 Task: Look for space in Malgrat de Mar, Spain from 5th July, 2023 to 10th July, 2023 for 4 adults in price range Rs.9000 to Rs.14000. Place can be entire place with 2 bedrooms having 4 beds and 2 bathrooms. Property type can be house, flat, guest house. Amenities needed are: washing machine. Booking option can be shelf check-in. Required host language is English.
Action: Mouse moved to (268, 166)
Screenshot: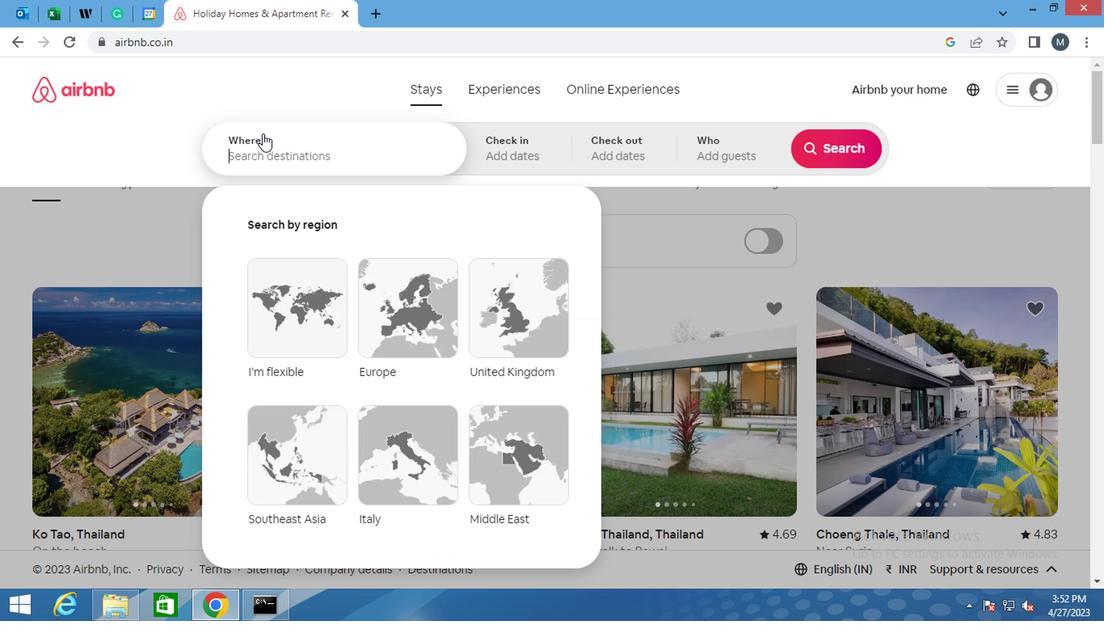 
Action: Mouse pressed left at (268, 166)
Screenshot: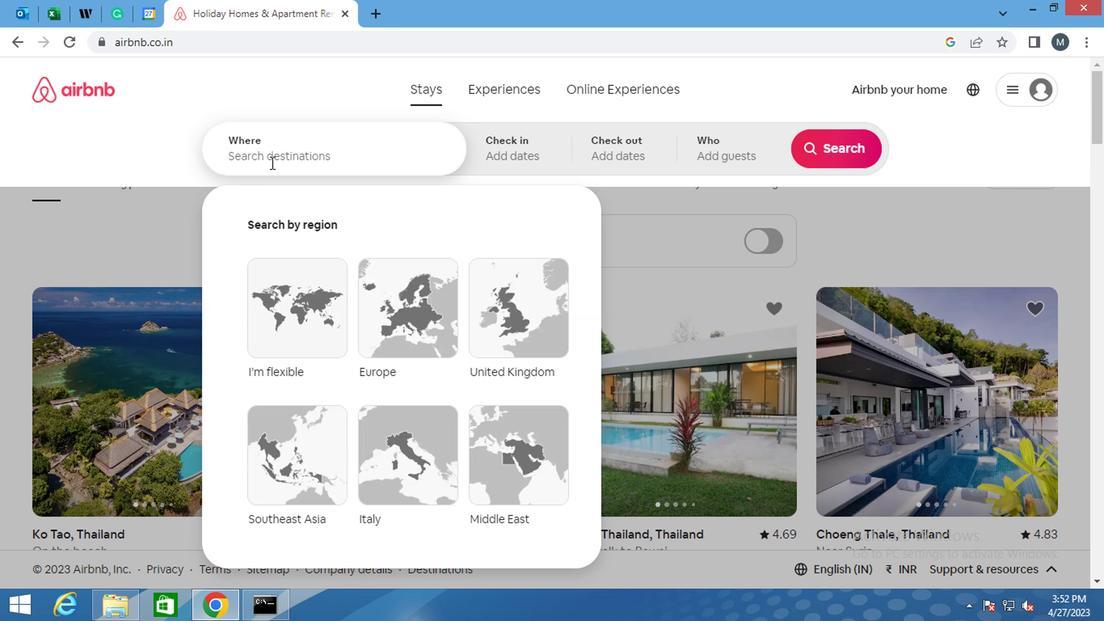 
Action: Mouse moved to (268, 162)
Screenshot: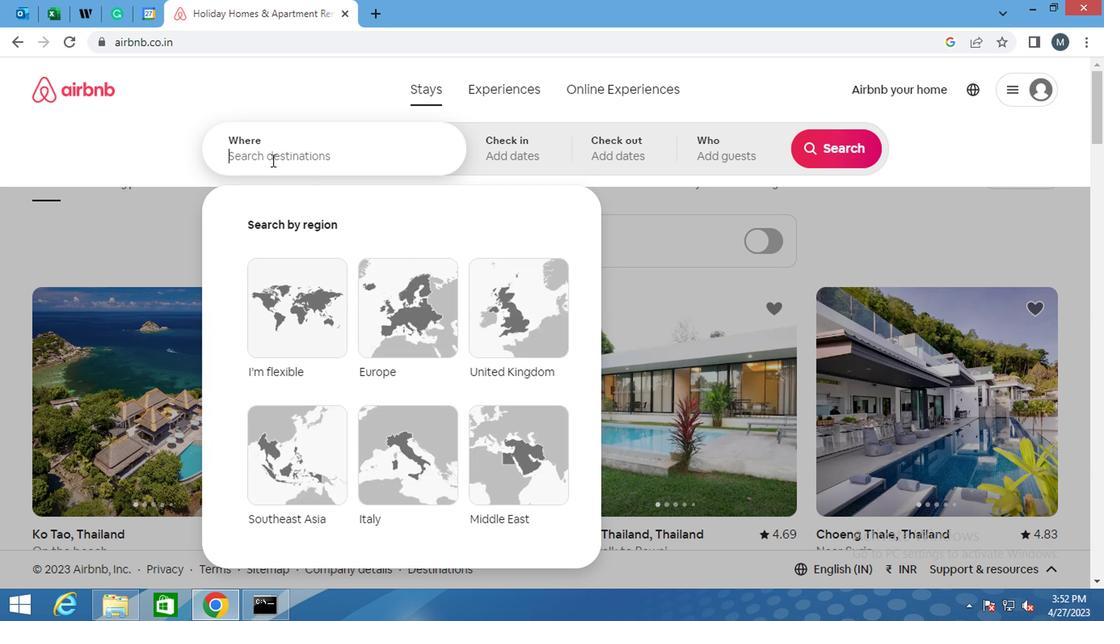 
Action: Key pressed <Key.shift>MALGRAT<Key.space>DE<Key.space><Key.shift>N<Key.backspace>
Screenshot: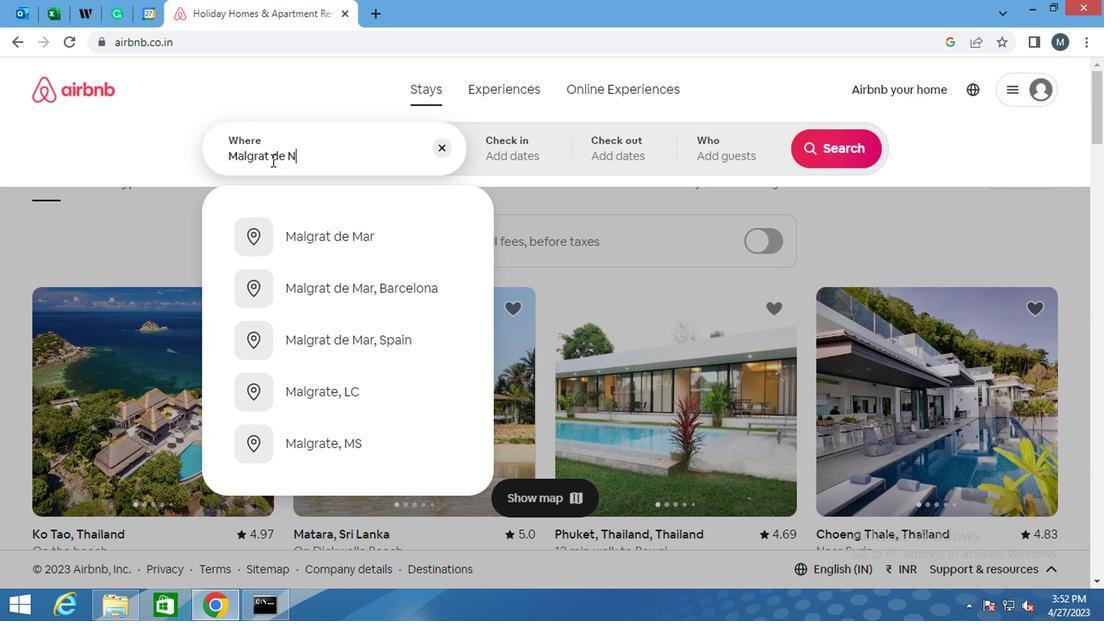 
Action: Mouse moved to (329, 242)
Screenshot: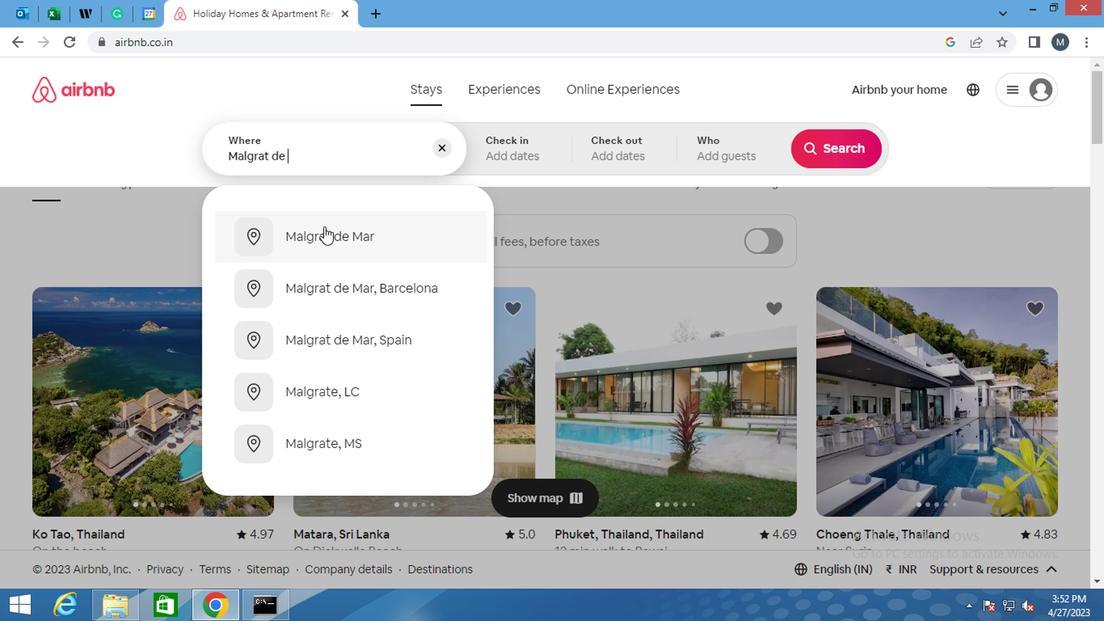 
Action: Mouse pressed left at (329, 242)
Screenshot: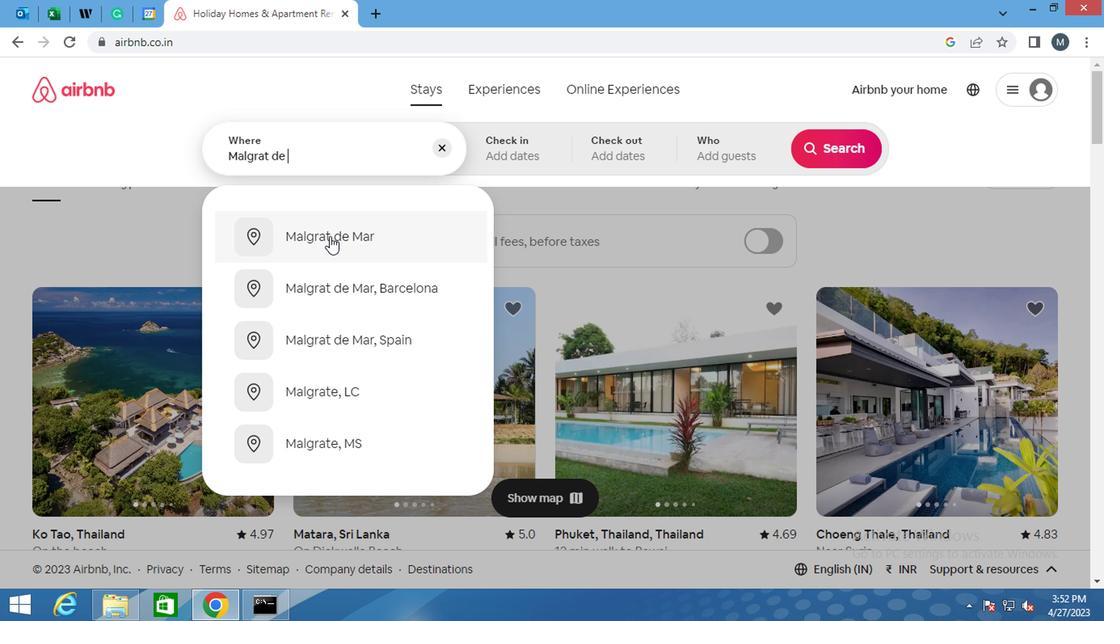 
Action: Mouse moved to (816, 279)
Screenshot: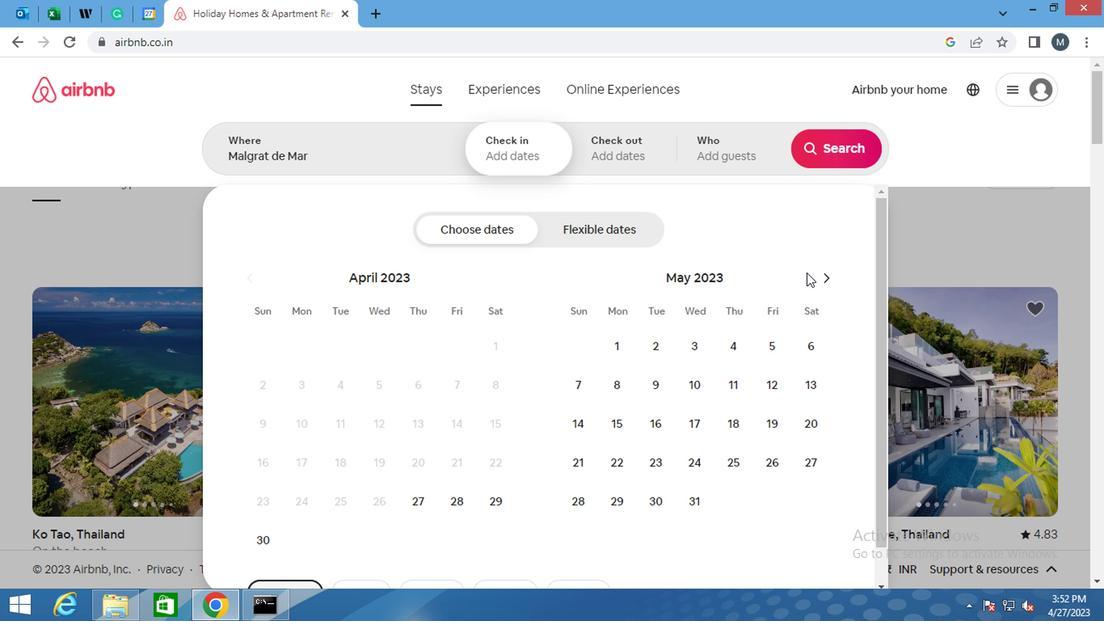 
Action: Mouse pressed left at (816, 279)
Screenshot: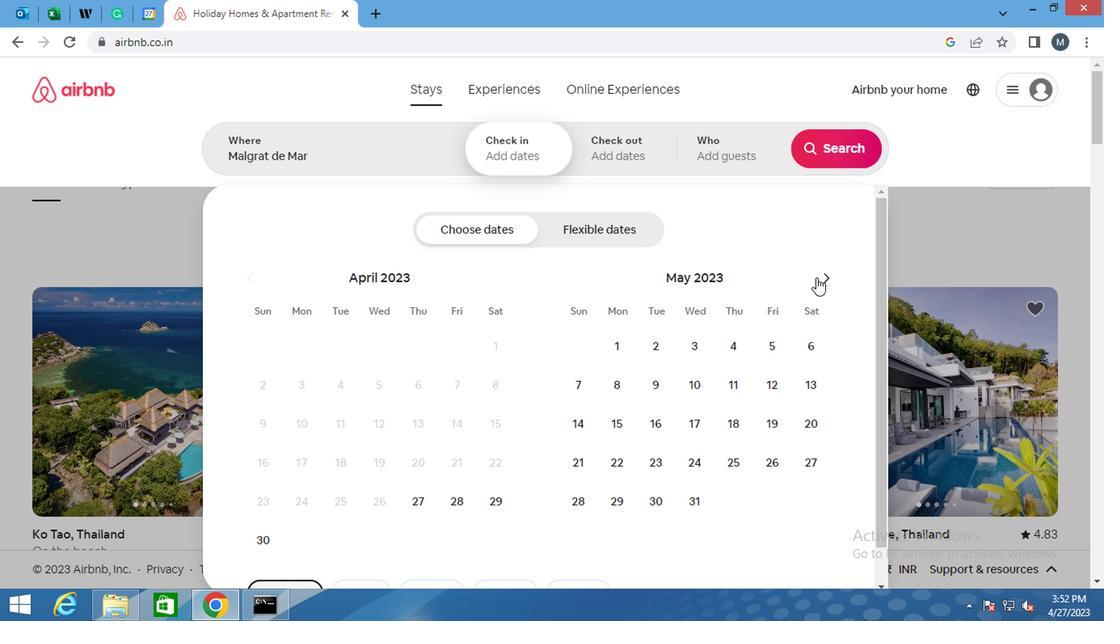 
Action: Mouse moved to (816, 278)
Screenshot: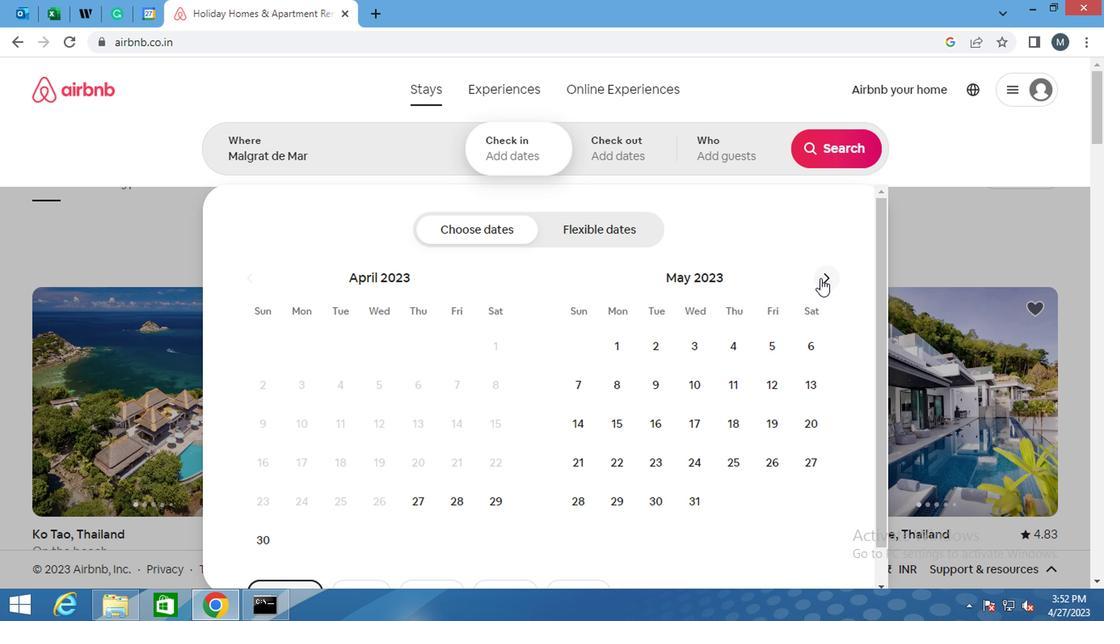 
Action: Mouse pressed left at (816, 278)
Screenshot: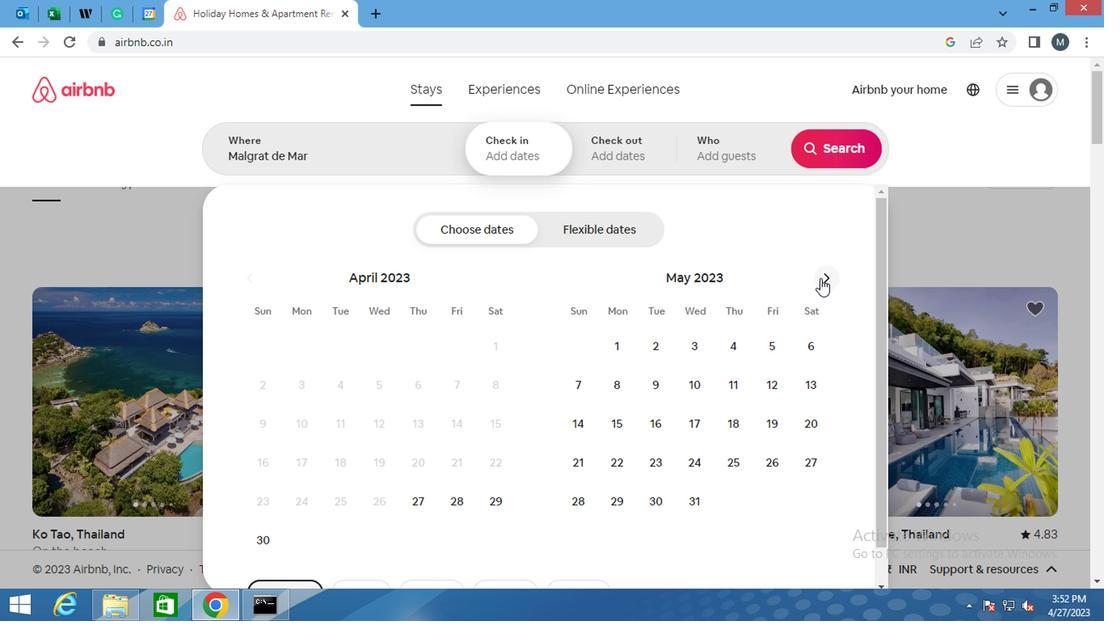 
Action: Mouse moved to (697, 385)
Screenshot: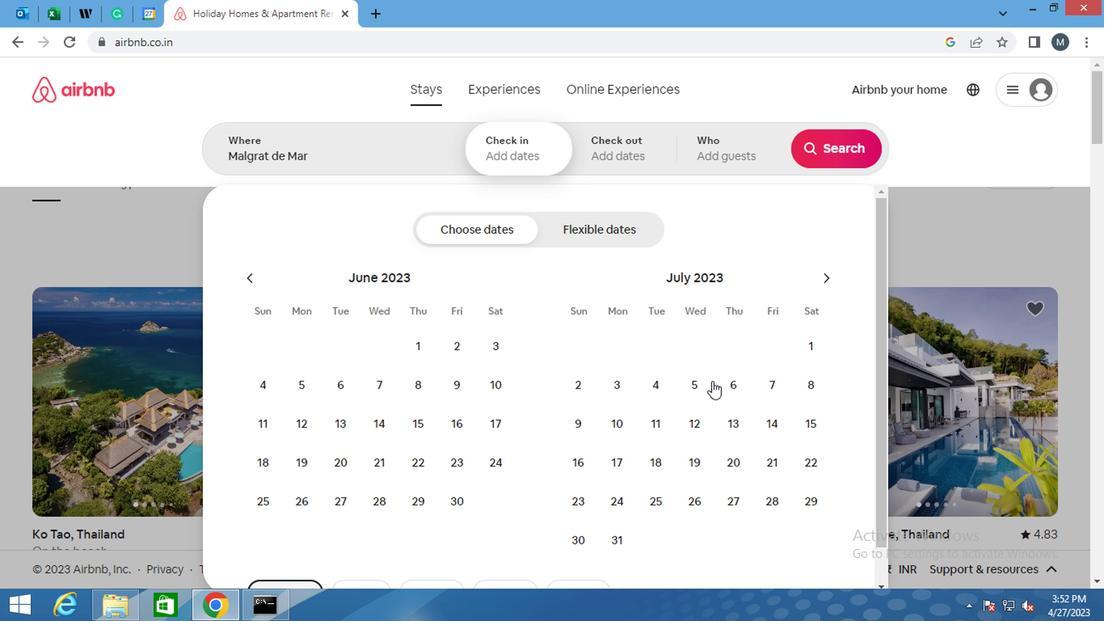 
Action: Mouse pressed left at (697, 385)
Screenshot: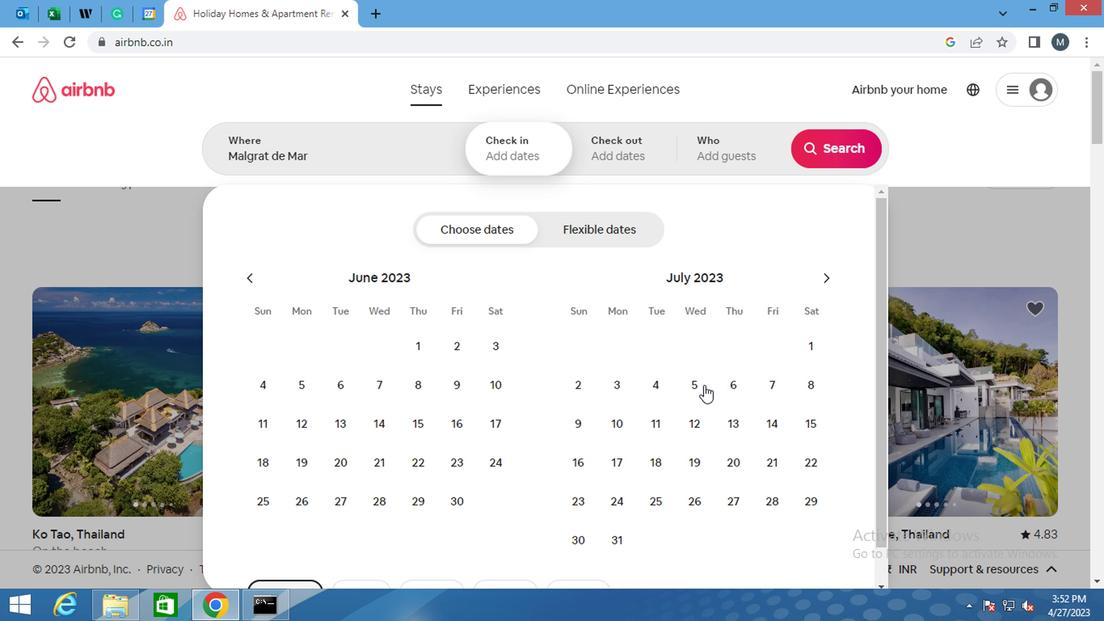 
Action: Mouse moved to (614, 427)
Screenshot: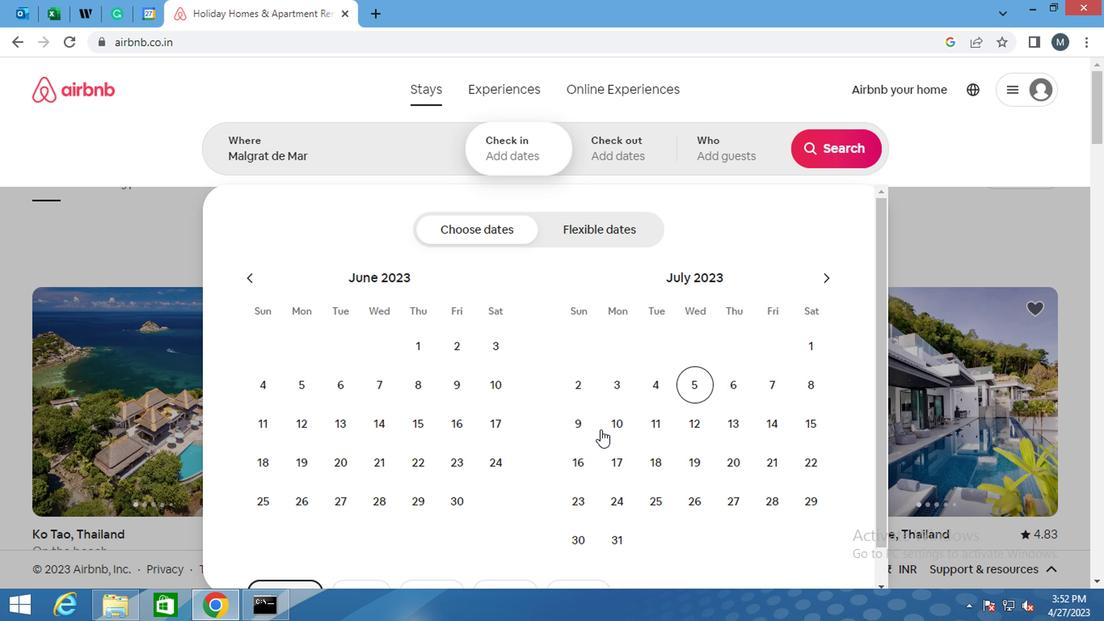 
Action: Mouse pressed left at (614, 427)
Screenshot: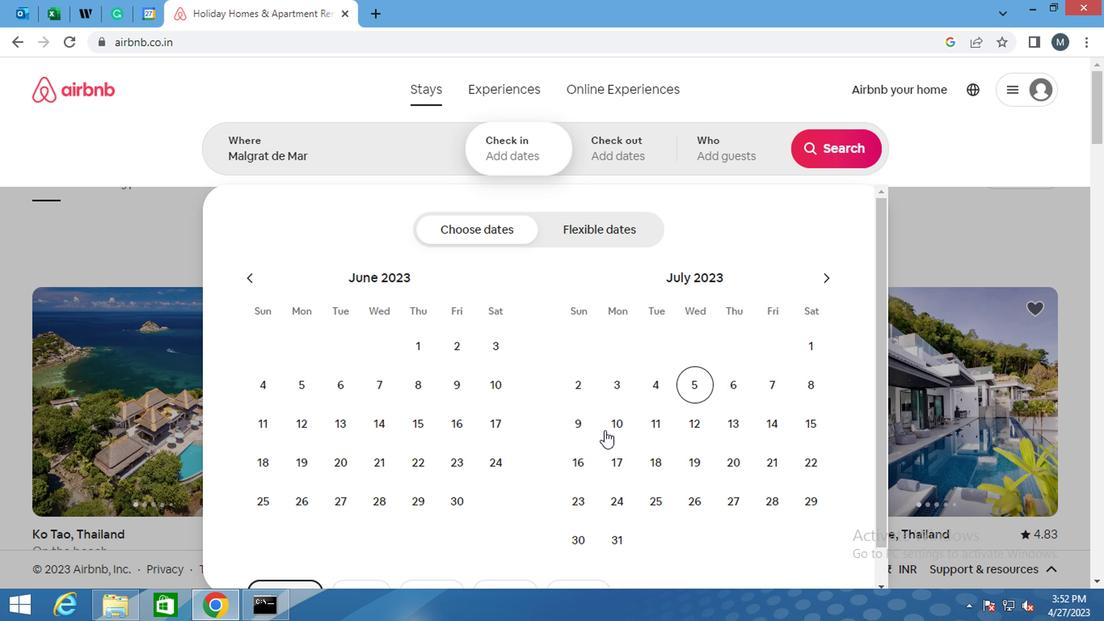 
Action: Mouse moved to (731, 163)
Screenshot: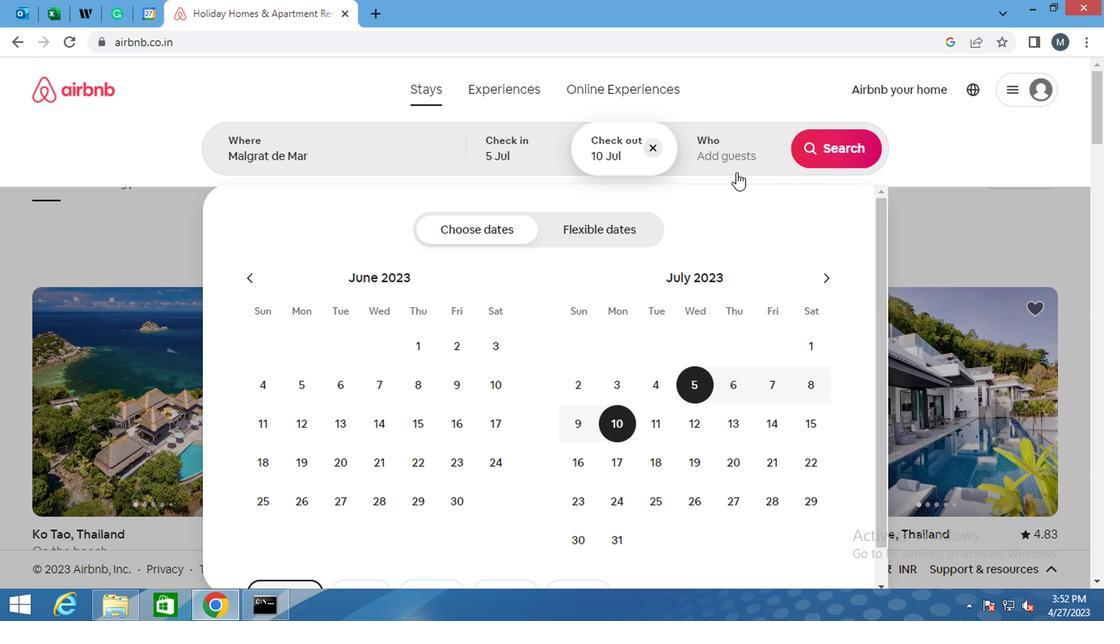 
Action: Mouse pressed left at (731, 163)
Screenshot: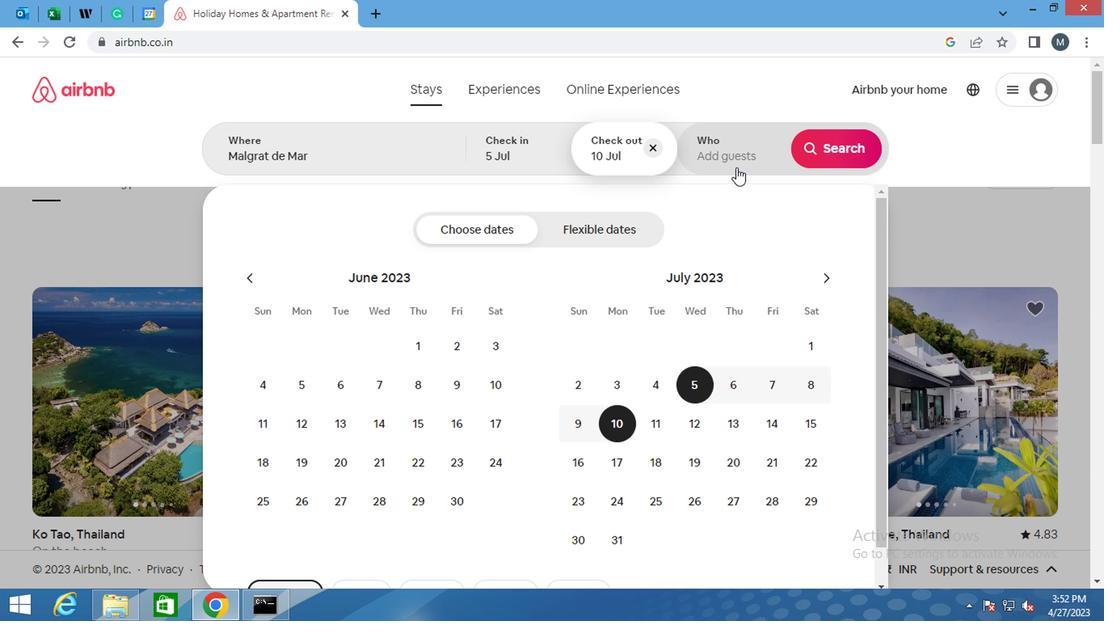 
Action: Mouse moved to (838, 235)
Screenshot: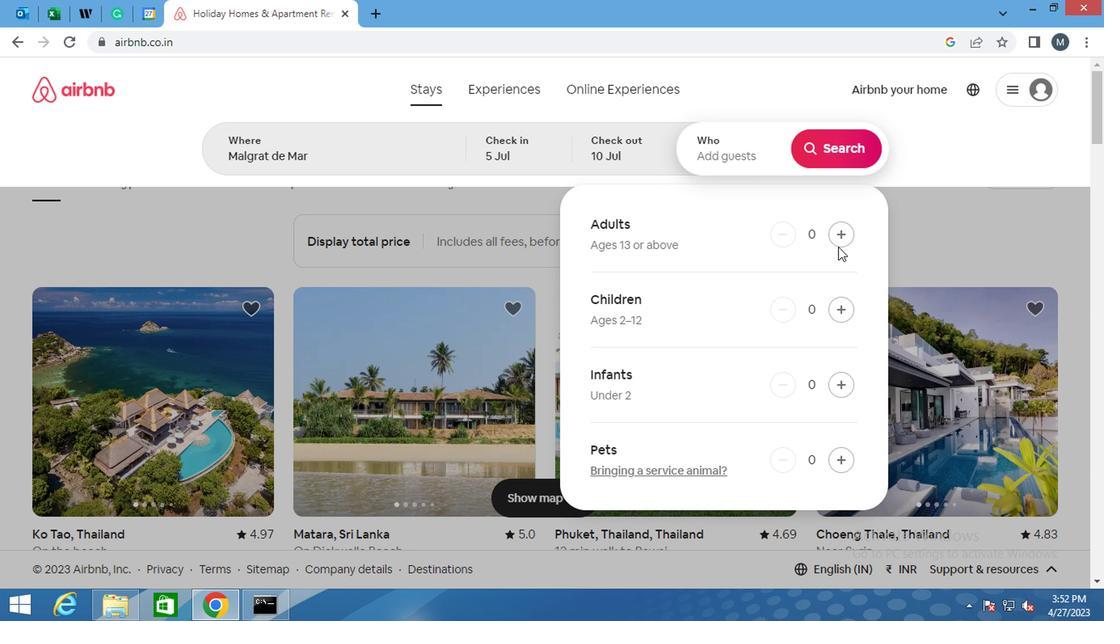 
Action: Mouse pressed left at (838, 235)
Screenshot: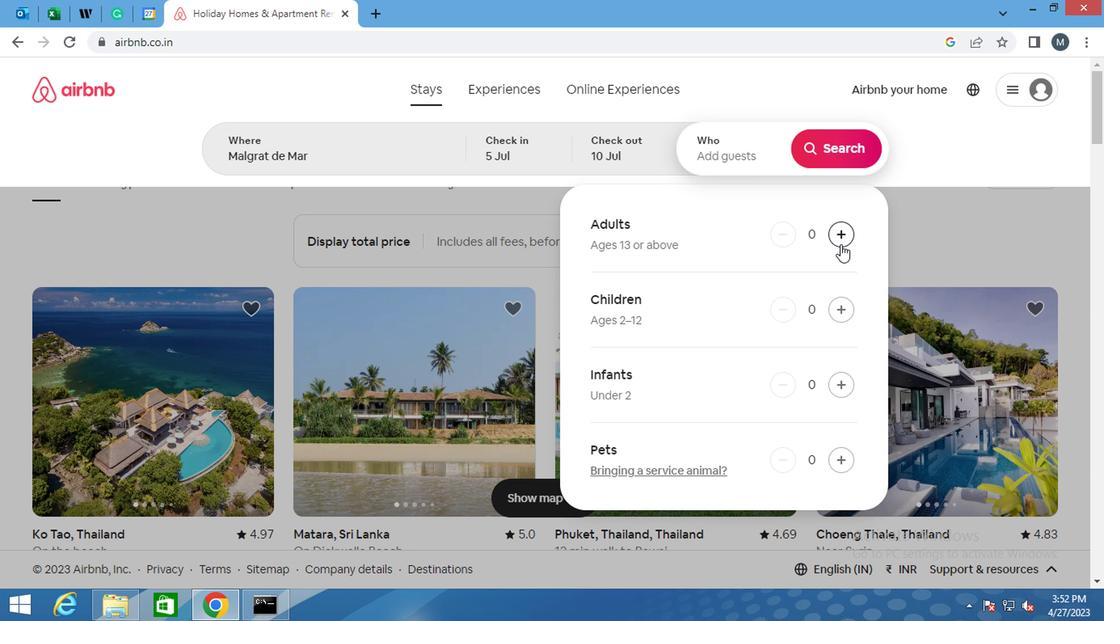 
Action: Mouse pressed left at (838, 235)
Screenshot: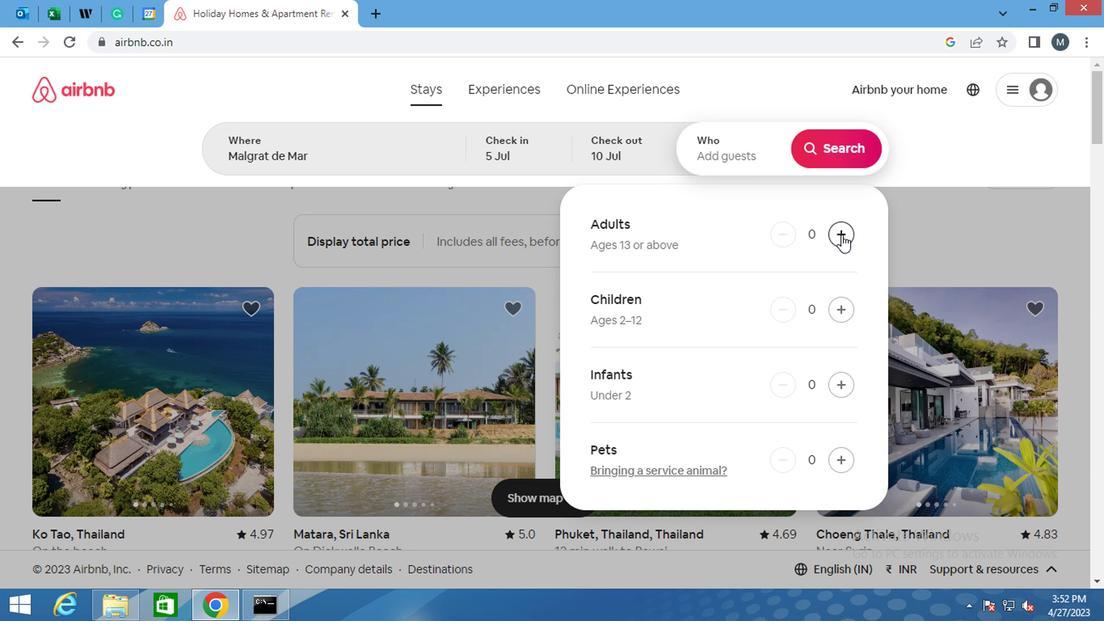
Action: Mouse pressed left at (838, 235)
Screenshot: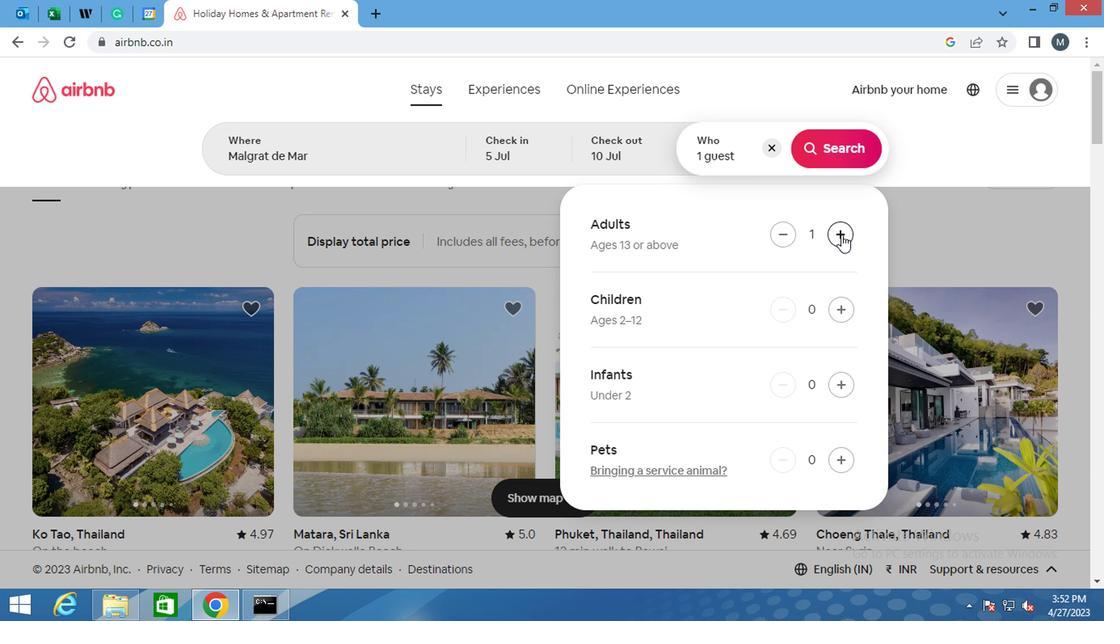 
Action: Mouse pressed left at (838, 235)
Screenshot: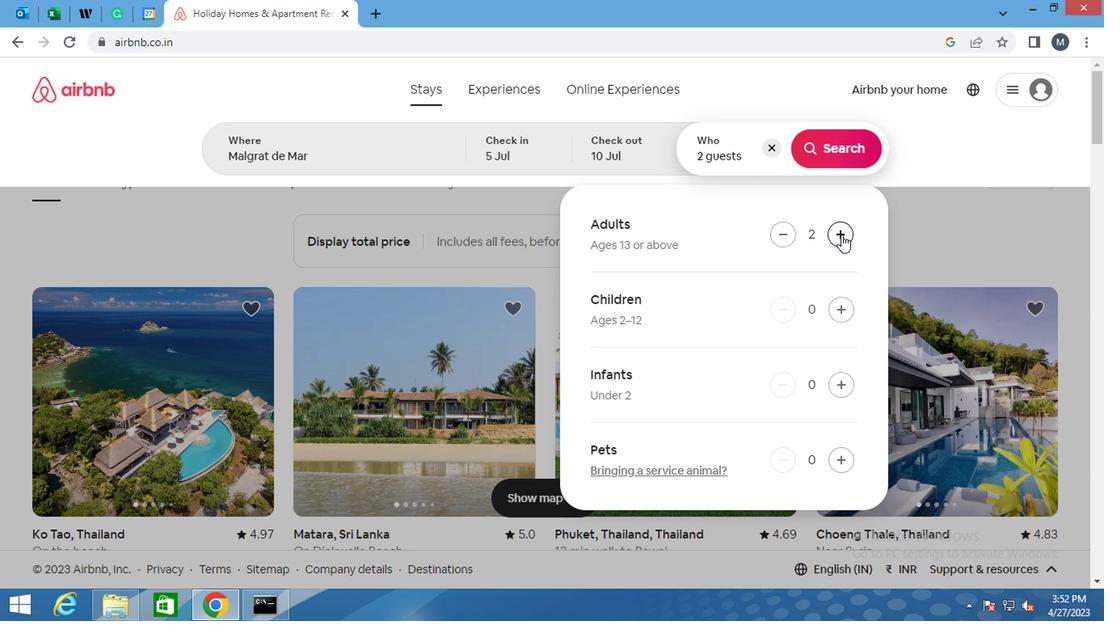 
Action: Mouse moved to (840, 142)
Screenshot: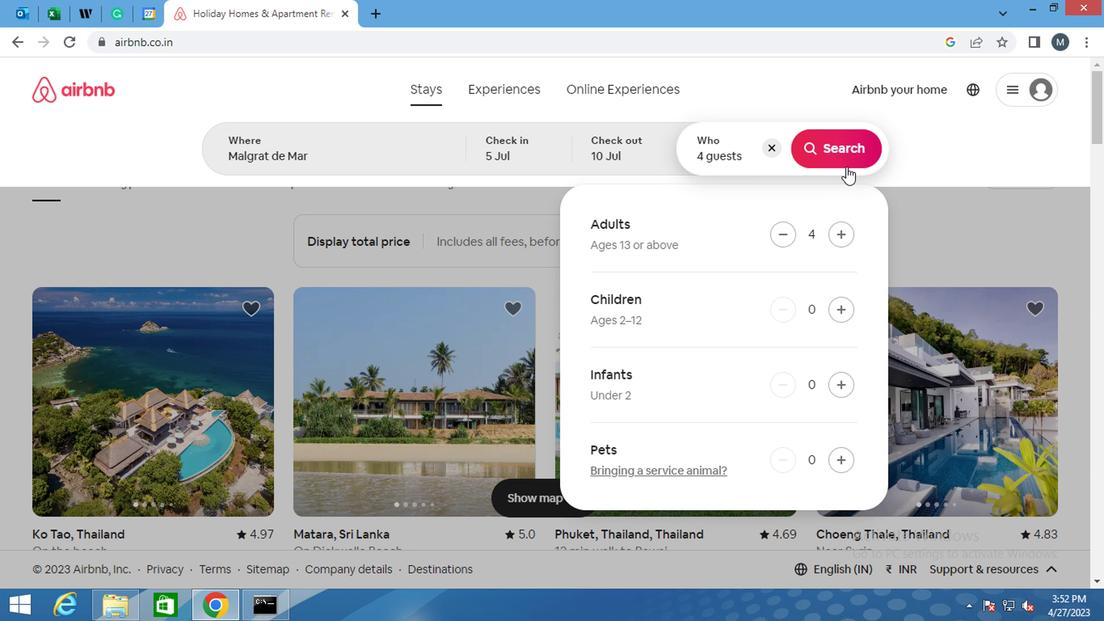 
Action: Mouse pressed left at (840, 142)
Screenshot: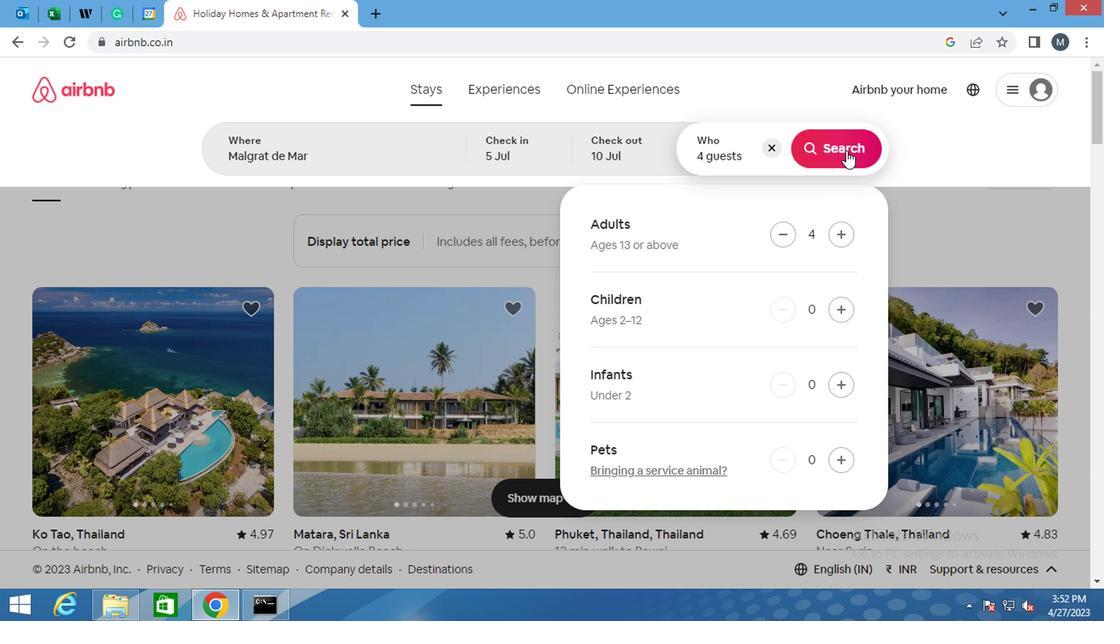
Action: Mouse moved to (1011, 168)
Screenshot: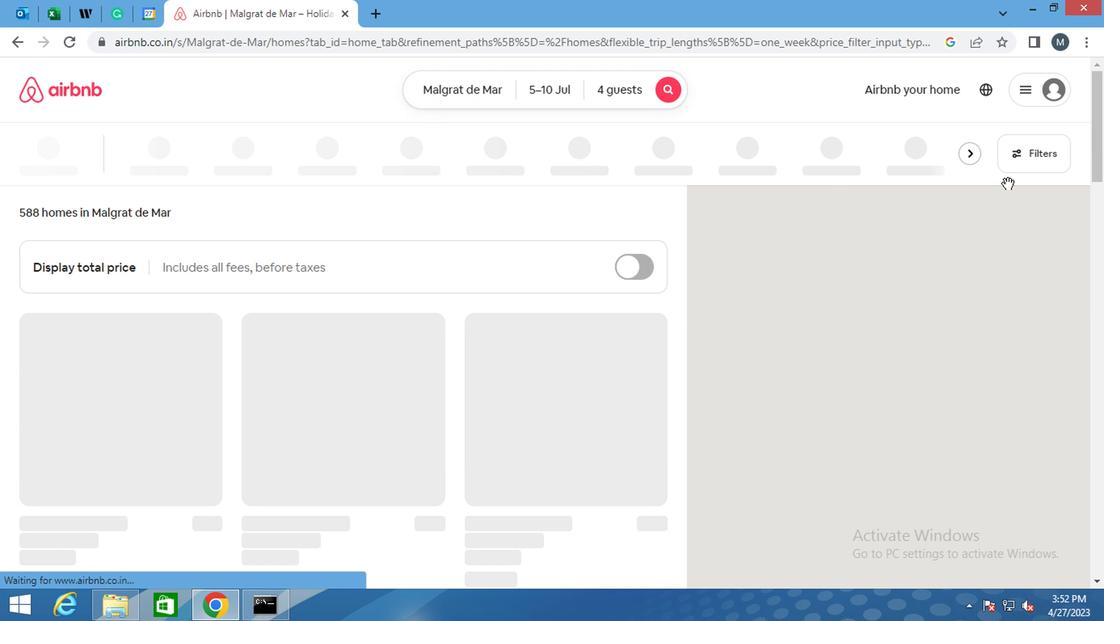 
Action: Mouse pressed left at (1011, 168)
Screenshot: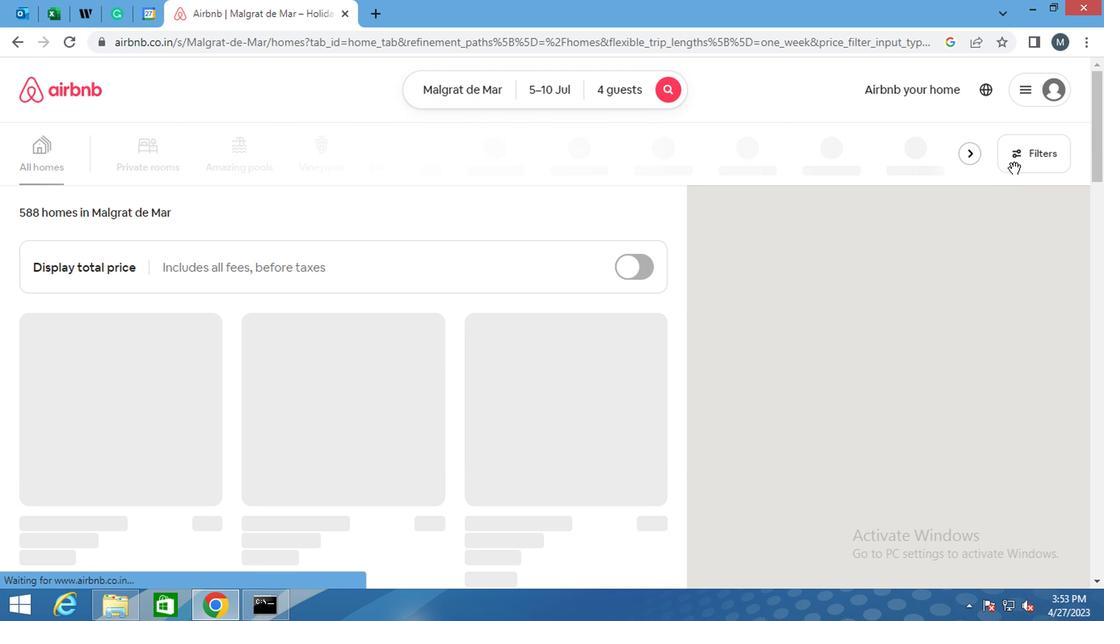 
Action: Mouse moved to (373, 368)
Screenshot: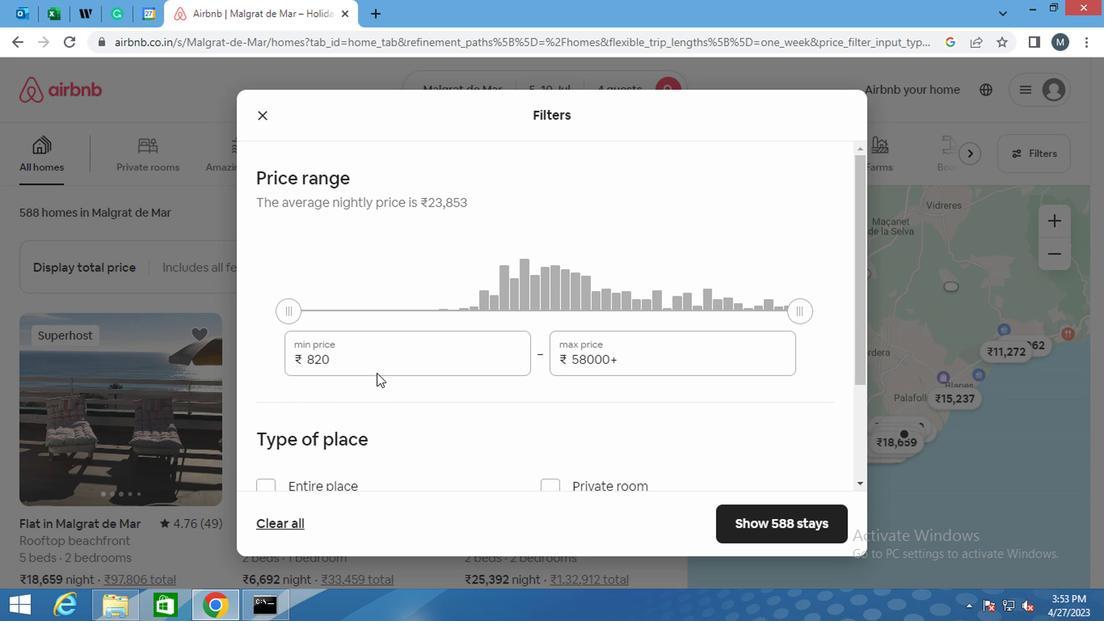 
Action: Mouse pressed left at (373, 368)
Screenshot: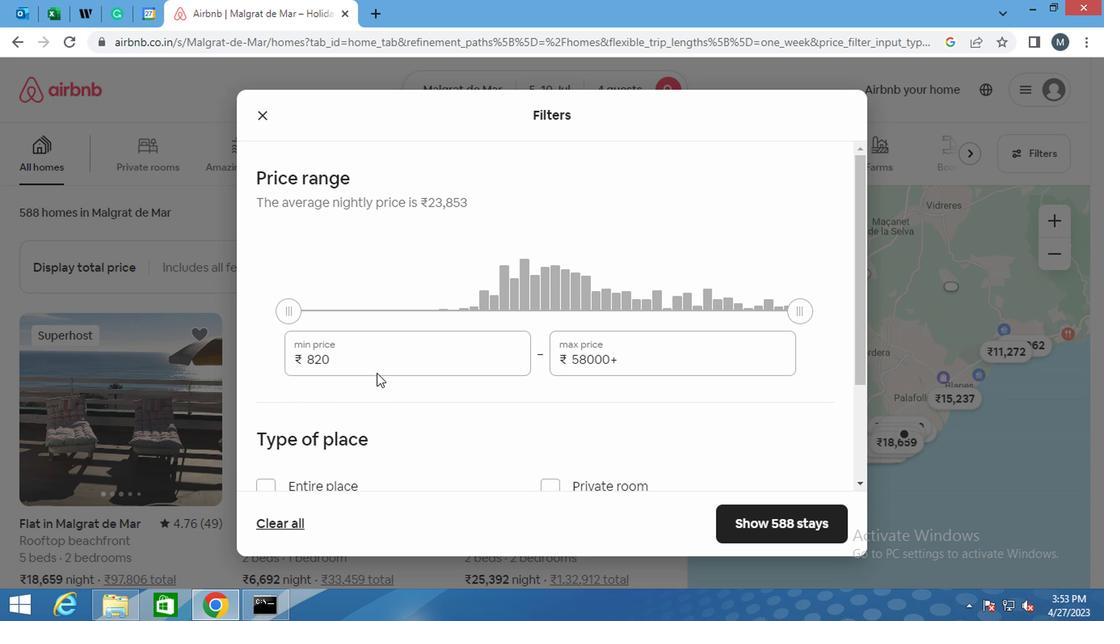 
Action: Mouse moved to (261, 361)
Screenshot: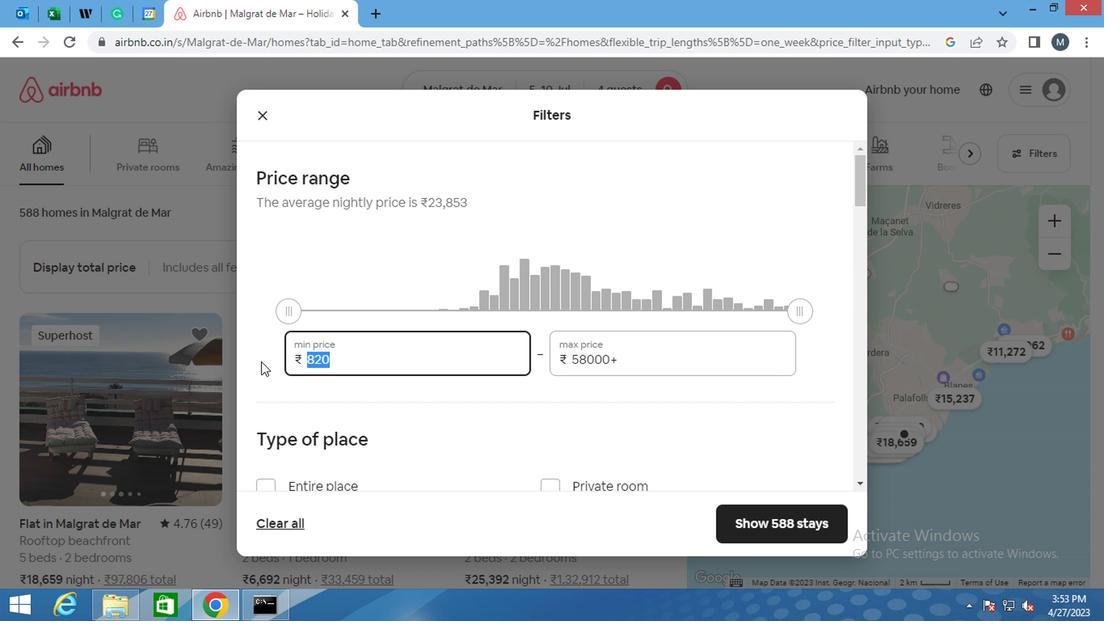 
Action: Key pressed 9000
Screenshot: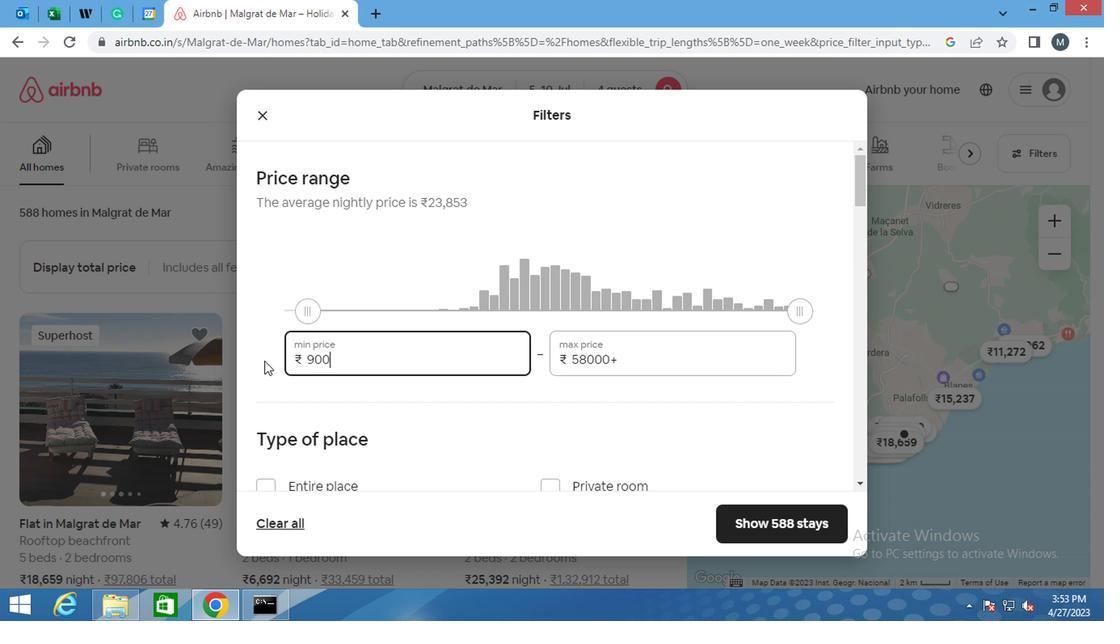 
Action: Mouse moved to (630, 359)
Screenshot: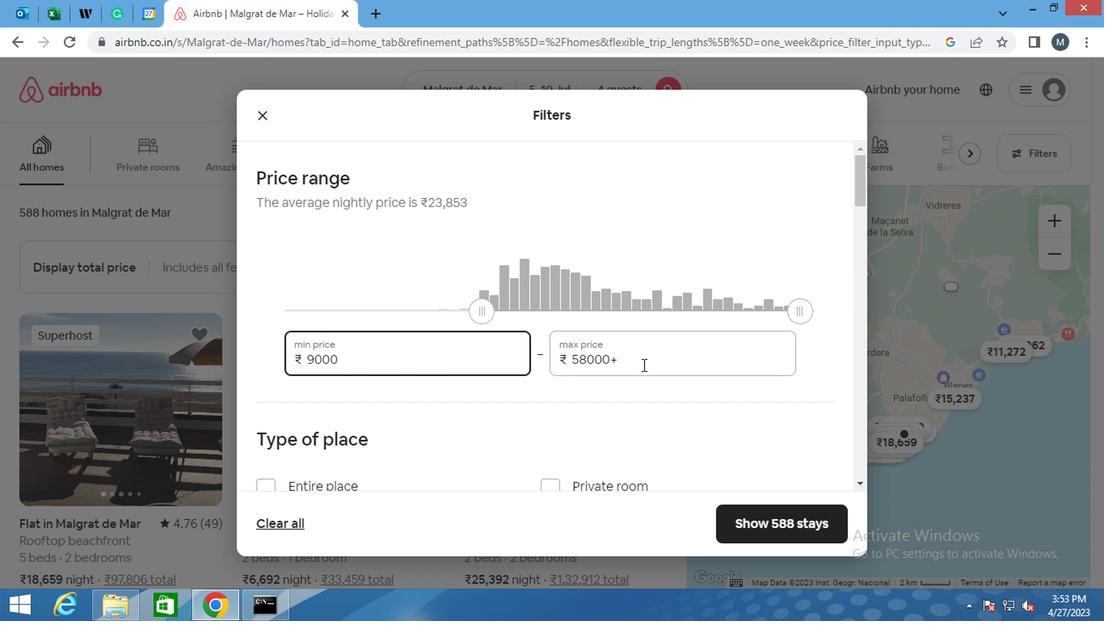 
Action: Mouse pressed left at (630, 359)
Screenshot: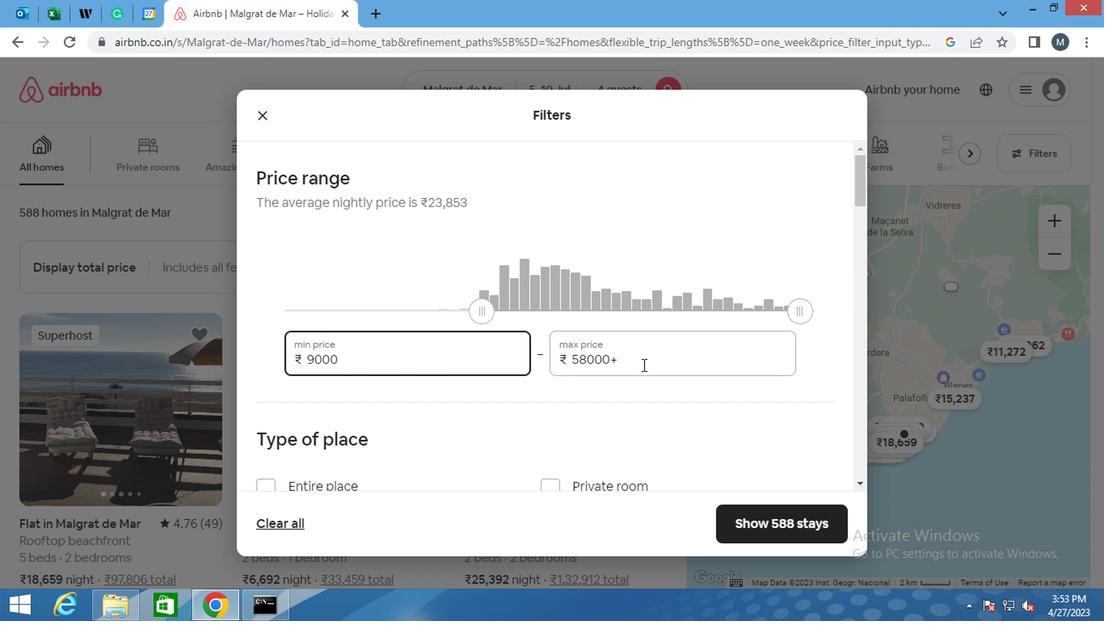 
Action: Mouse moved to (519, 359)
Screenshot: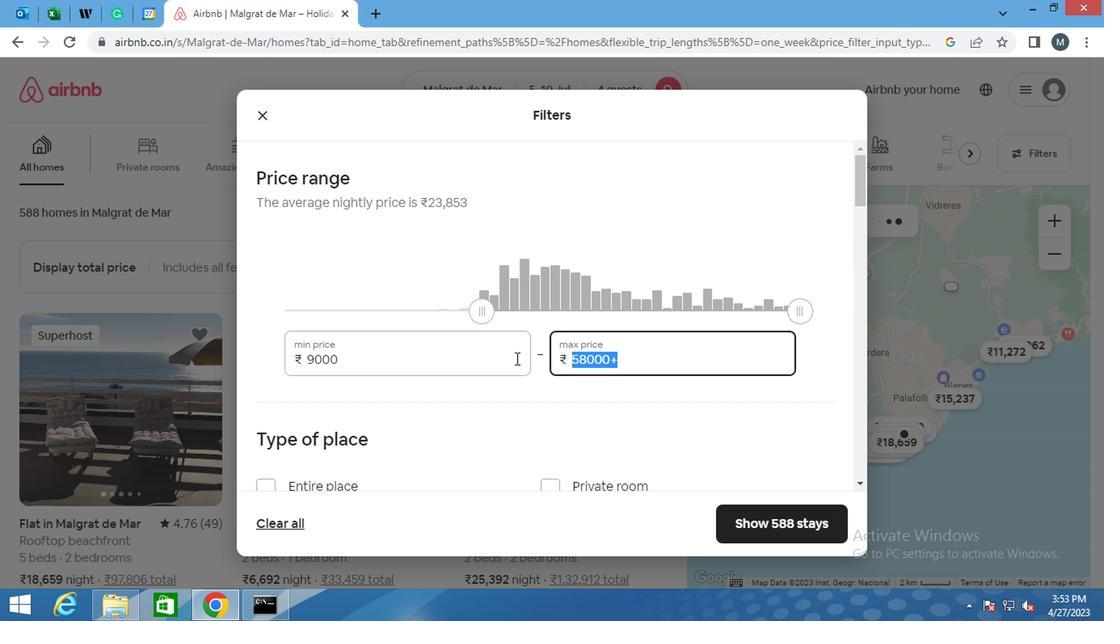 
Action: Key pressed 14
Screenshot: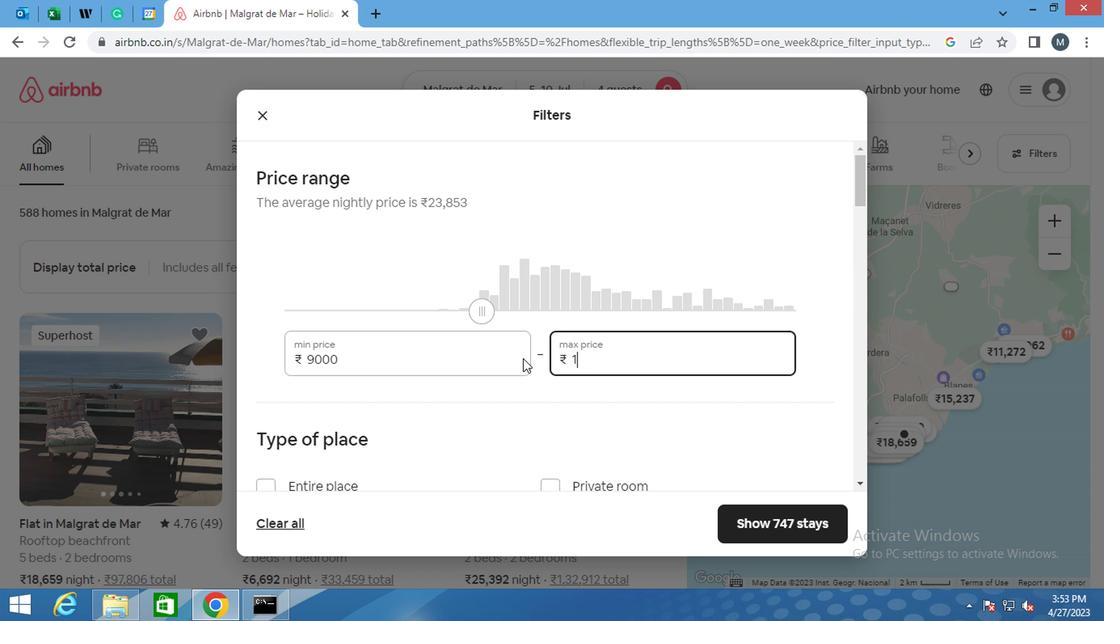 
Action: Mouse moved to (530, 365)
Screenshot: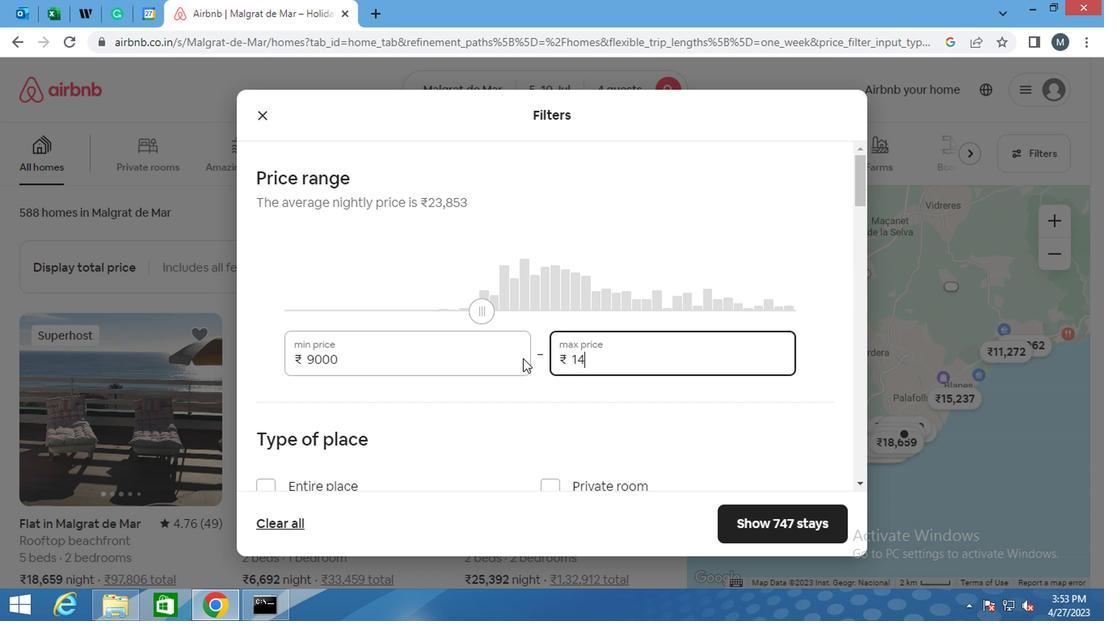 
Action: Key pressed 000
Screenshot: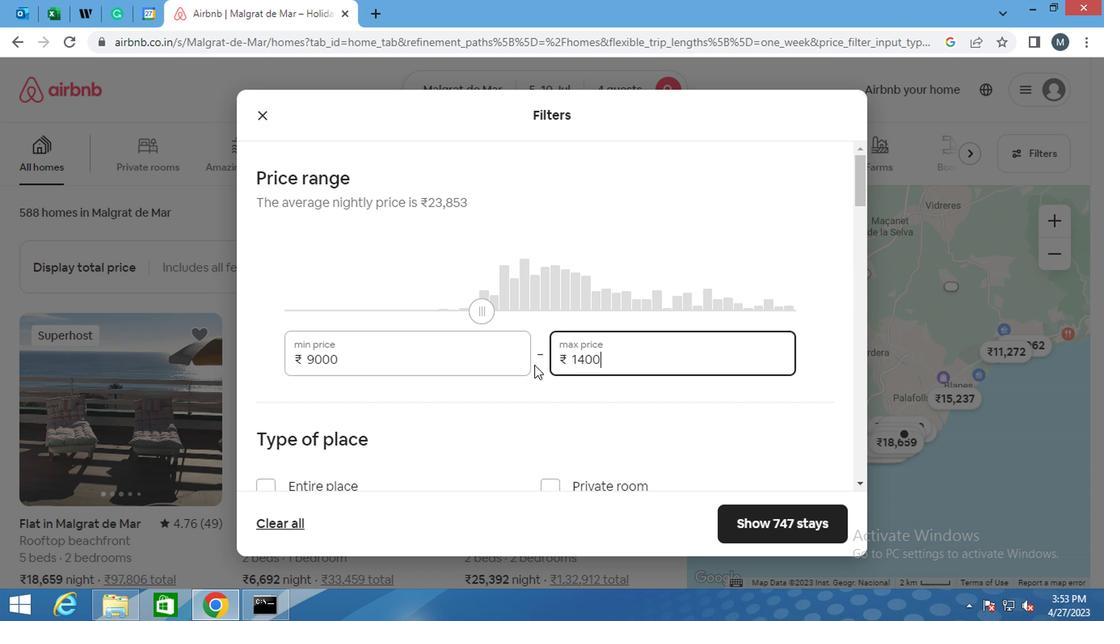 
Action: Mouse moved to (495, 347)
Screenshot: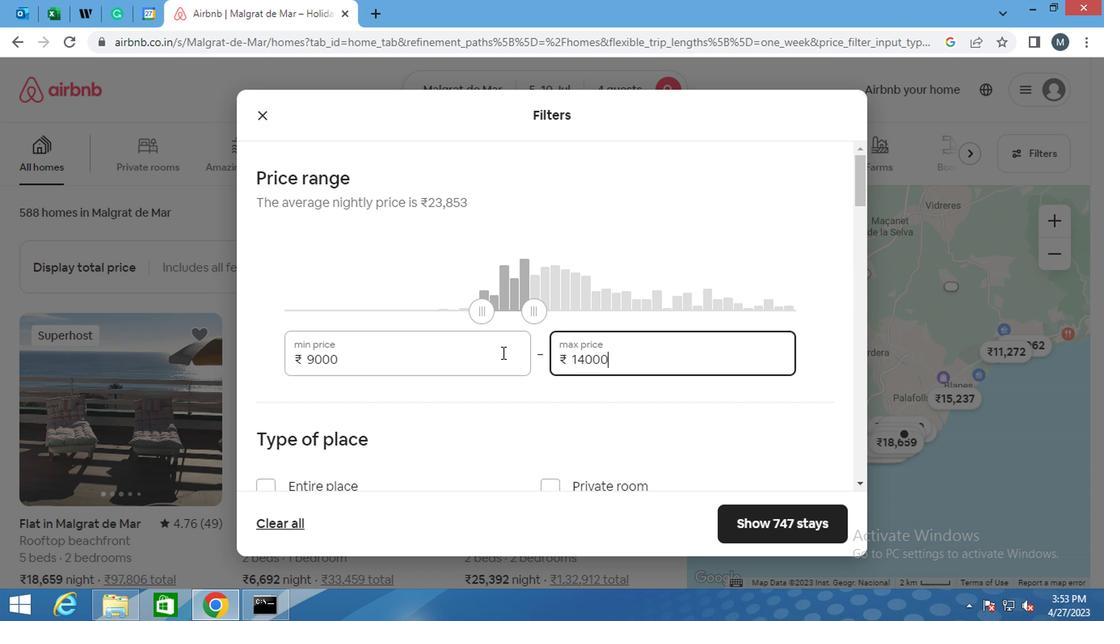 
Action: Mouse scrolled (495, 347) with delta (0, 0)
Screenshot: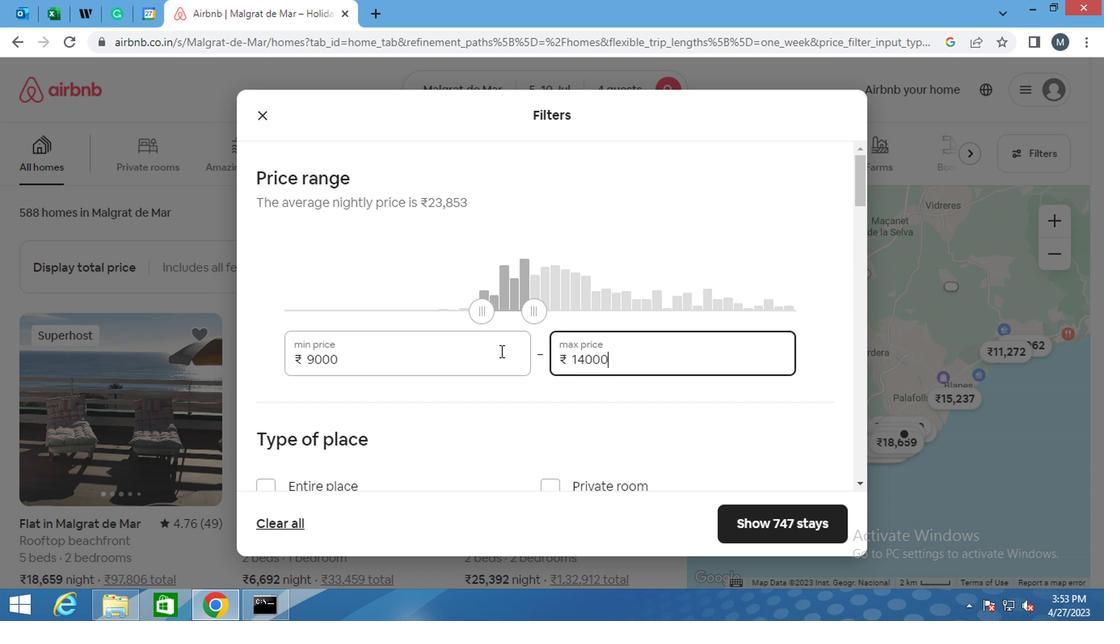 
Action: Mouse moved to (425, 339)
Screenshot: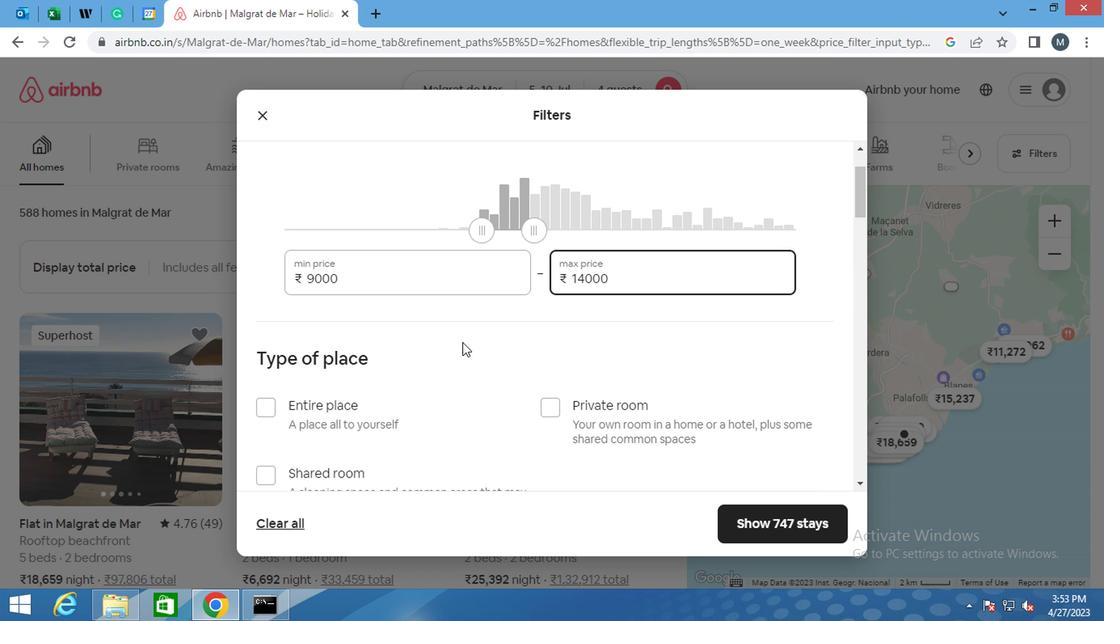 
Action: Mouse scrolled (425, 338) with delta (0, 0)
Screenshot: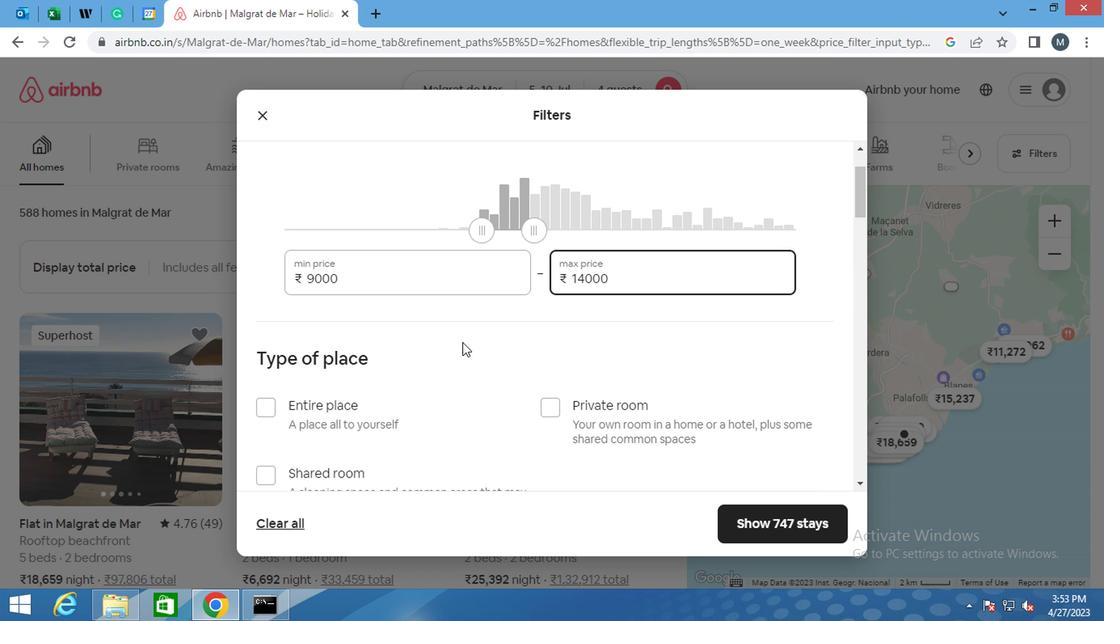 
Action: Mouse moved to (419, 339)
Screenshot: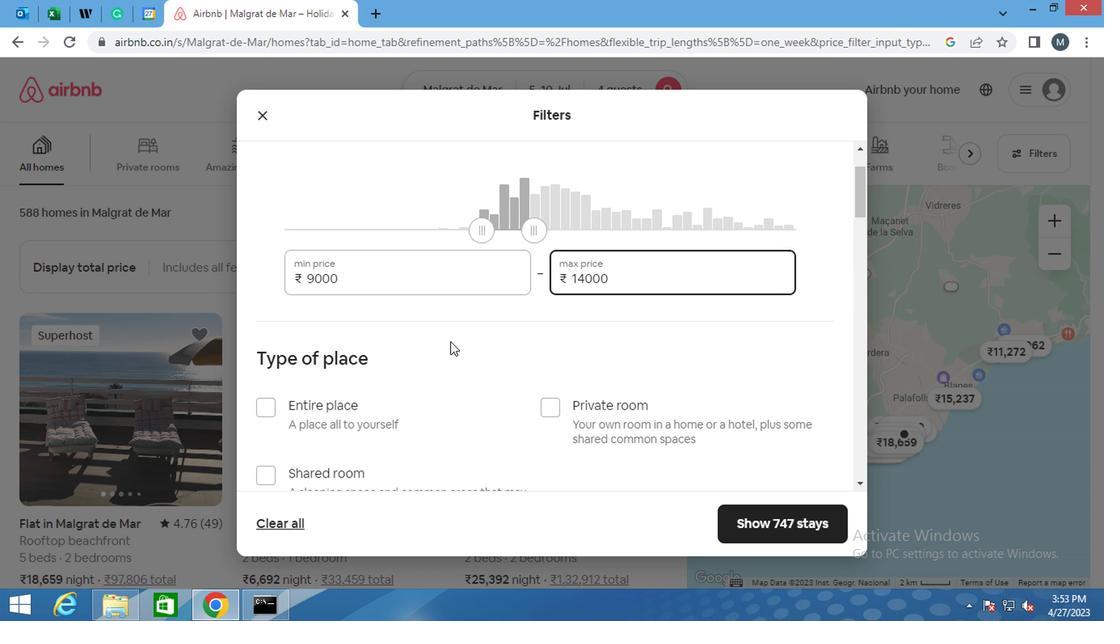 
Action: Mouse scrolled (419, 338) with delta (0, 0)
Screenshot: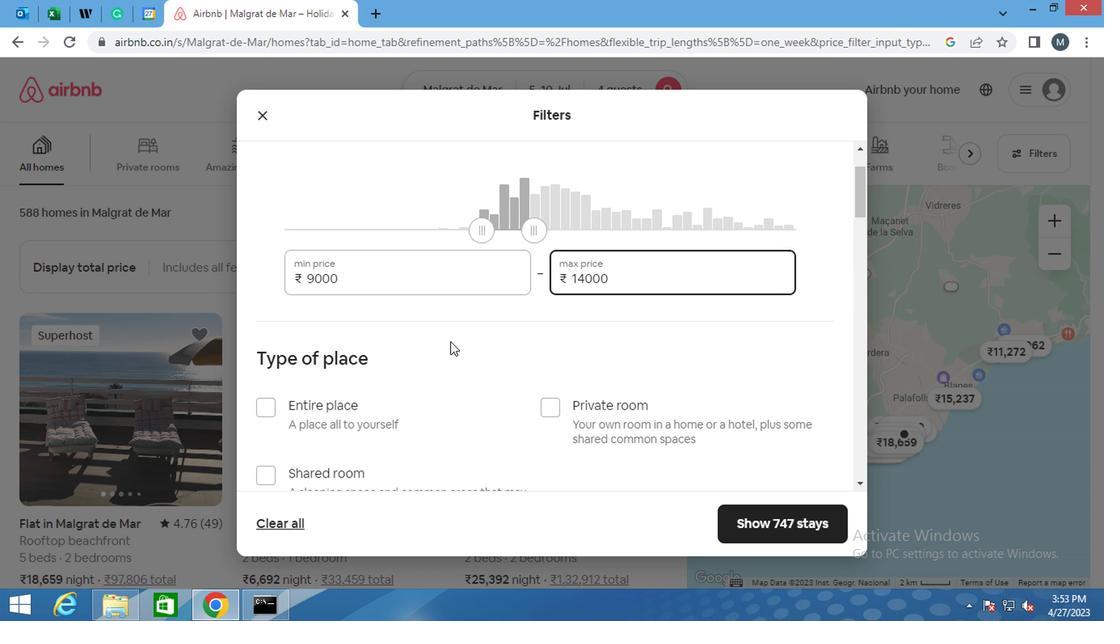 
Action: Mouse moved to (261, 249)
Screenshot: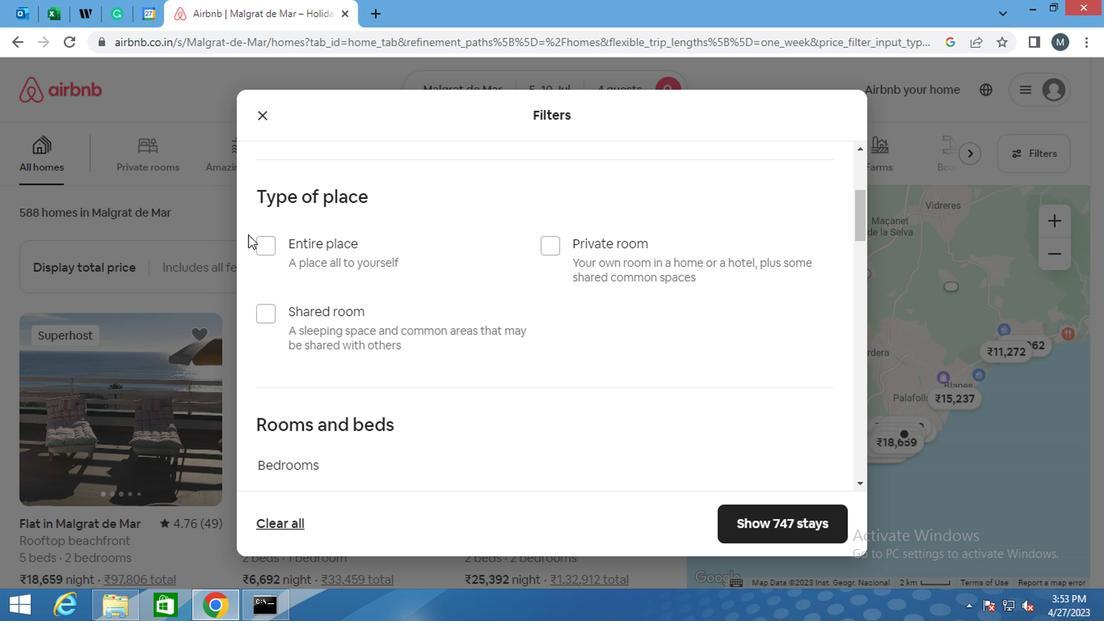 
Action: Mouse pressed left at (261, 249)
Screenshot: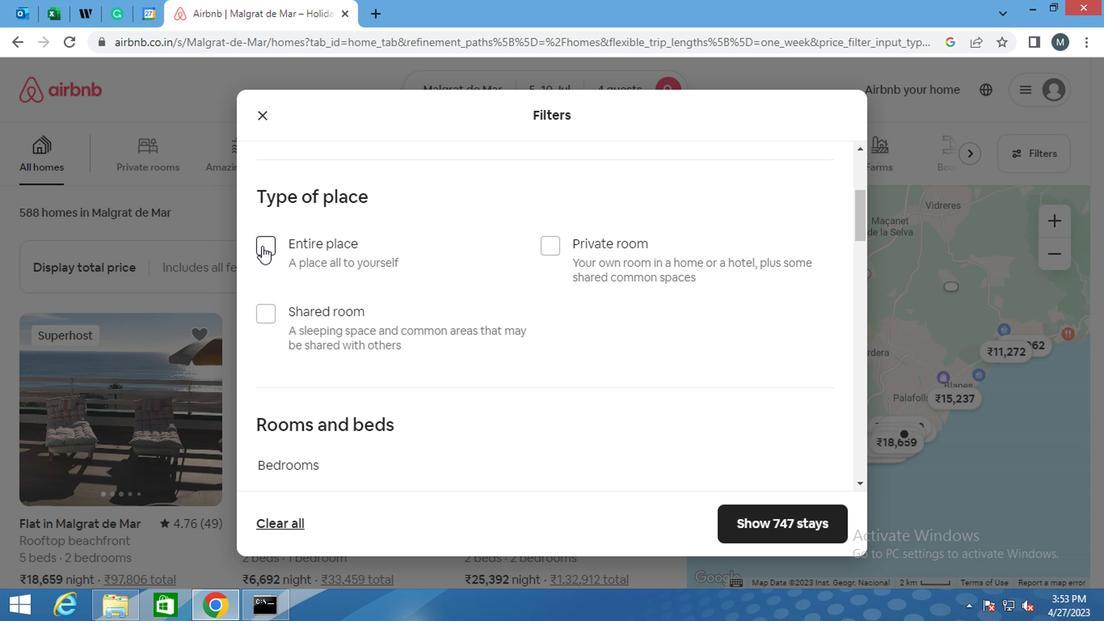 
Action: Mouse moved to (280, 239)
Screenshot: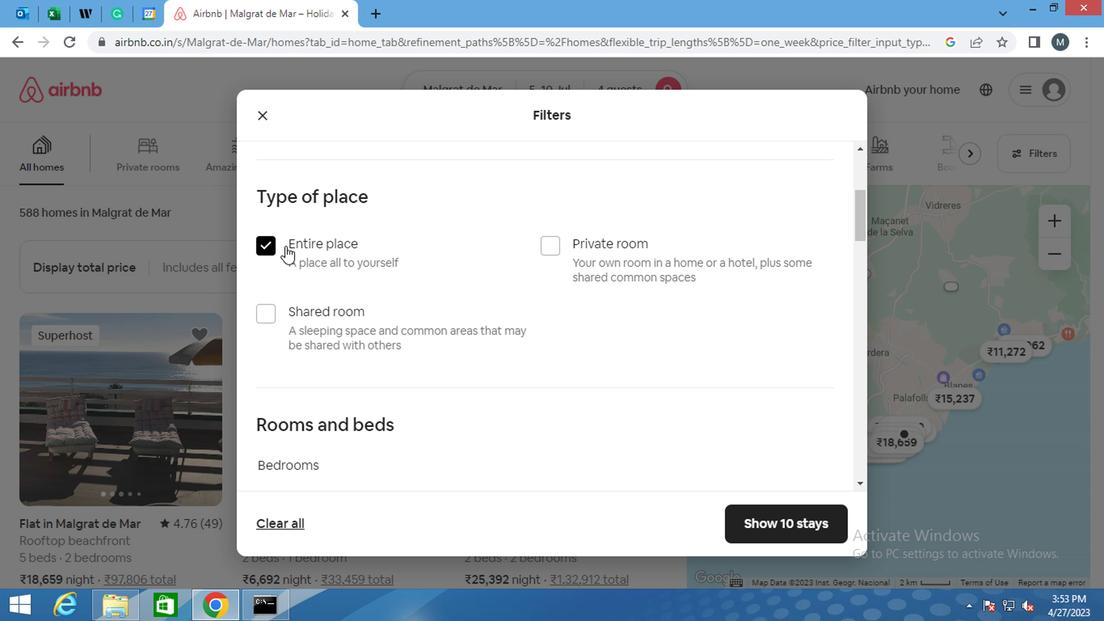 
Action: Mouse scrolled (280, 238) with delta (0, 0)
Screenshot: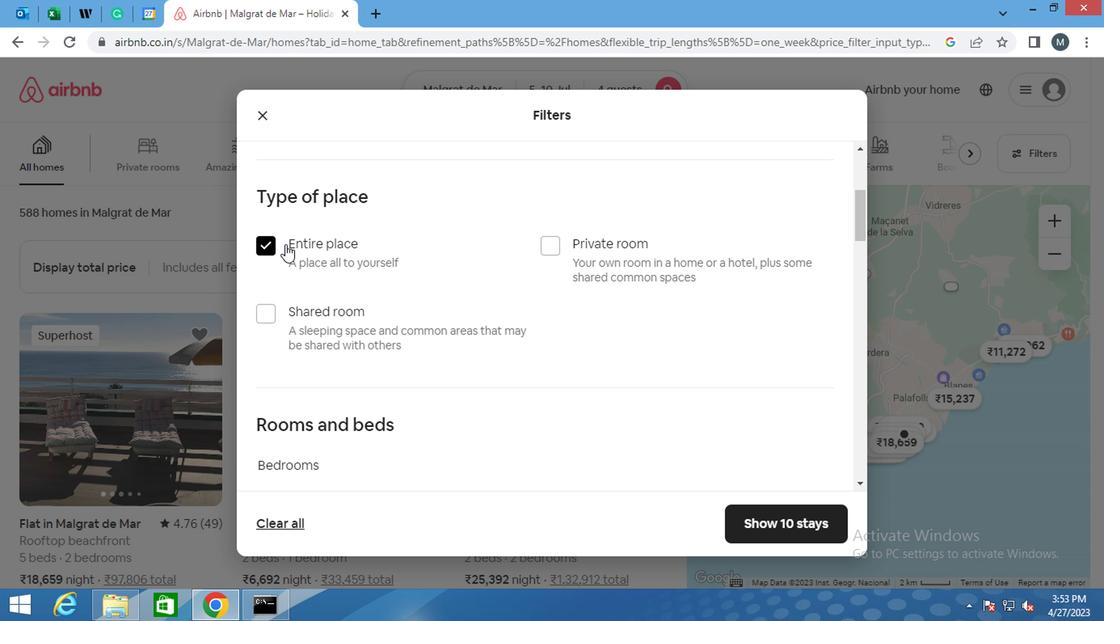 
Action: Mouse moved to (292, 225)
Screenshot: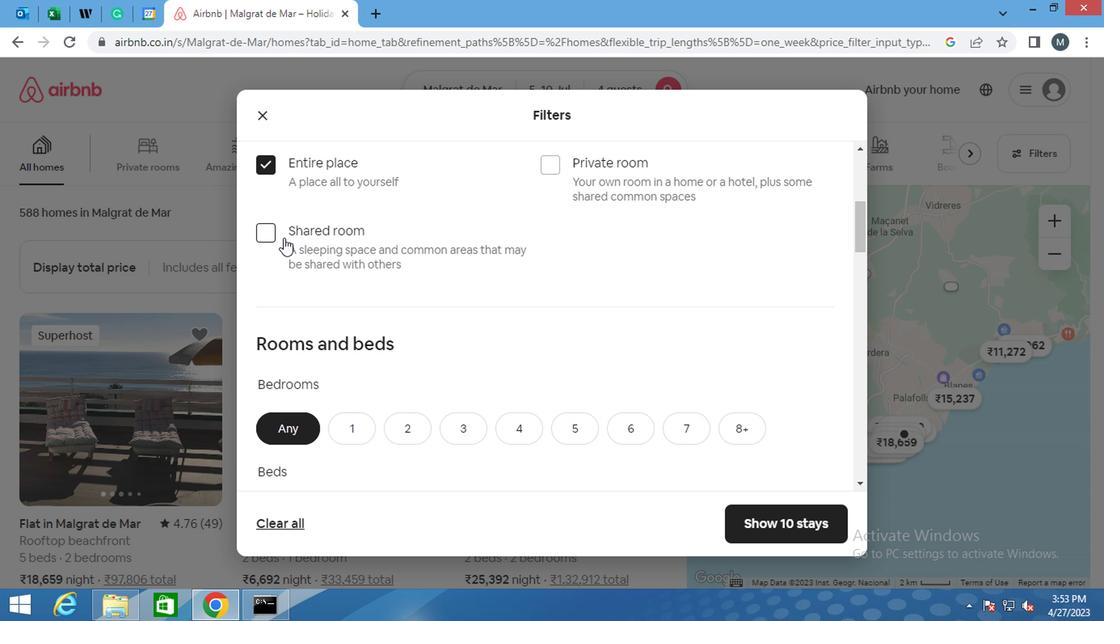 
Action: Mouse scrolled (292, 224) with delta (0, 0)
Screenshot: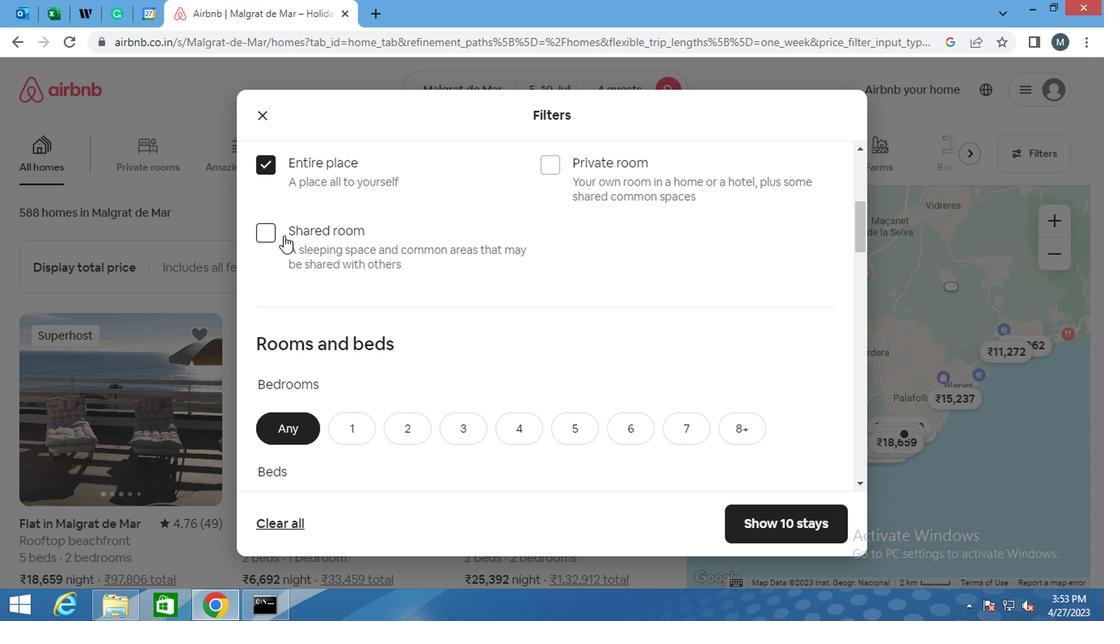 
Action: Mouse scrolled (292, 224) with delta (0, 0)
Screenshot: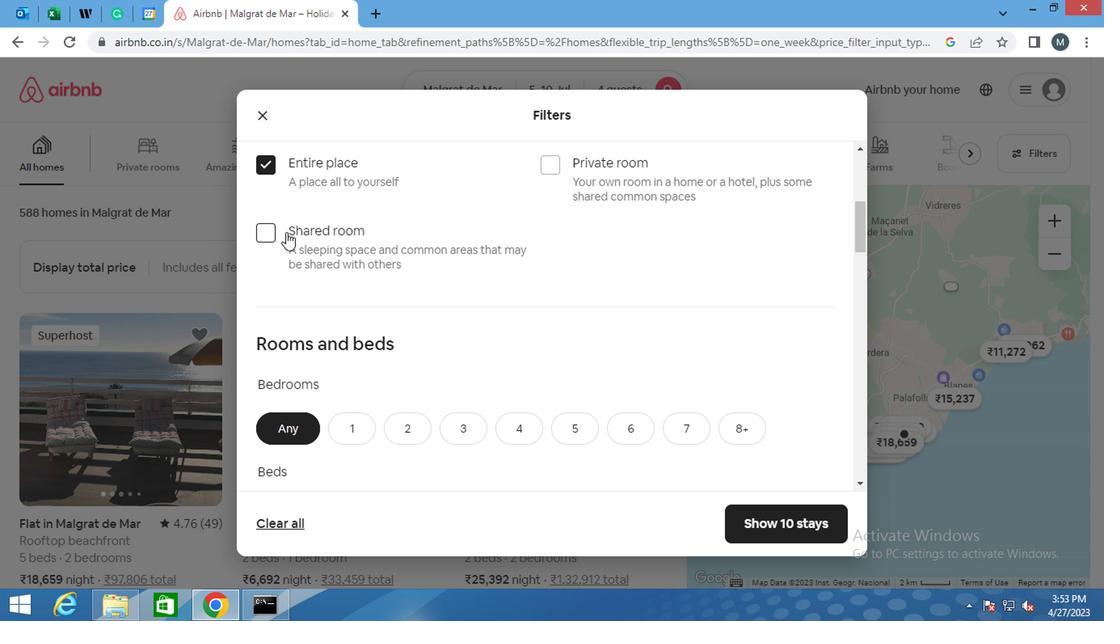
Action: Mouse moved to (396, 281)
Screenshot: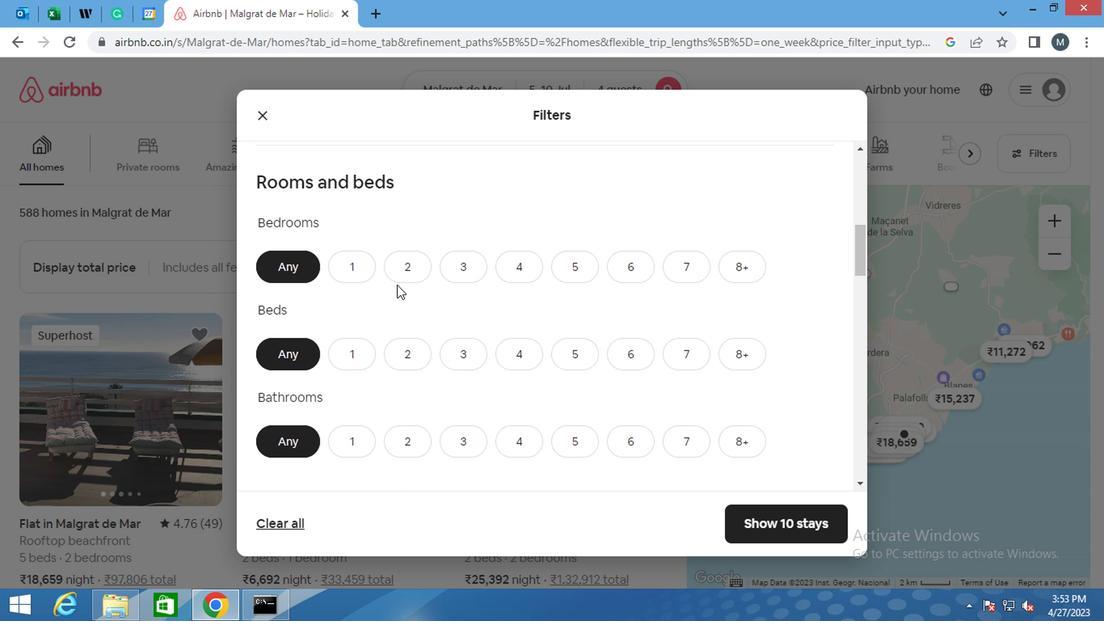 
Action: Mouse pressed left at (396, 281)
Screenshot: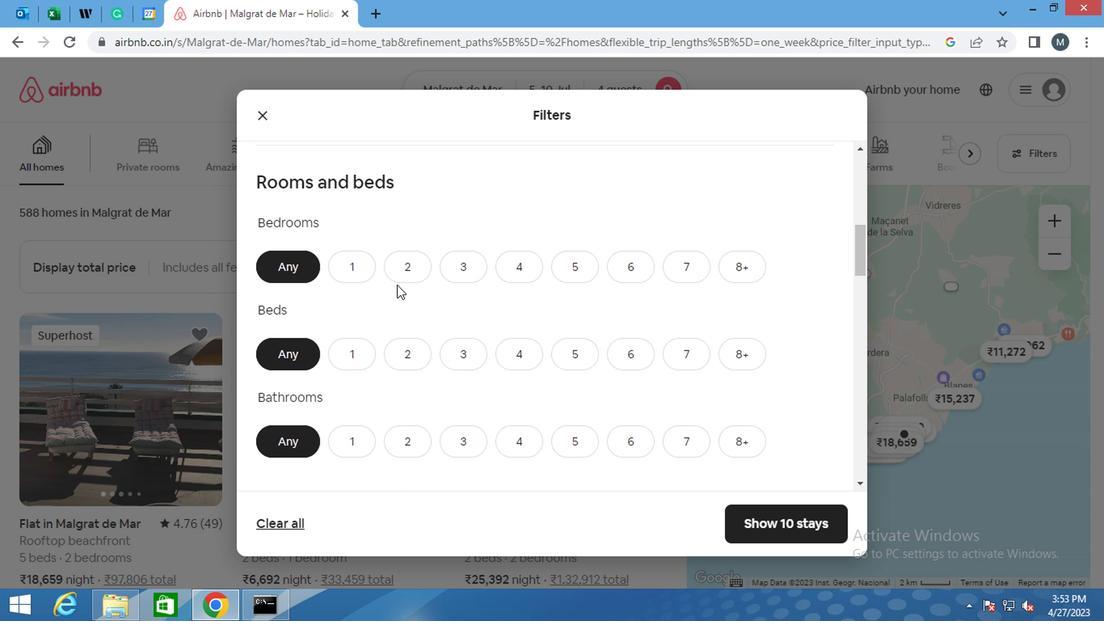 
Action: Mouse moved to (522, 356)
Screenshot: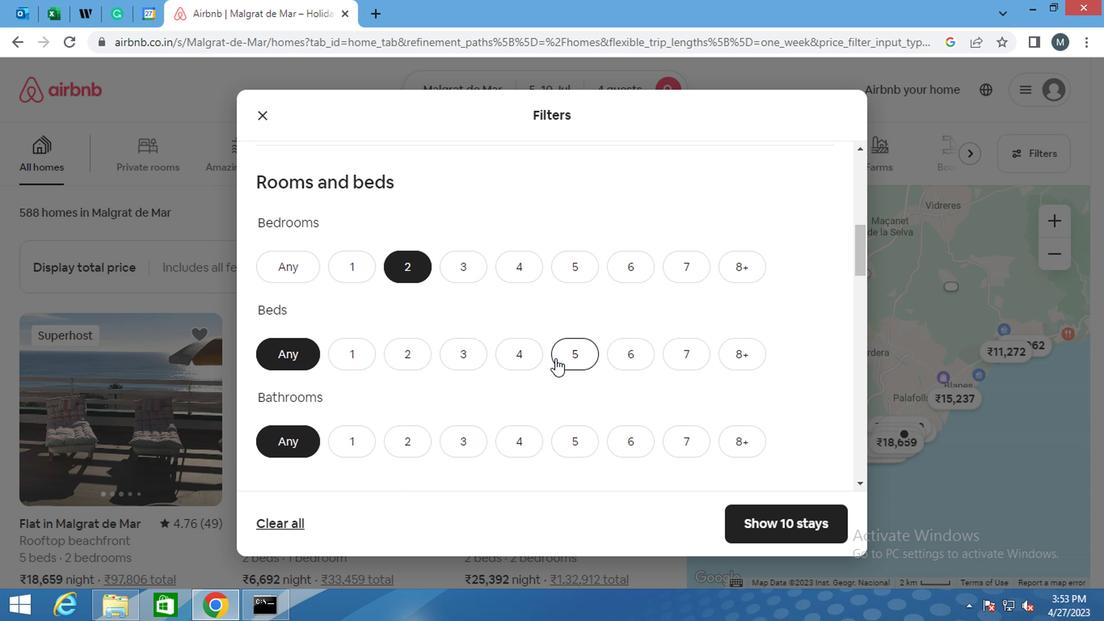 
Action: Mouse pressed left at (522, 356)
Screenshot: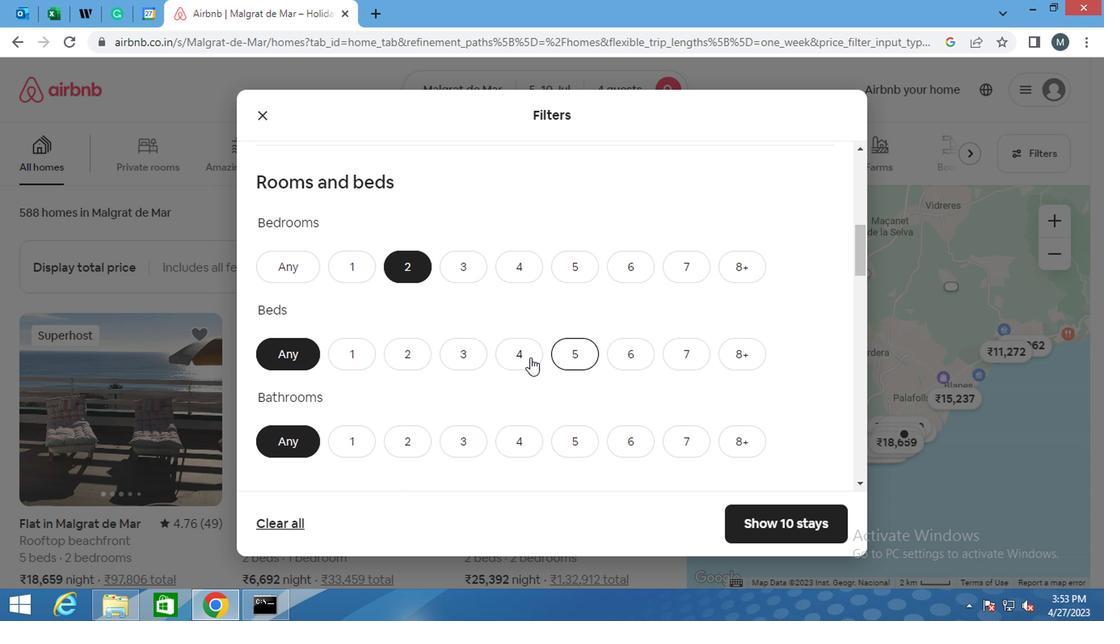 
Action: Mouse moved to (395, 445)
Screenshot: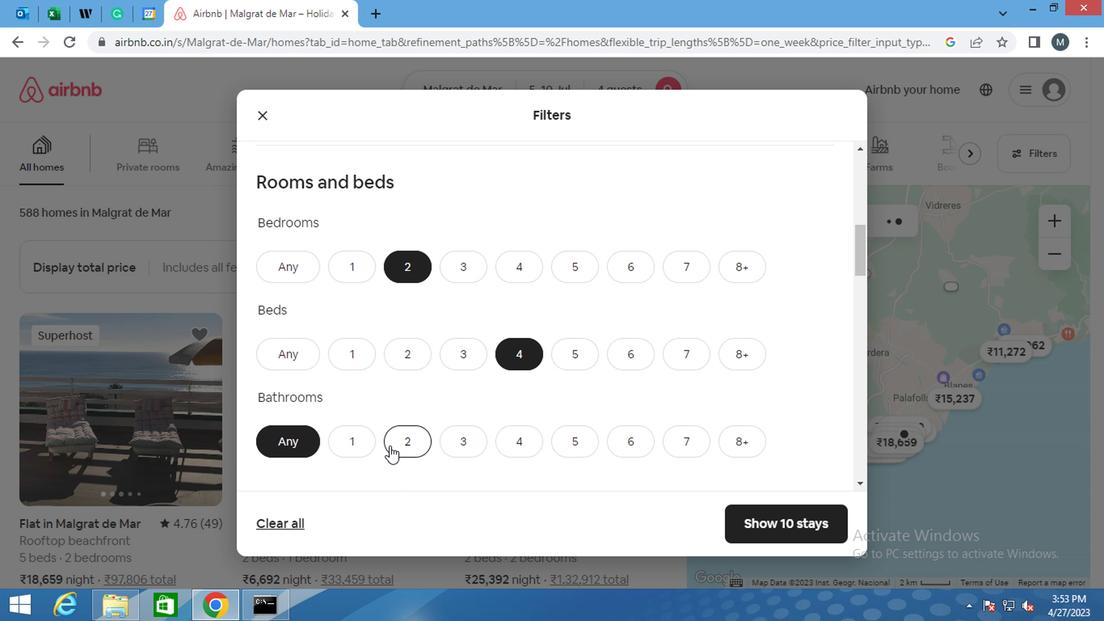
Action: Mouse pressed left at (395, 445)
Screenshot: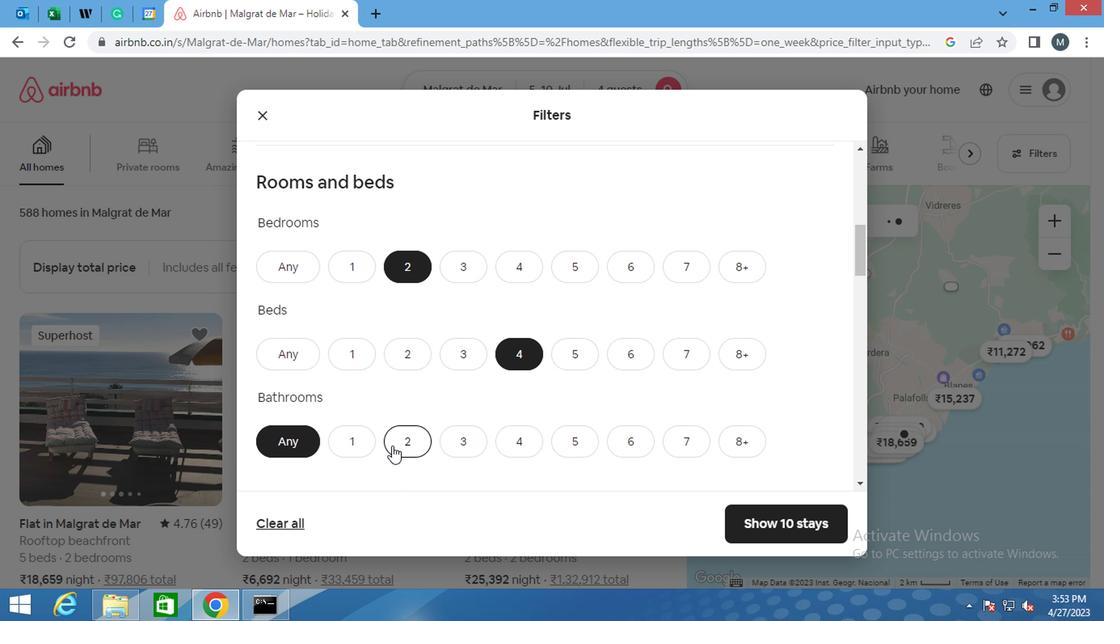 
Action: Mouse moved to (370, 387)
Screenshot: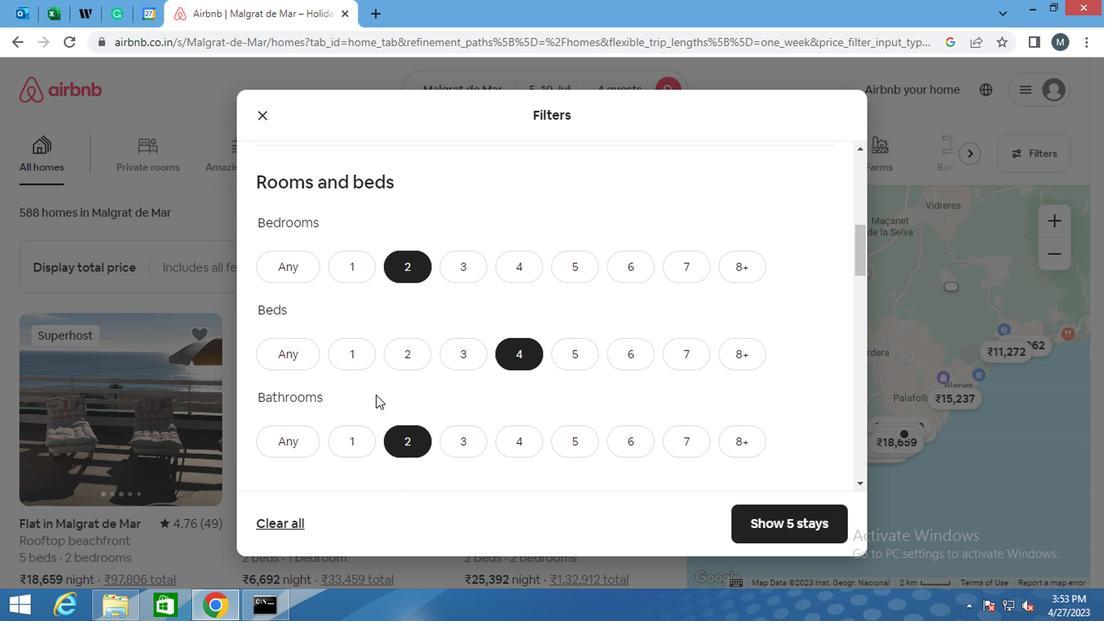 
Action: Mouse scrolled (370, 387) with delta (0, 0)
Screenshot: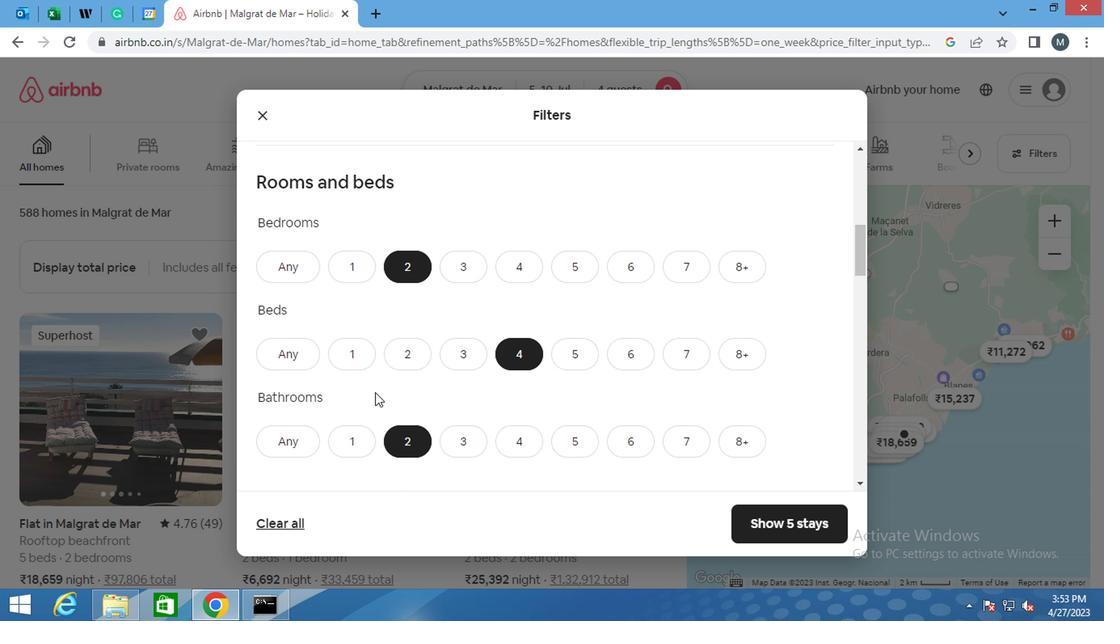 
Action: Mouse moved to (369, 387)
Screenshot: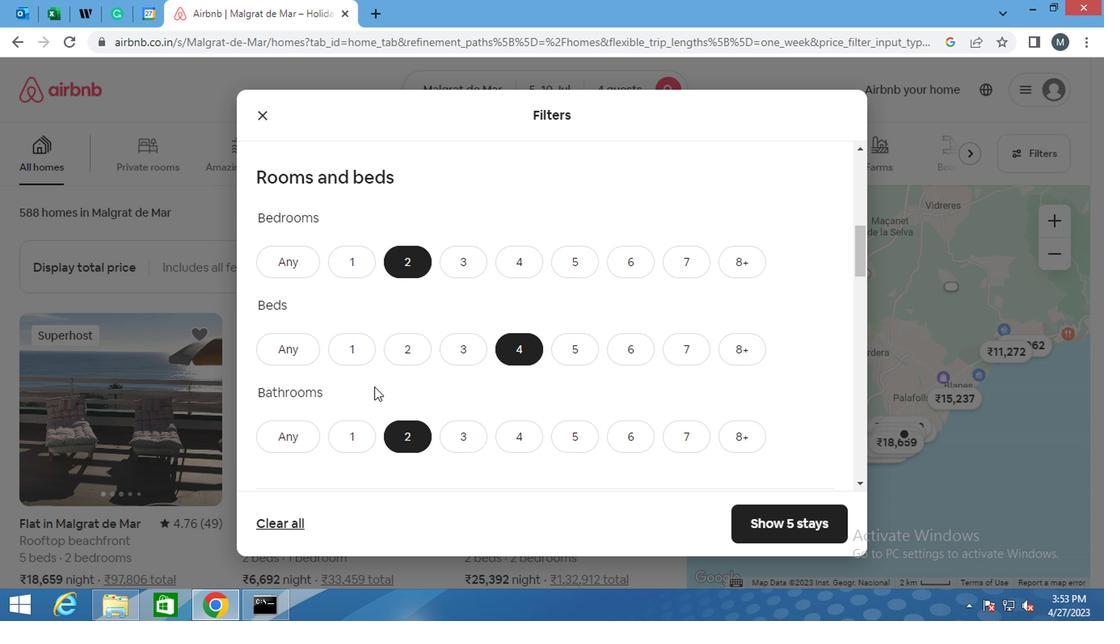 
Action: Mouse scrolled (369, 387) with delta (0, 0)
Screenshot: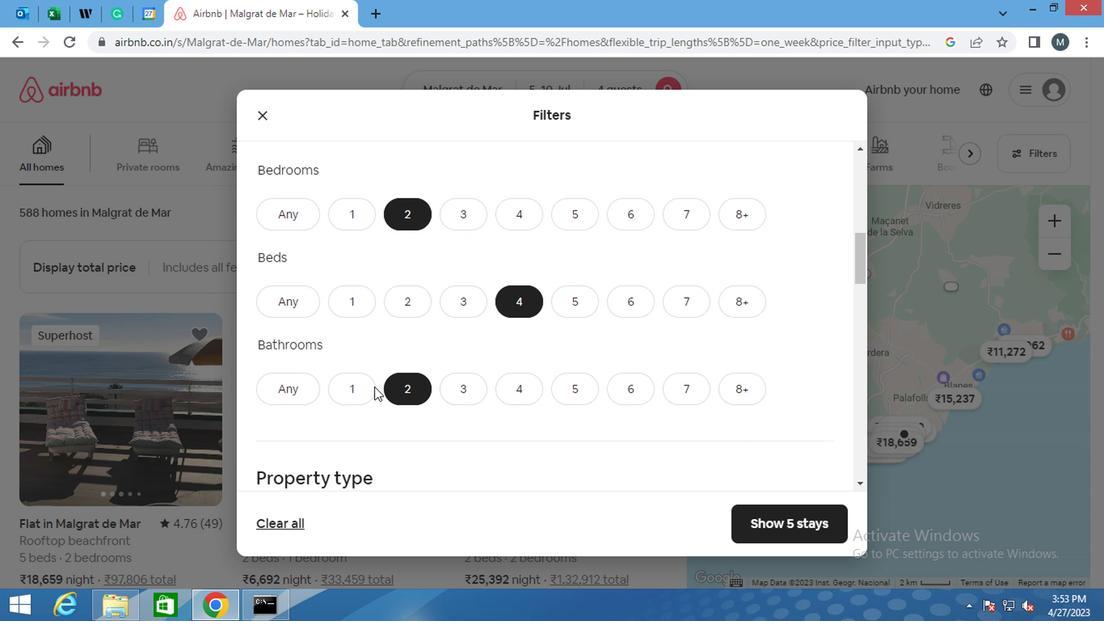 
Action: Mouse moved to (319, 425)
Screenshot: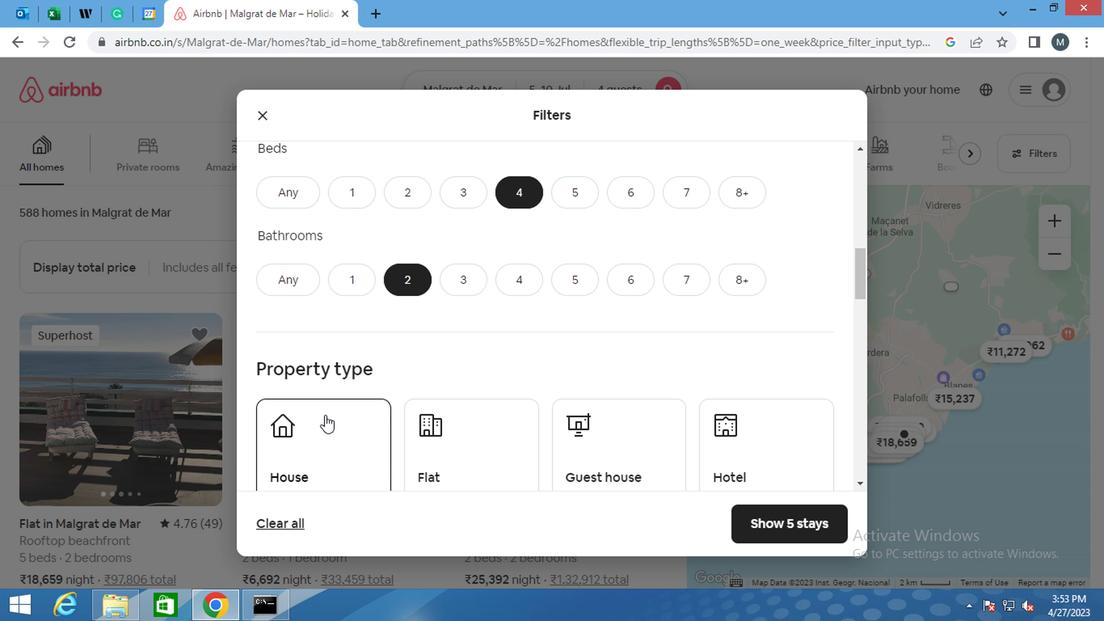 
Action: Mouse pressed left at (319, 425)
Screenshot: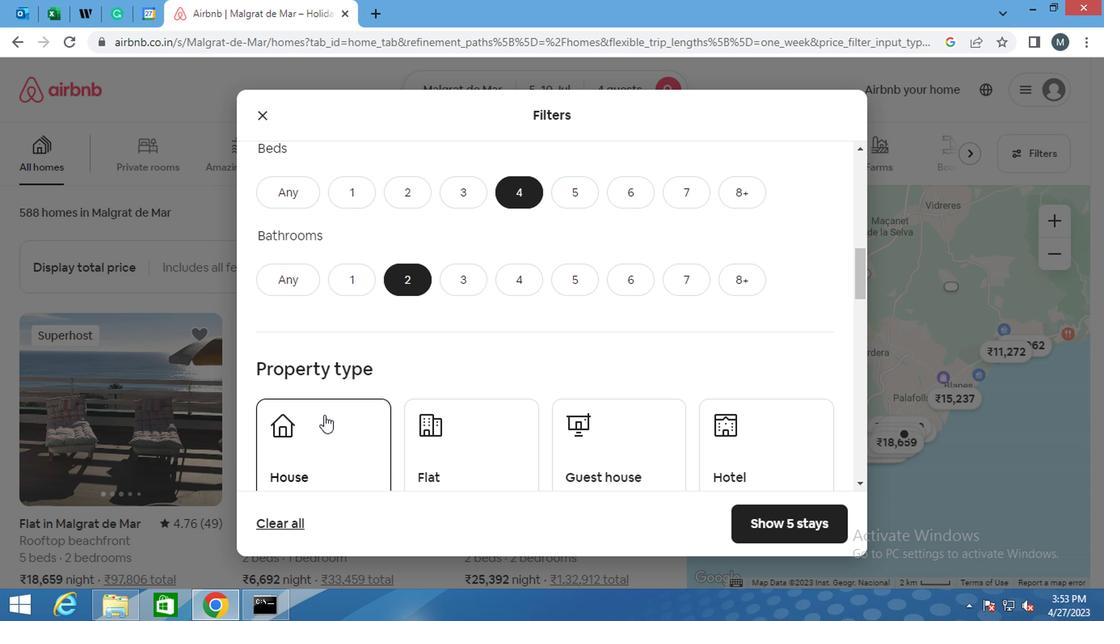 
Action: Mouse moved to (443, 431)
Screenshot: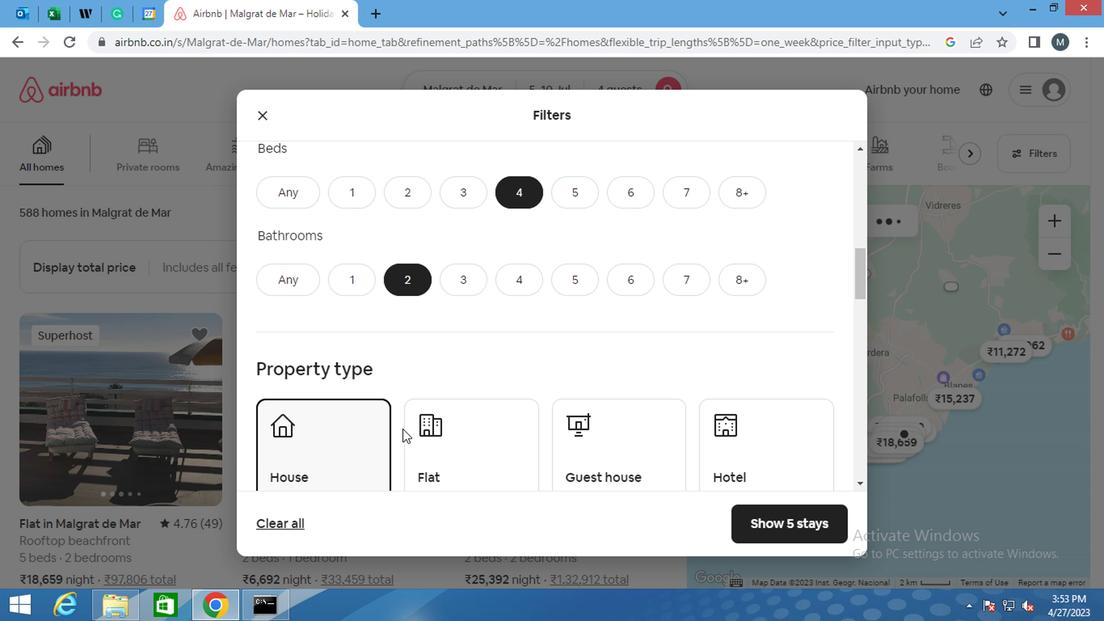 
Action: Mouse pressed left at (443, 431)
Screenshot: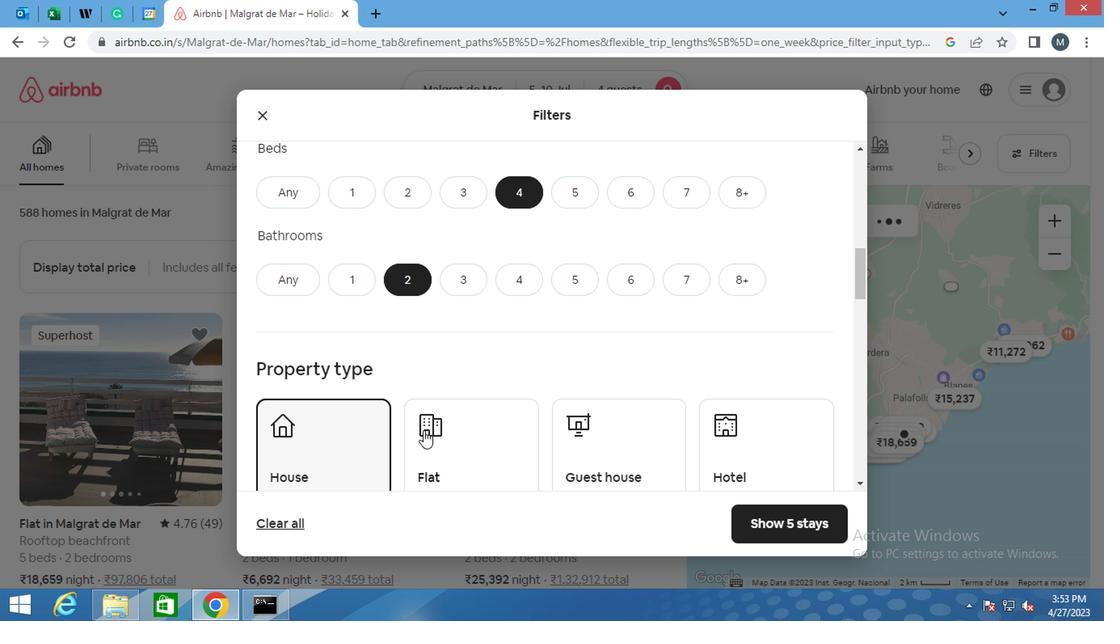 
Action: Mouse moved to (598, 399)
Screenshot: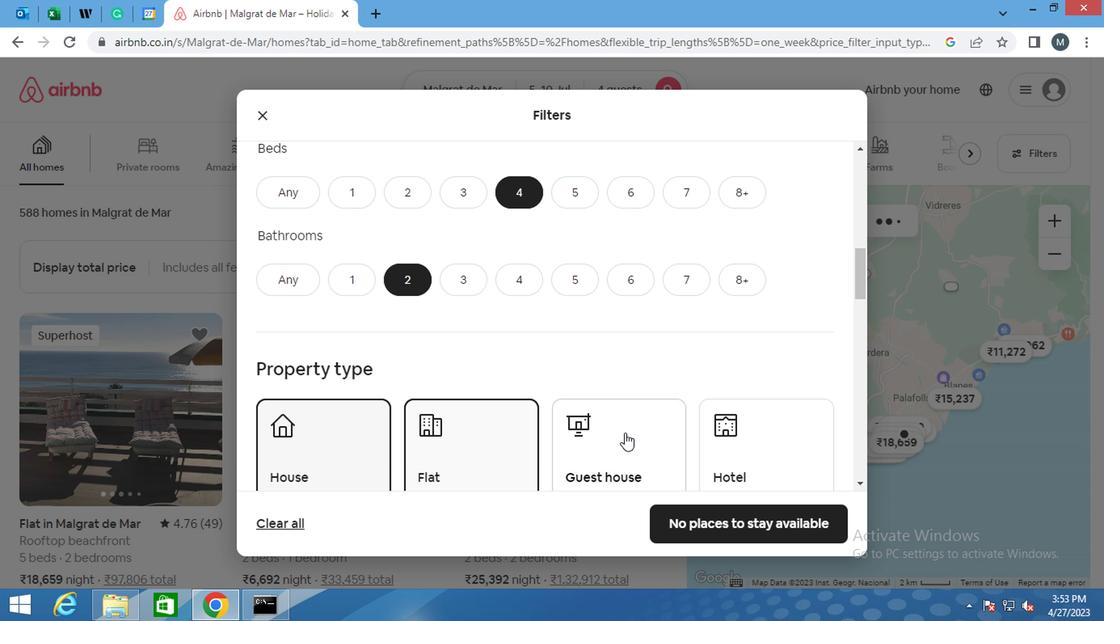 
Action: Mouse scrolled (598, 399) with delta (0, 0)
Screenshot: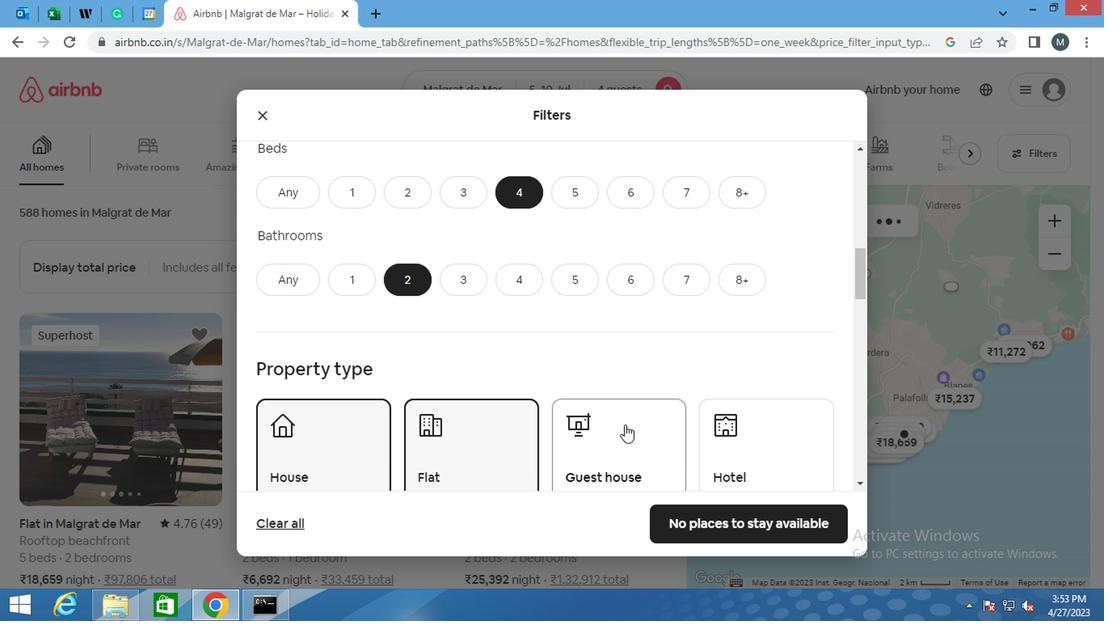 
Action: Mouse moved to (583, 379)
Screenshot: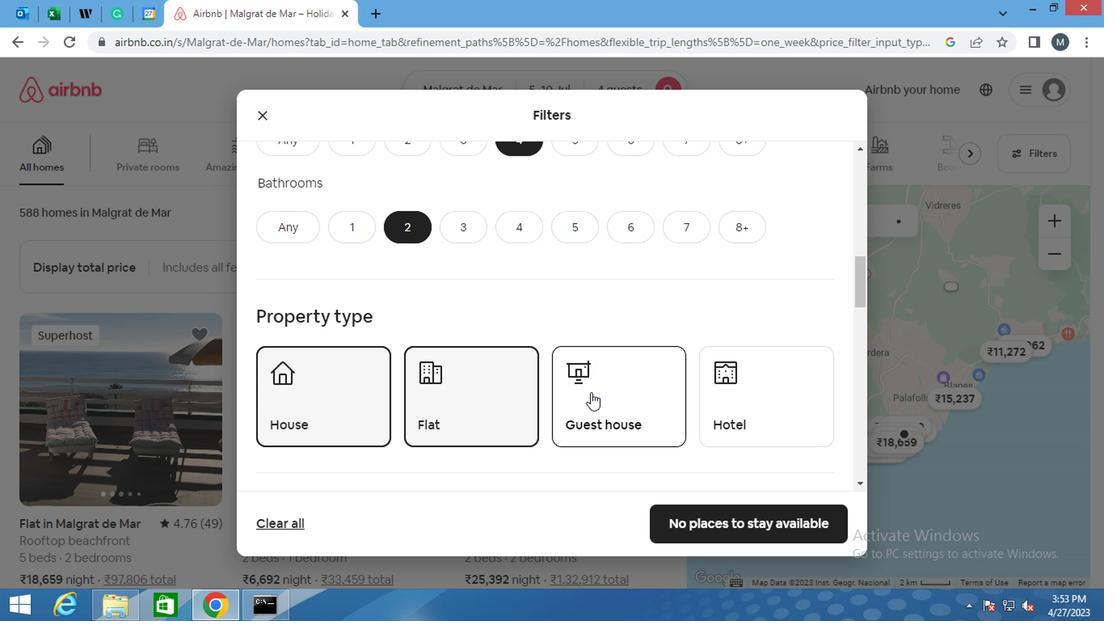 
Action: Mouse pressed left at (583, 379)
Screenshot: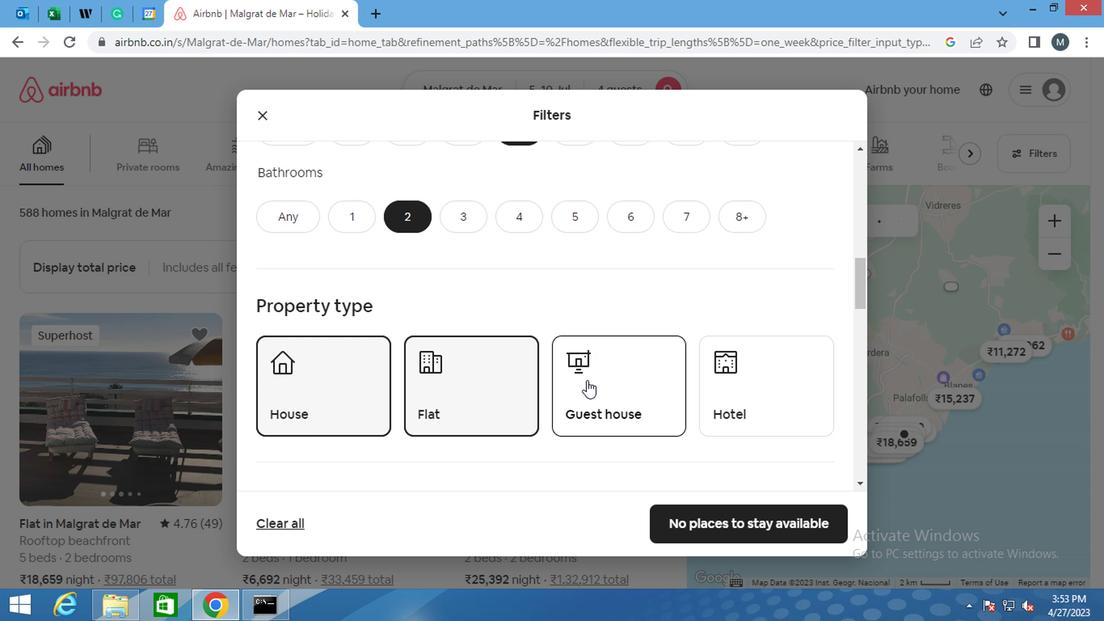 
Action: Mouse moved to (484, 367)
Screenshot: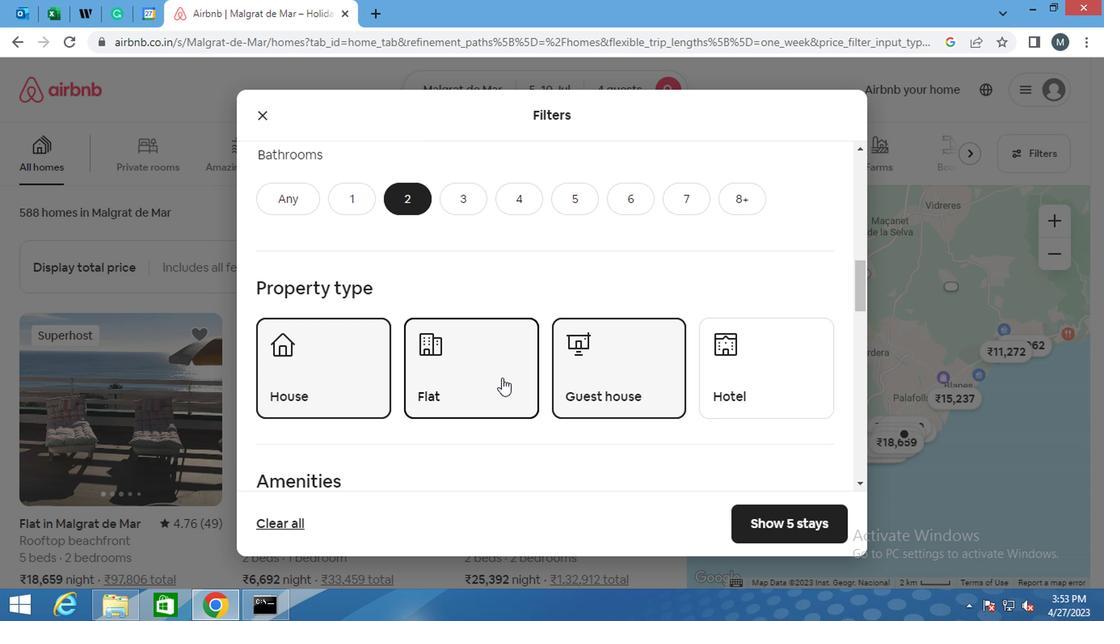
Action: Mouse scrolled (484, 366) with delta (0, 0)
Screenshot: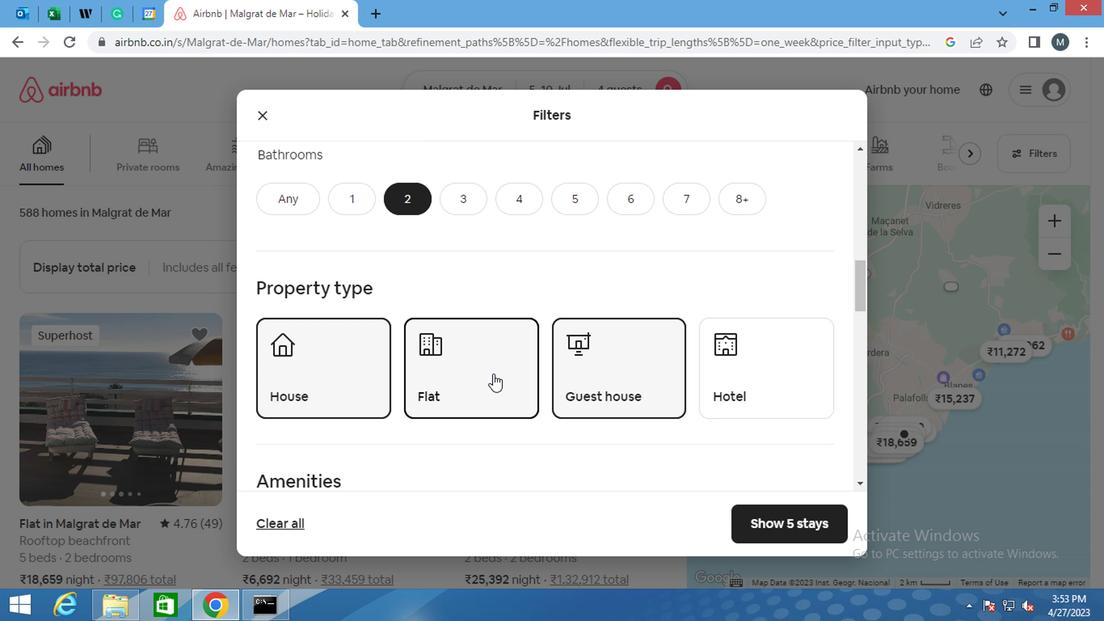 
Action: Mouse moved to (472, 365)
Screenshot: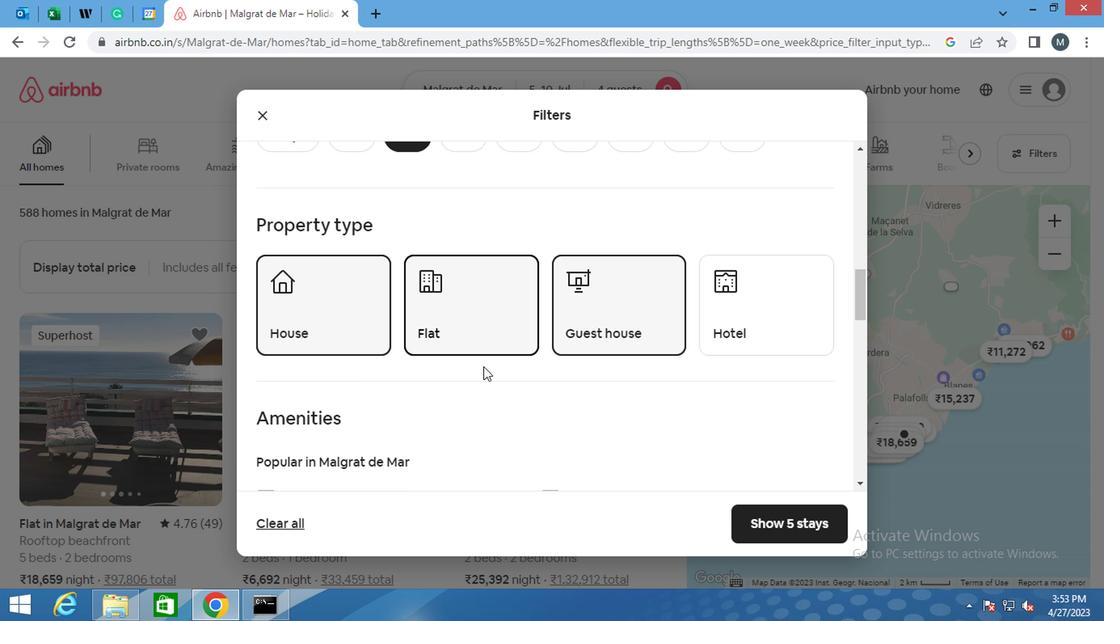 
Action: Mouse scrolled (472, 365) with delta (0, 0)
Screenshot: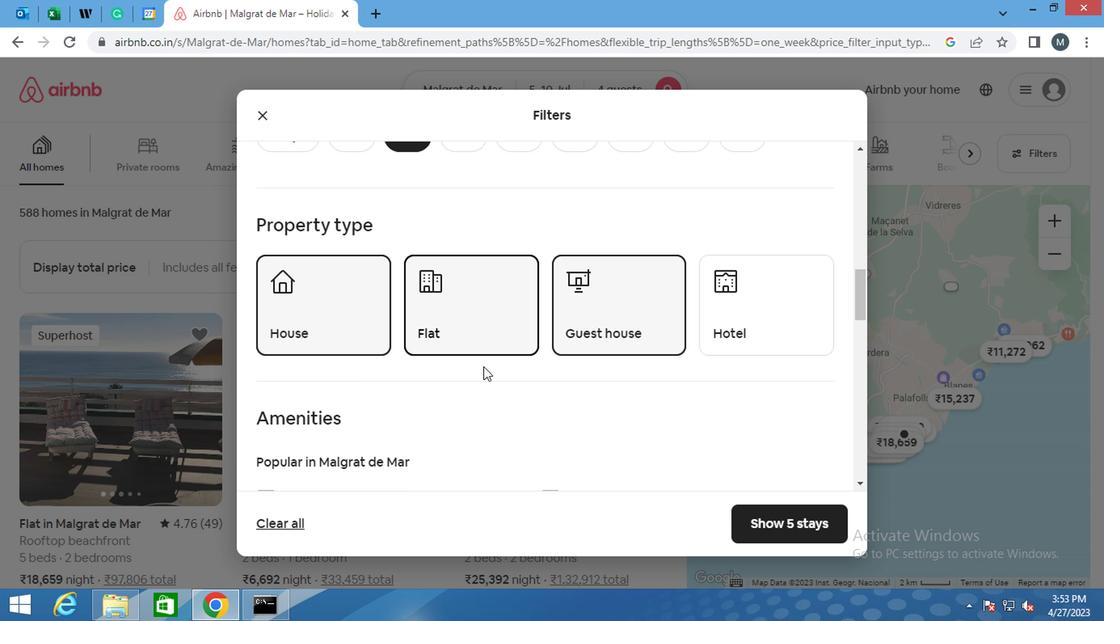 
Action: Mouse moved to (469, 366)
Screenshot: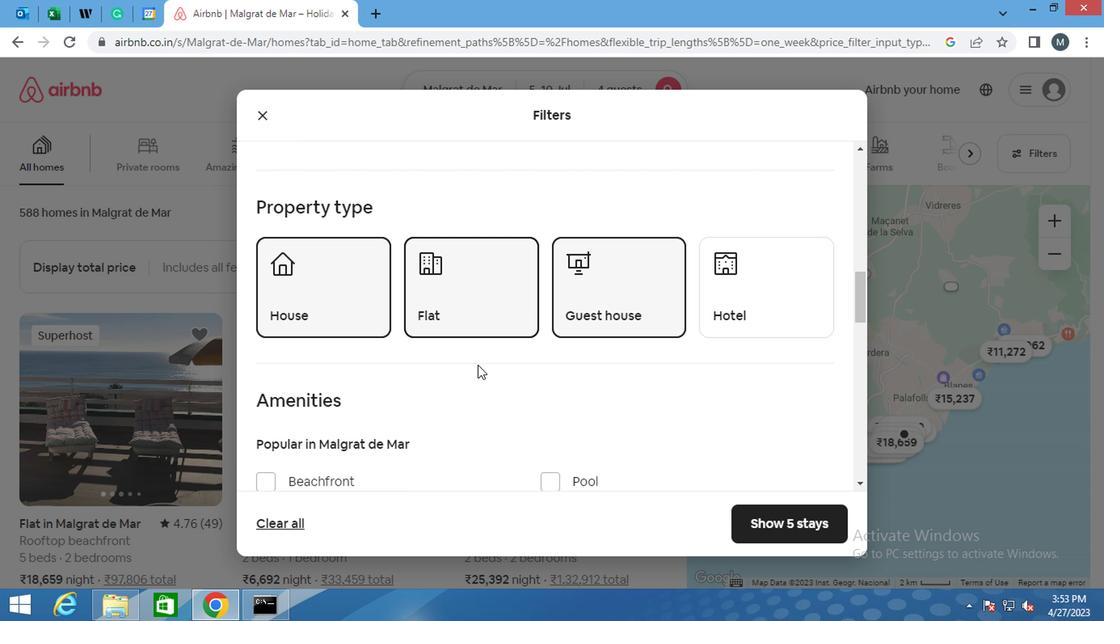 
Action: Mouse scrolled (469, 365) with delta (0, -1)
Screenshot: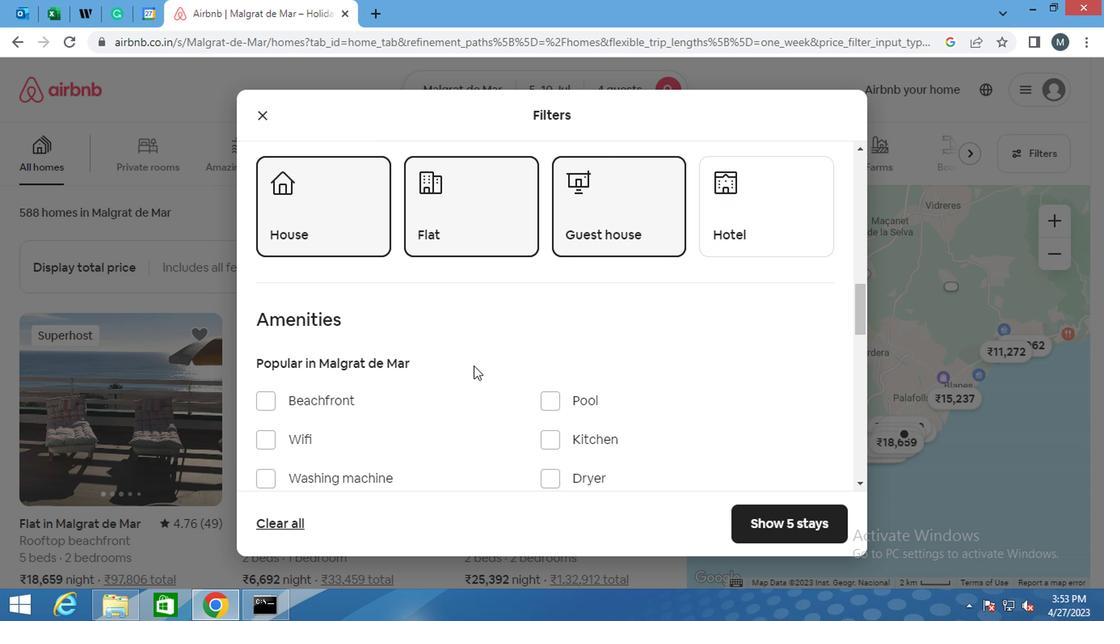 
Action: Mouse moved to (261, 401)
Screenshot: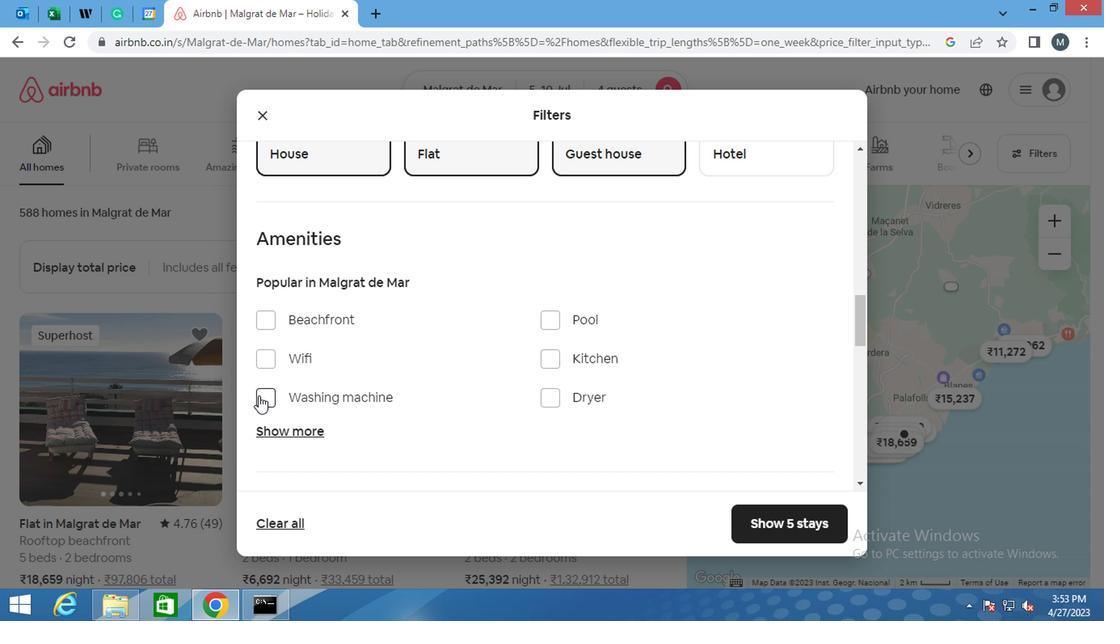 
Action: Mouse pressed left at (261, 401)
Screenshot: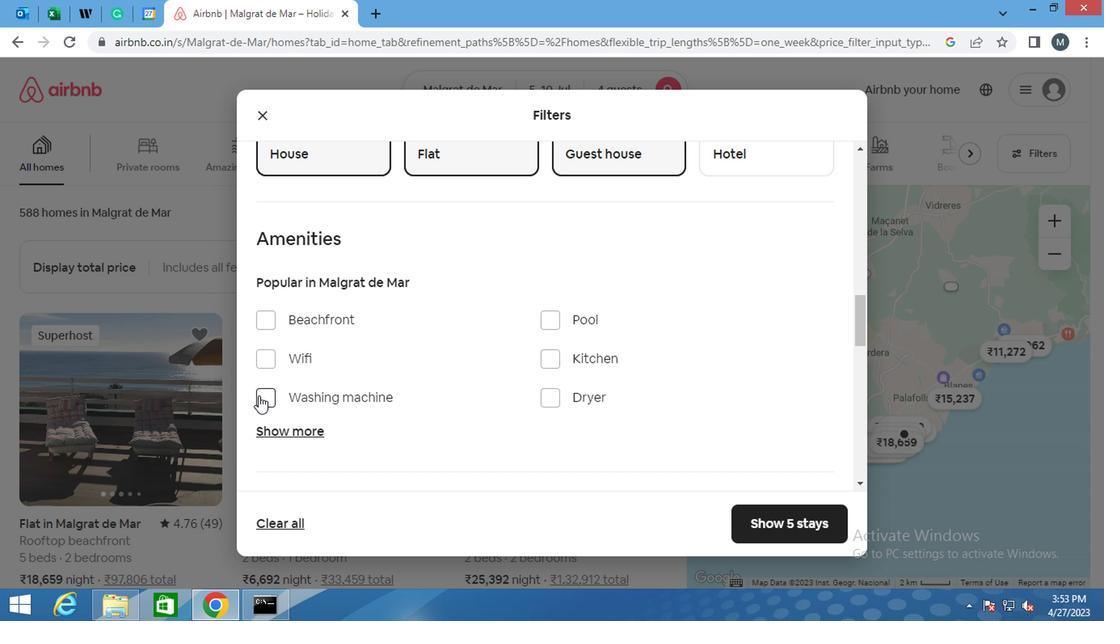 
Action: Mouse moved to (401, 352)
Screenshot: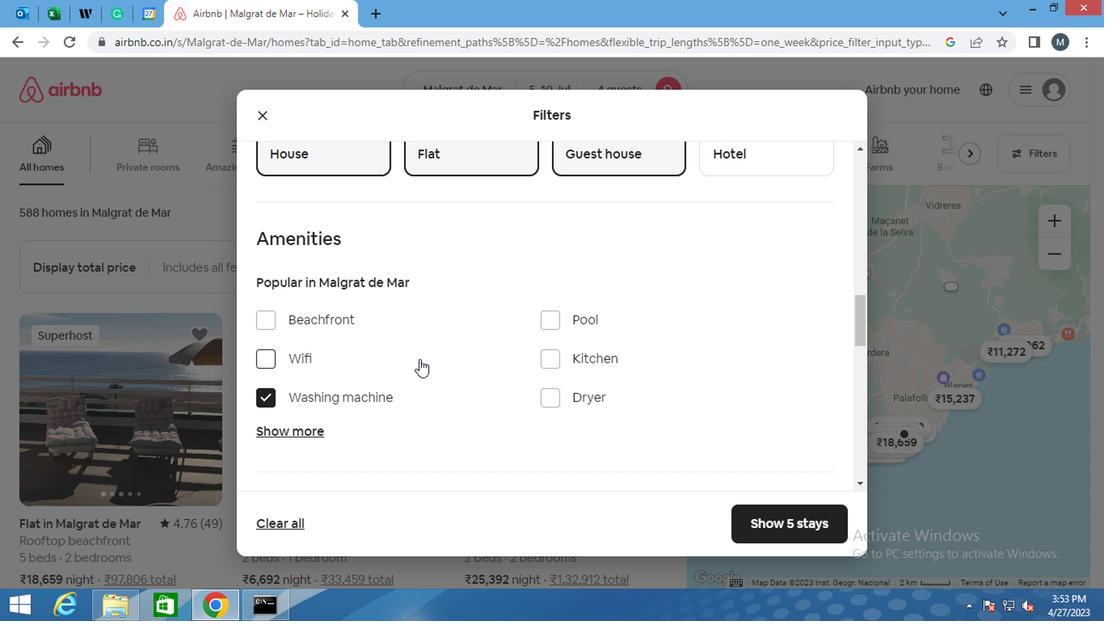 
Action: Mouse scrolled (401, 351) with delta (0, 0)
Screenshot: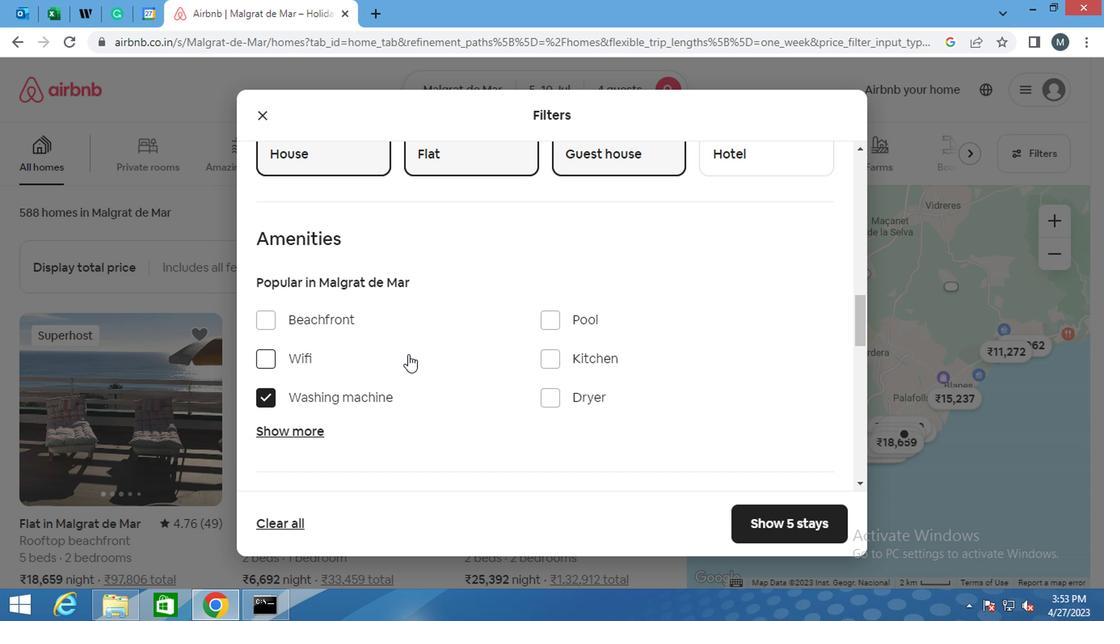 
Action: Mouse scrolled (401, 351) with delta (0, 0)
Screenshot: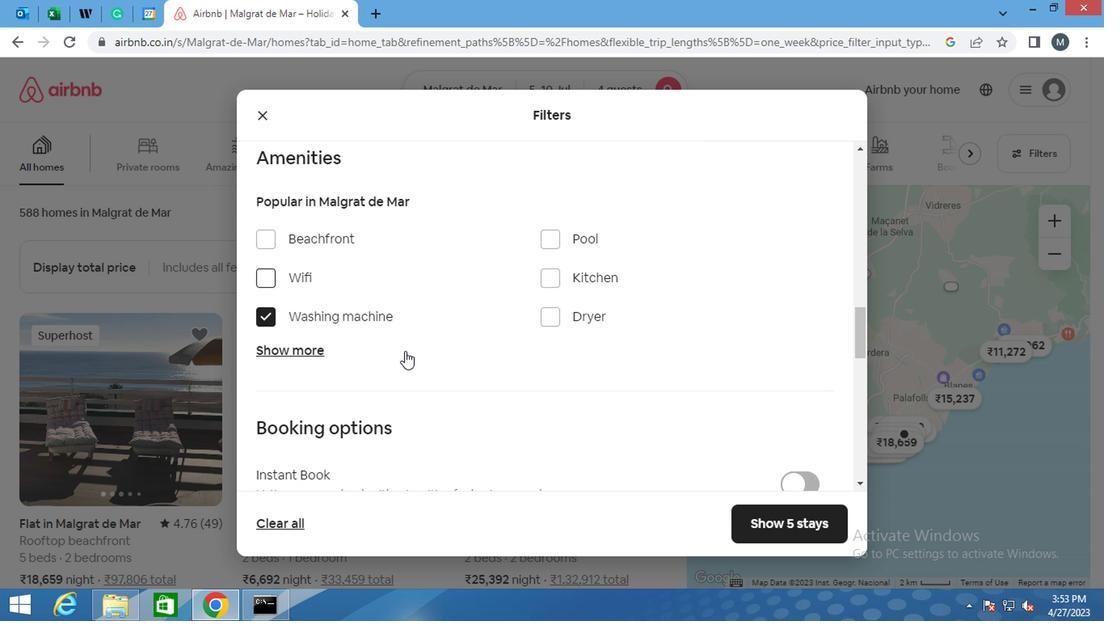 
Action: Mouse moved to (397, 353)
Screenshot: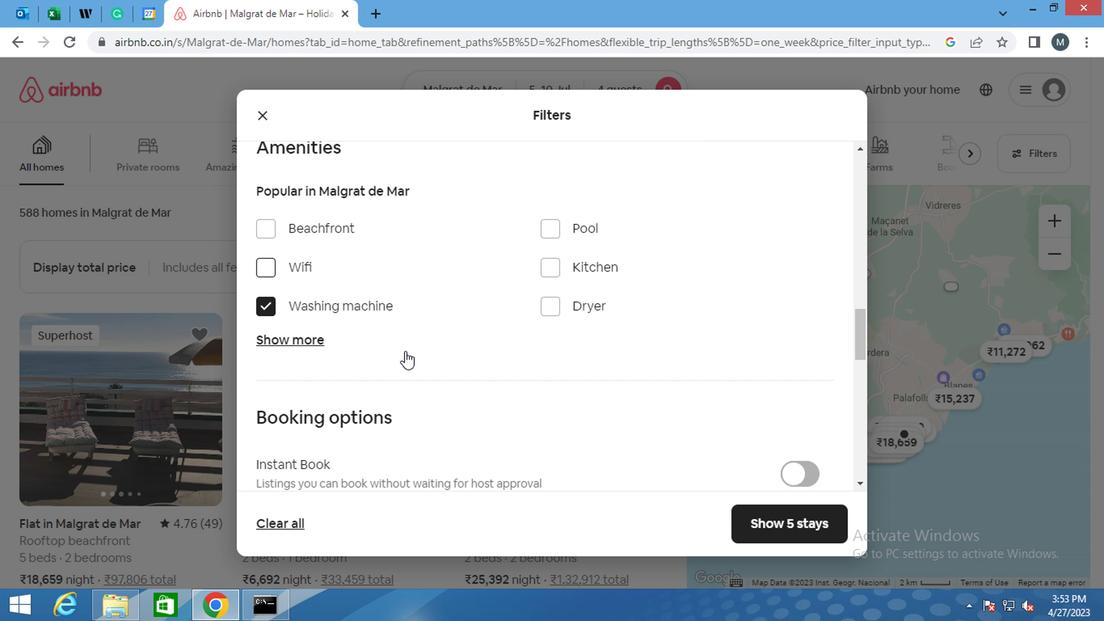 
Action: Mouse scrolled (397, 352) with delta (0, -1)
Screenshot: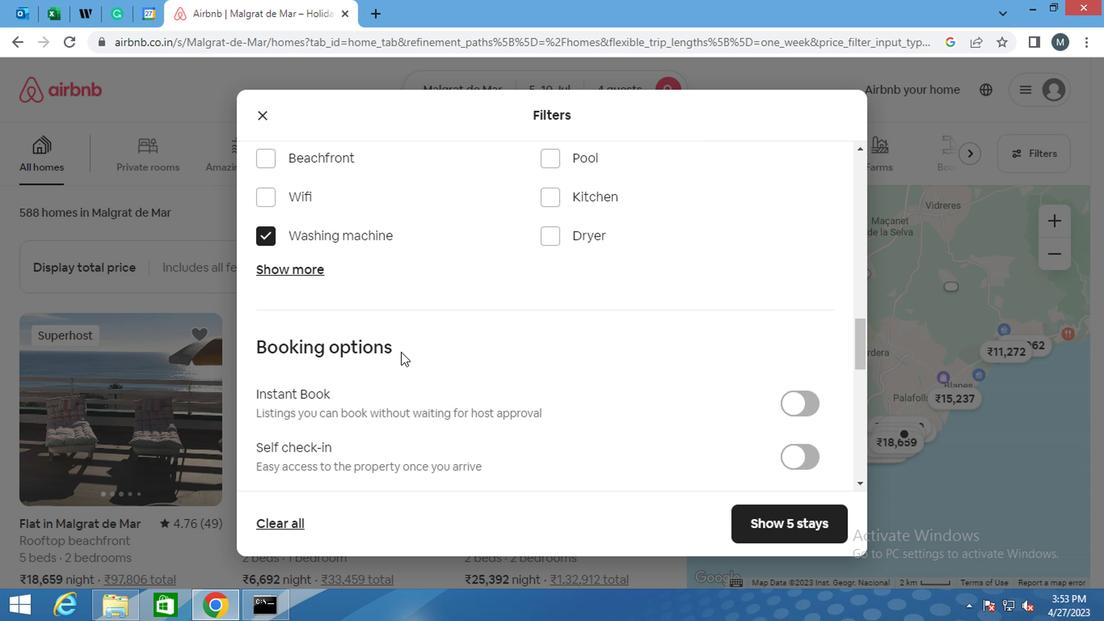 
Action: Mouse moved to (399, 353)
Screenshot: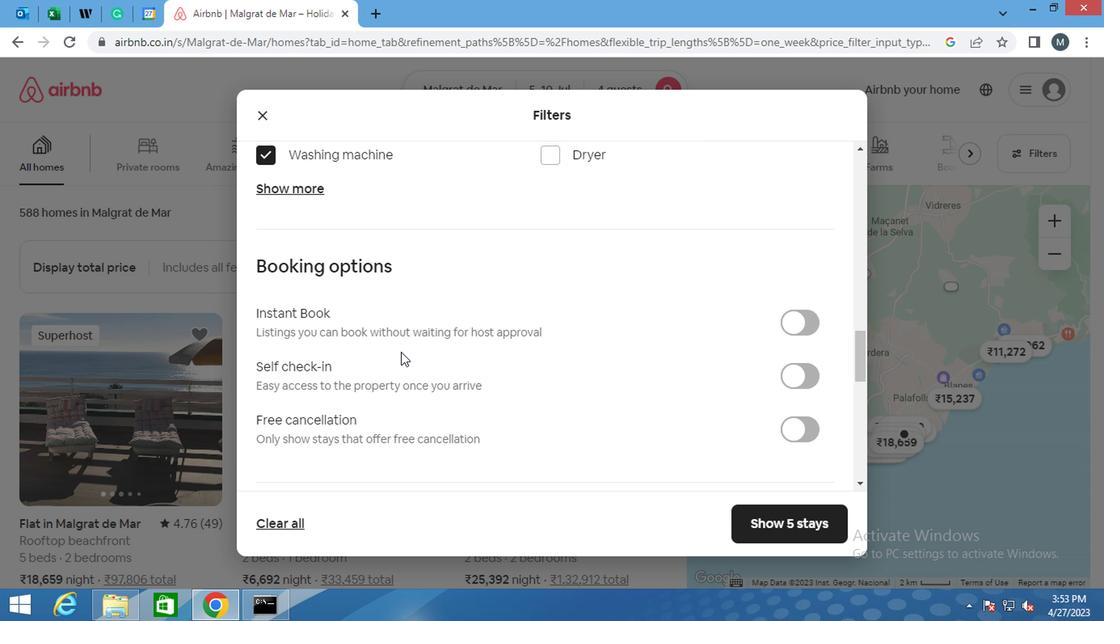 
Action: Mouse scrolled (399, 352) with delta (0, -1)
Screenshot: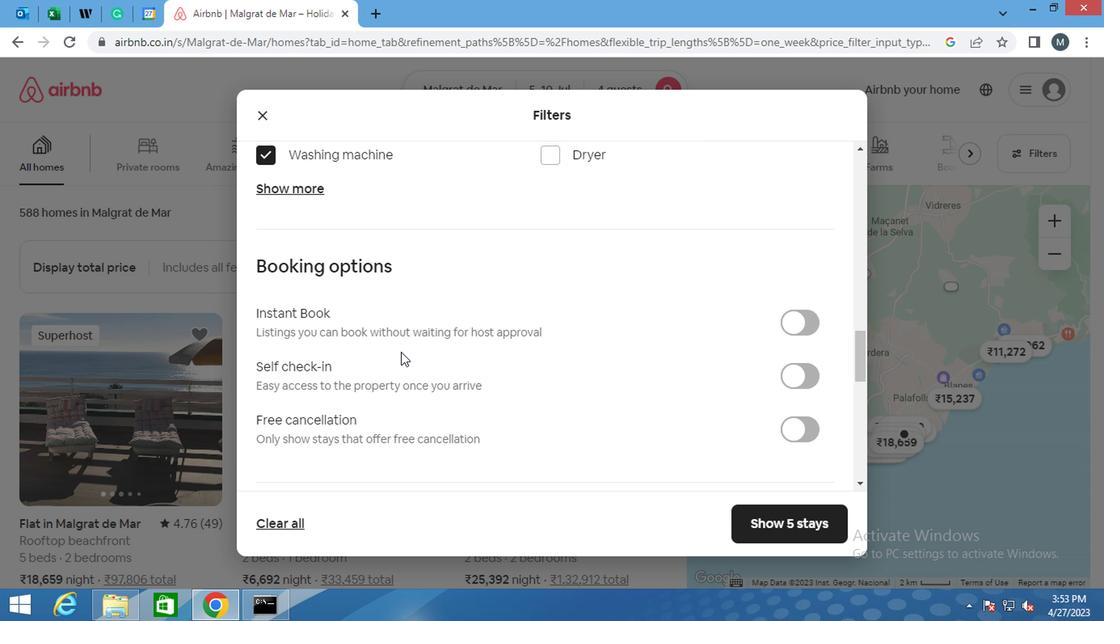 
Action: Mouse moved to (802, 293)
Screenshot: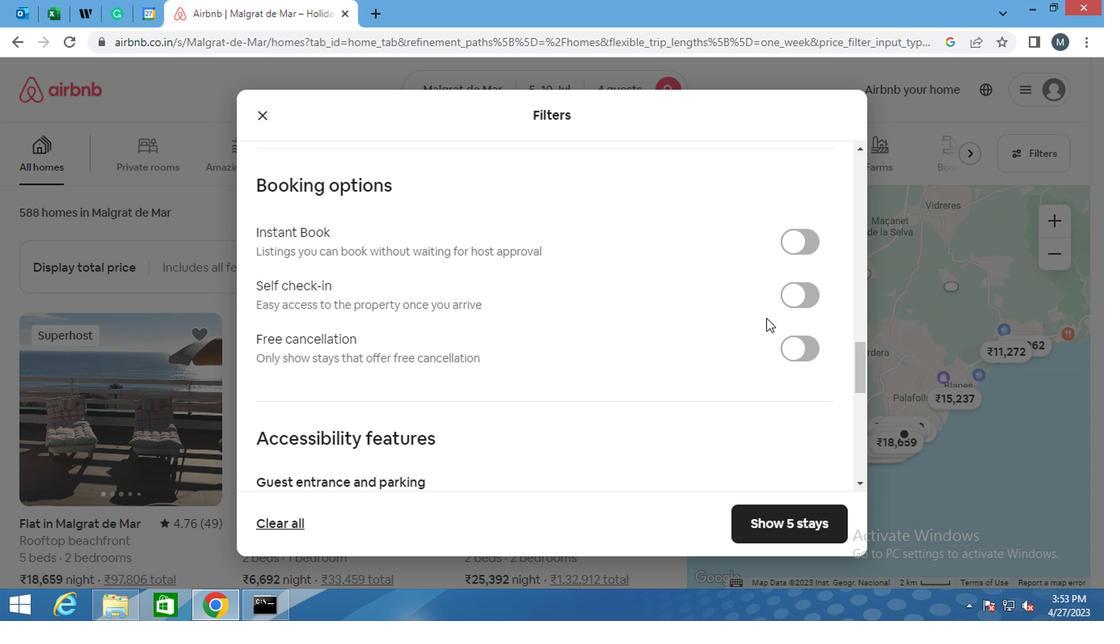 
Action: Mouse pressed left at (802, 293)
Screenshot: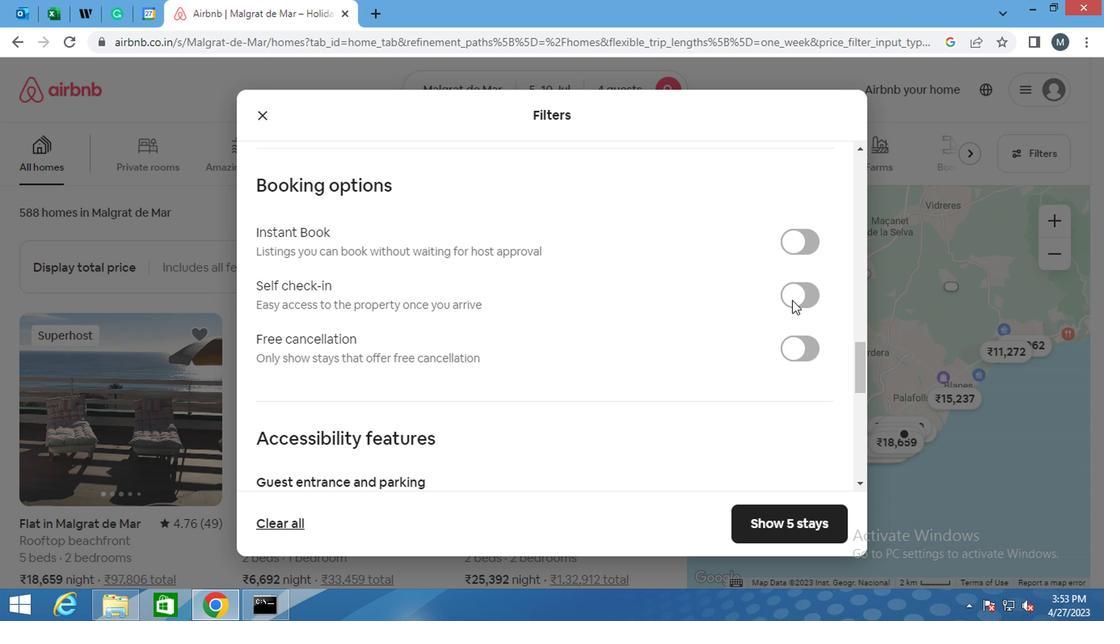 
Action: Mouse moved to (605, 343)
Screenshot: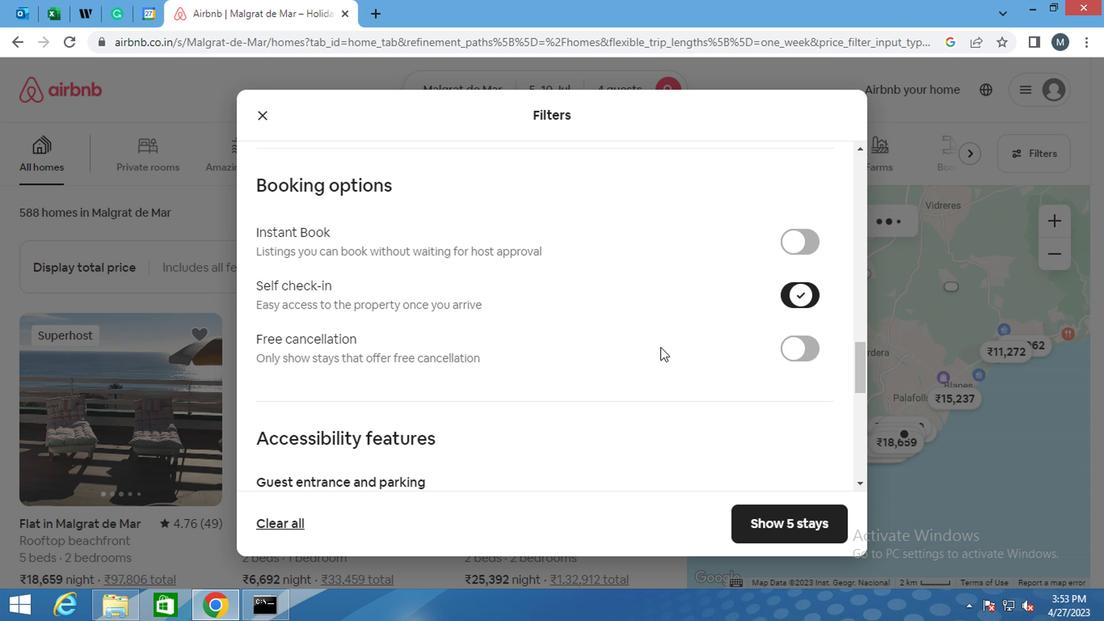 
Action: Mouse scrolled (605, 343) with delta (0, 0)
Screenshot: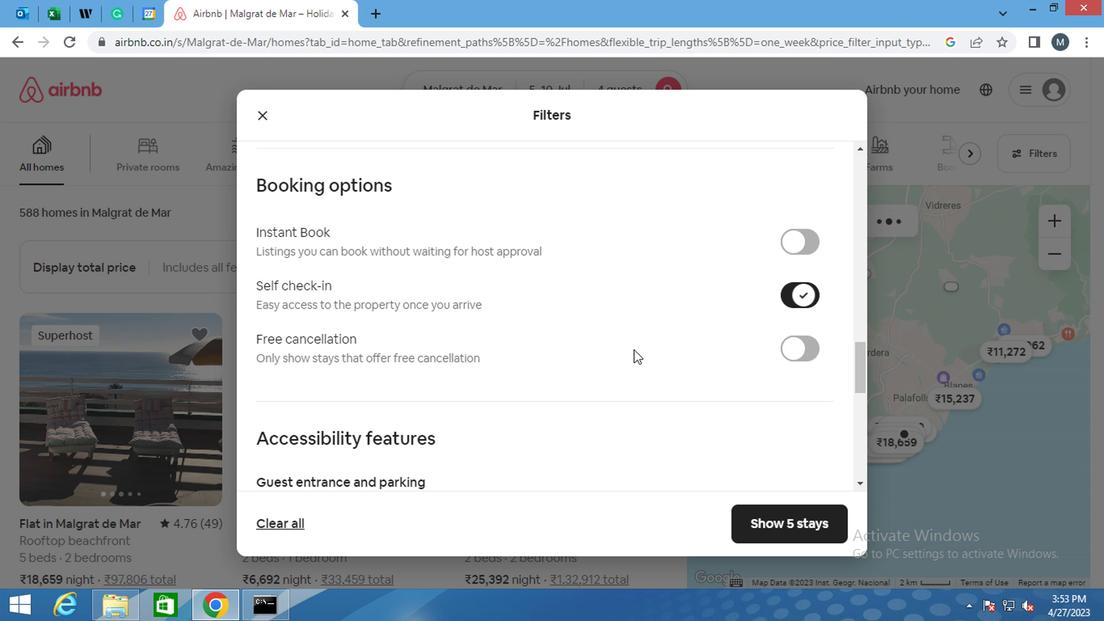 
Action: Mouse moved to (598, 345)
Screenshot: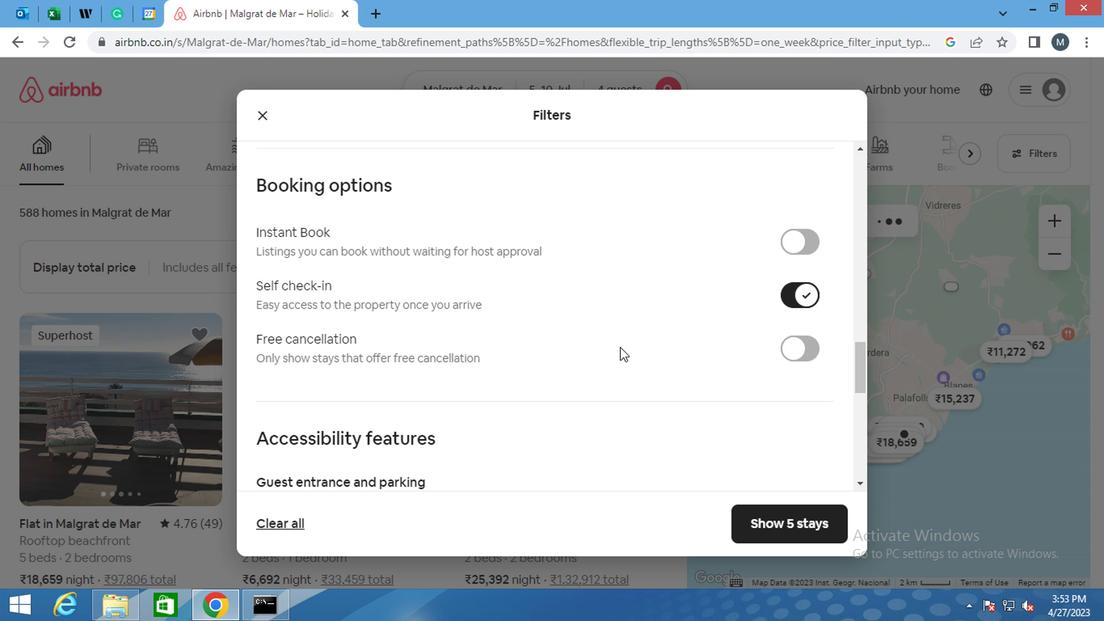 
Action: Mouse scrolled (598, 343) with delta (0, -1)
Screenshot: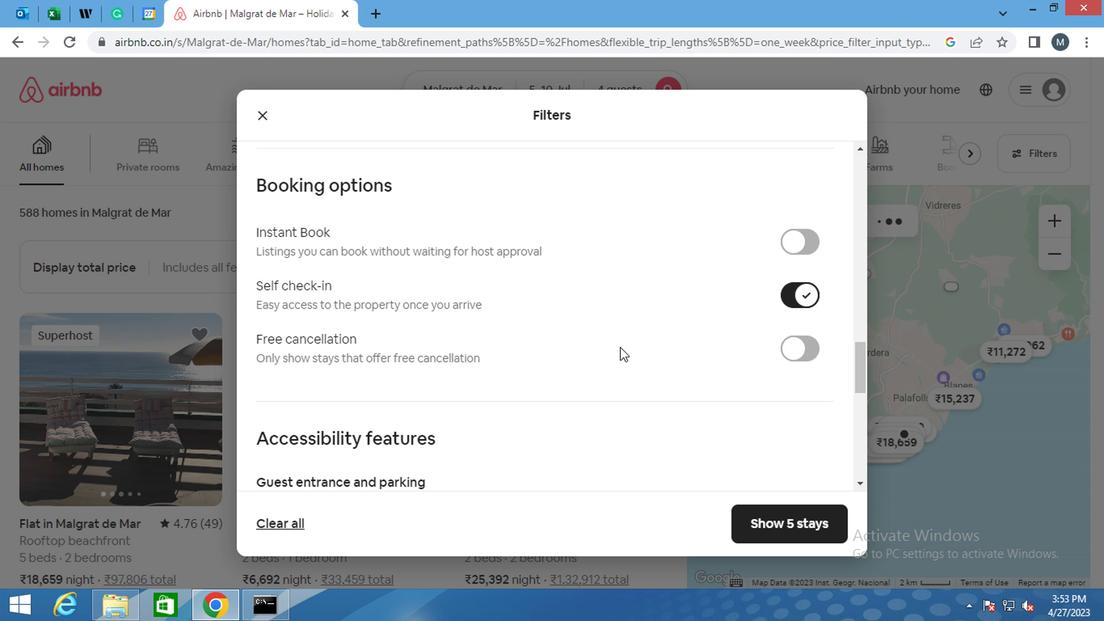 
Action: Mouse moved to (504, 349)
Screenshot: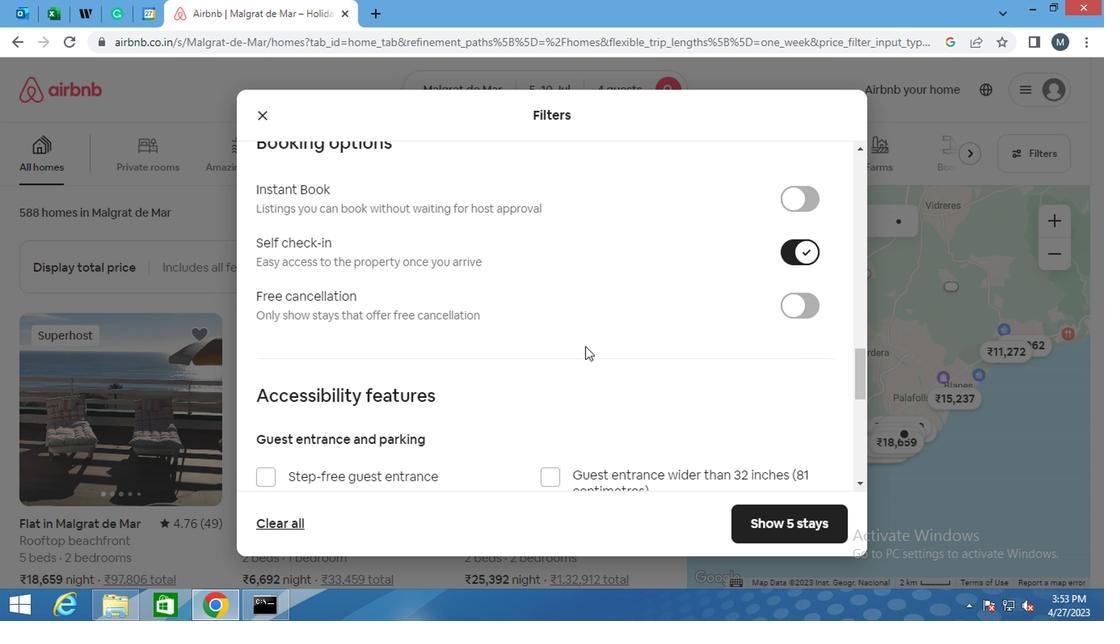 
Action: Mouse scrolled (504, 349) with delta (0, 0)
Screenshot: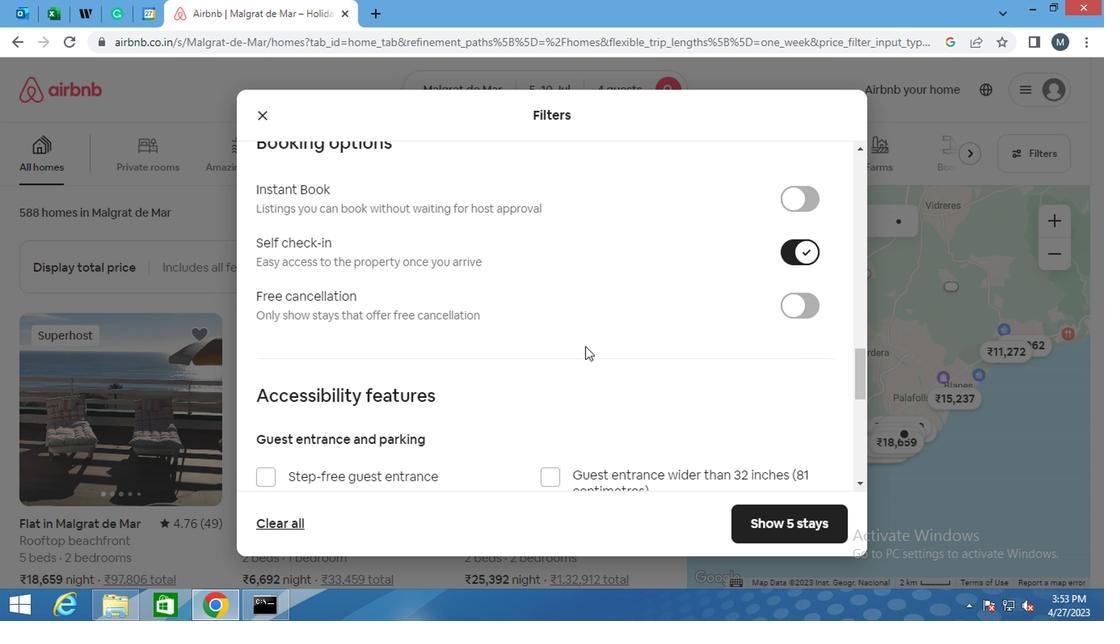 
Action: Mouse moved to (499, 349)
Screenshot: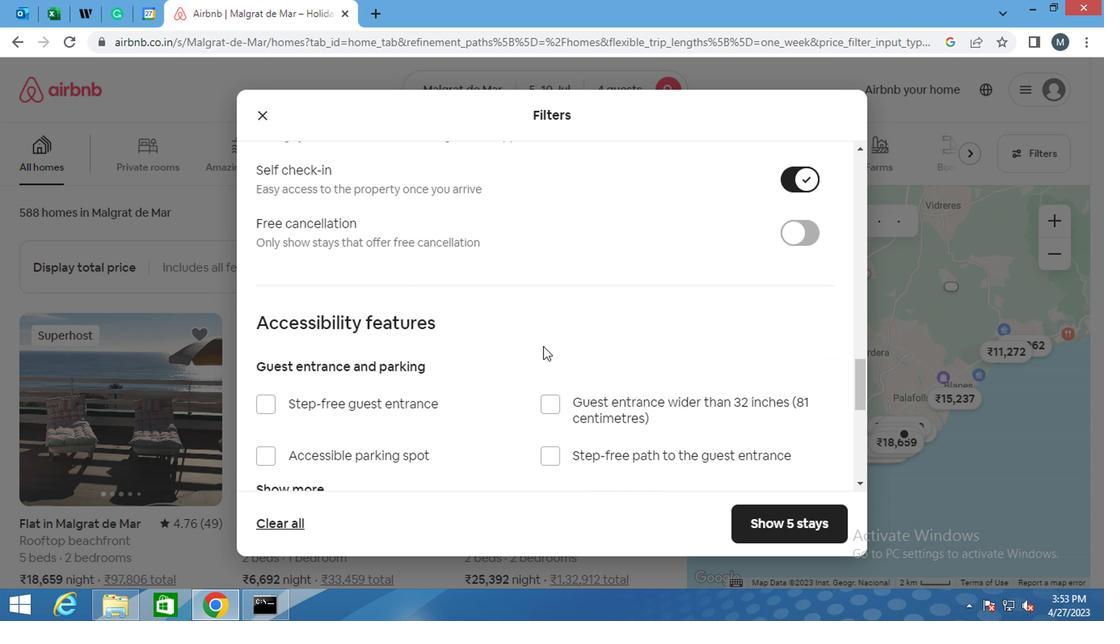
Action: Mouse scrolled (499, 349) with delta (0, 0)
Screenshot: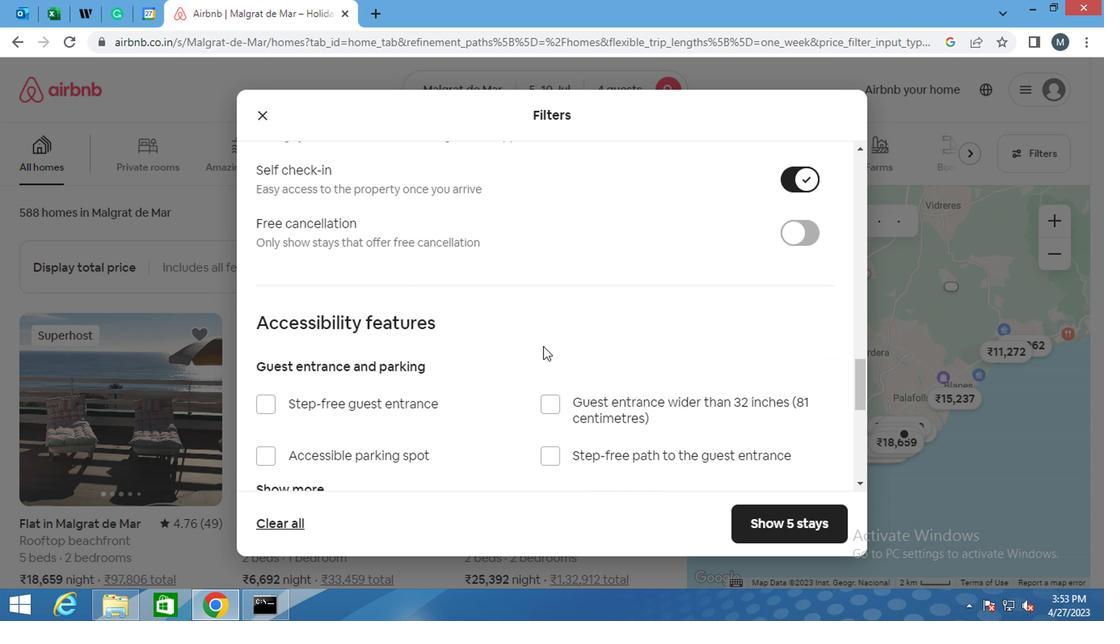 
Action: Mouse moved to (310, 375)
Screenshot: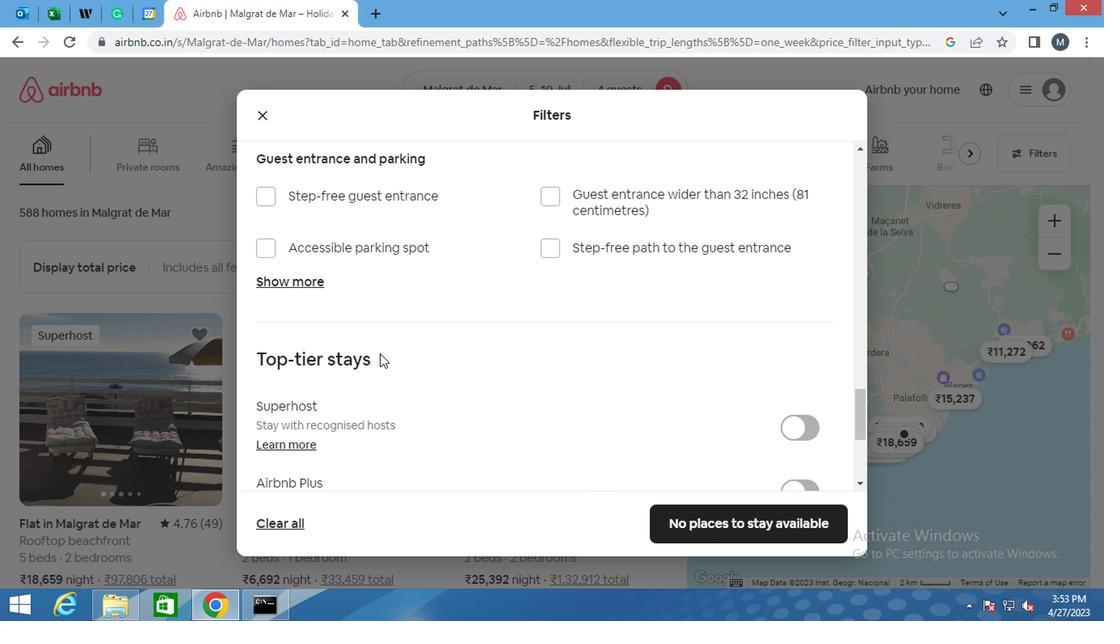 
Action: Mouse scrolled (310, 375) with delta (0, 0)
Screenshot: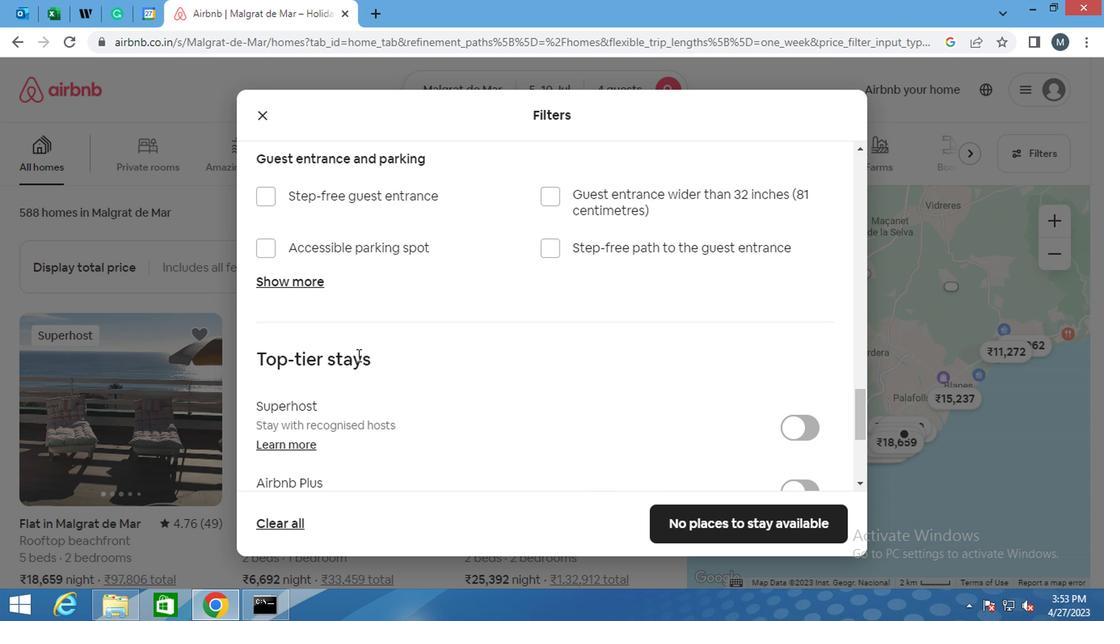 
Action: Mouse moved to (308, 379)
Screenshot: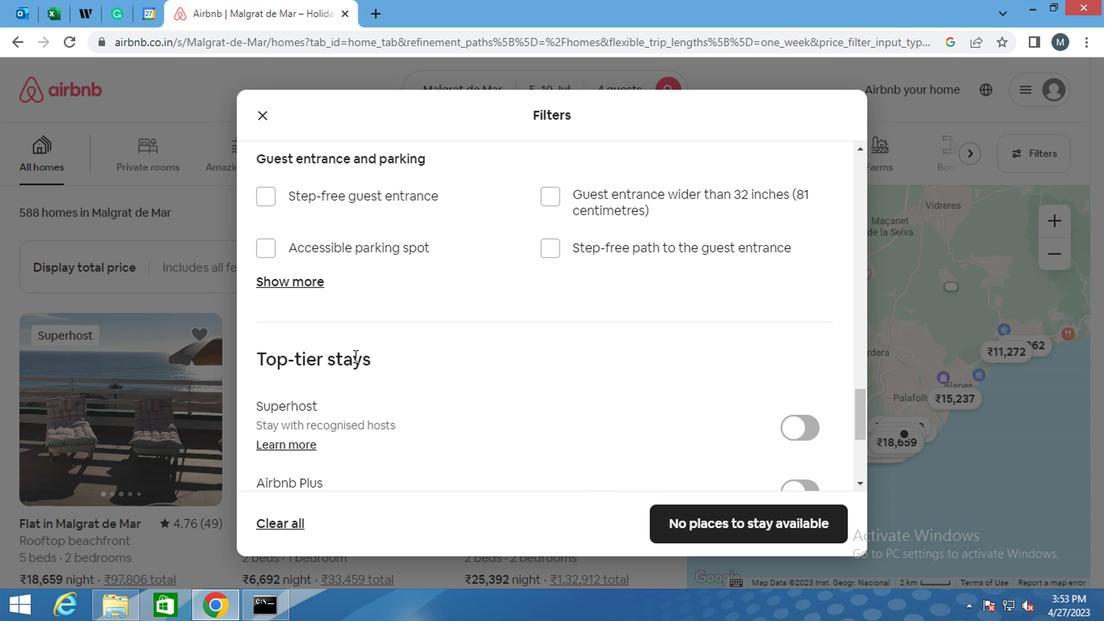 
Action: Mouse scrolled (308, 377) with delta (0, -1)
Screenshot: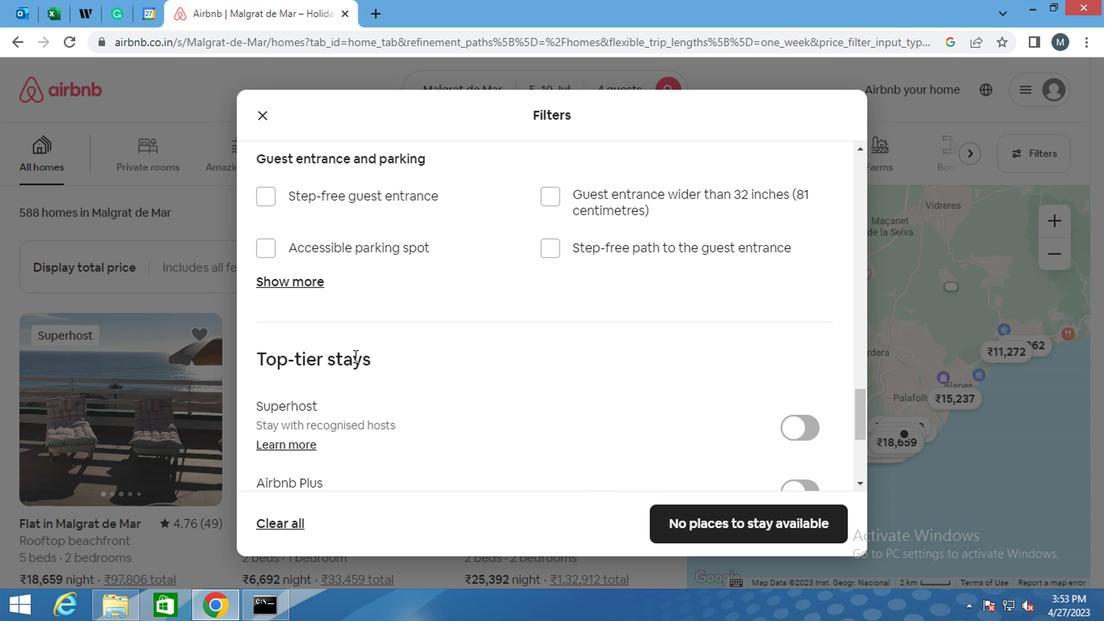
Action: Mouse moved to (300, 393)
Screenshot: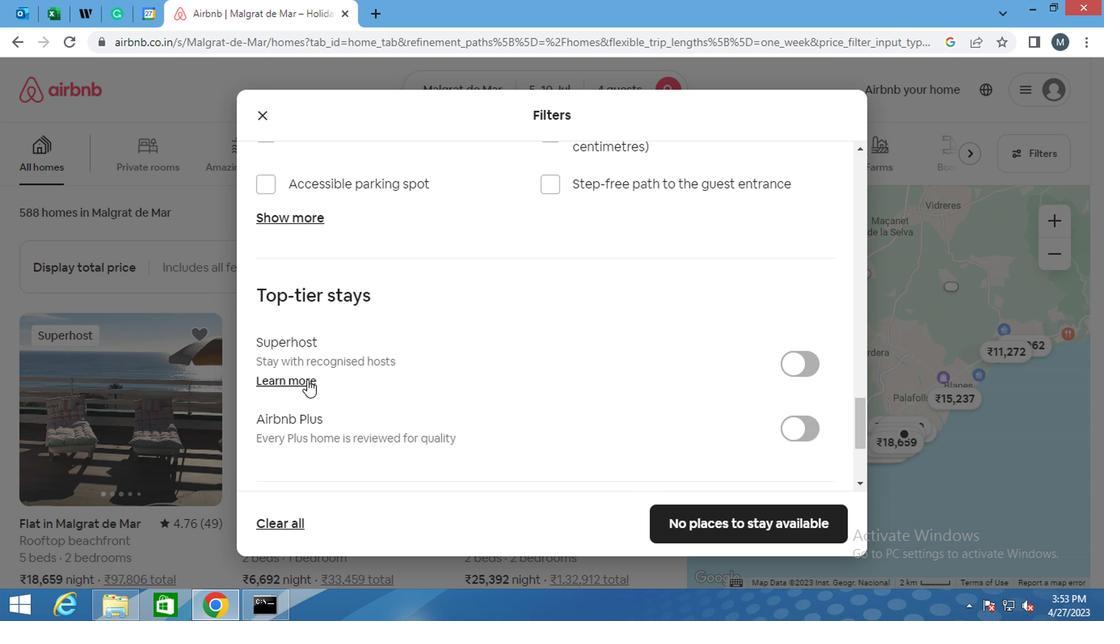 
Action: Mouse scrolled (300, 392) with delta (0, -1)
Screenshot: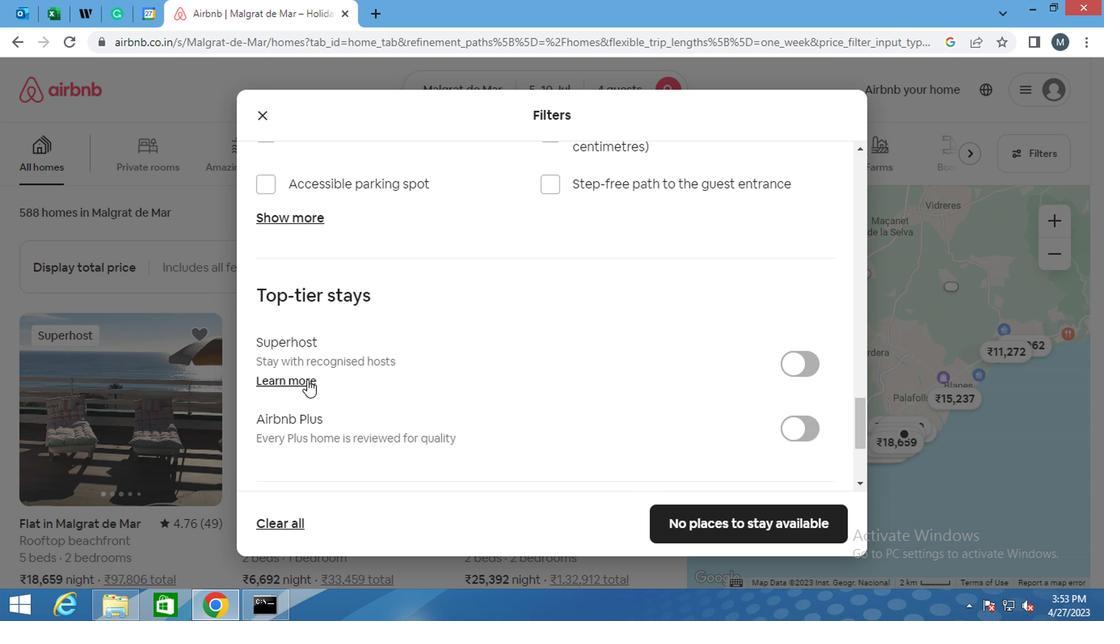 
Action: Mouse moved to (300, 395)
Screenshot: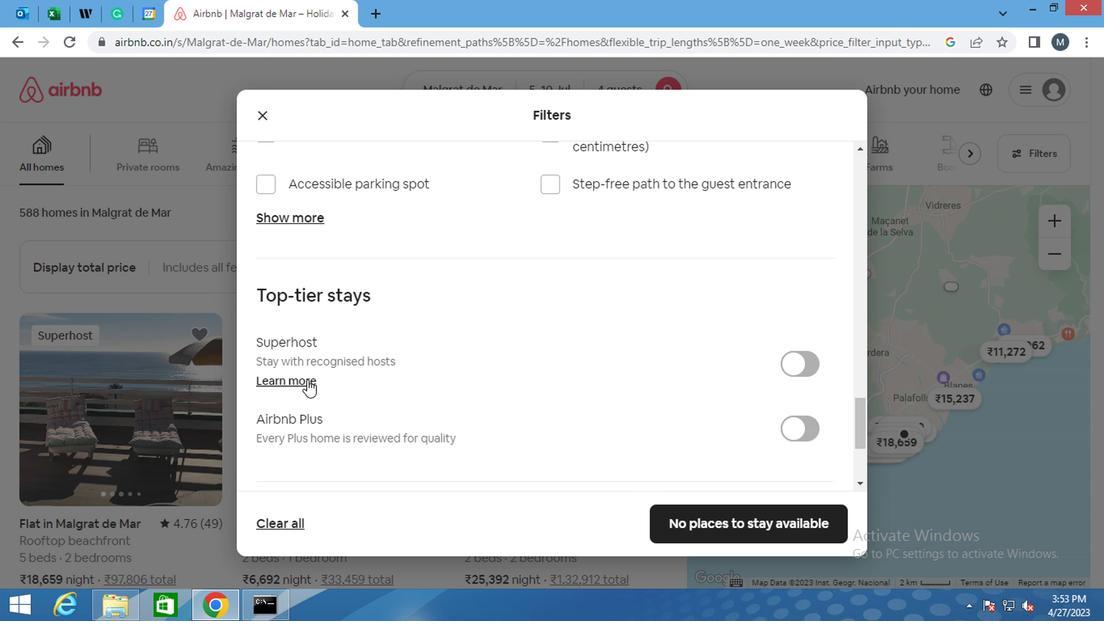 
Action: Mouse scrolled (300, 395) with delta (0, 0)
Screenshot: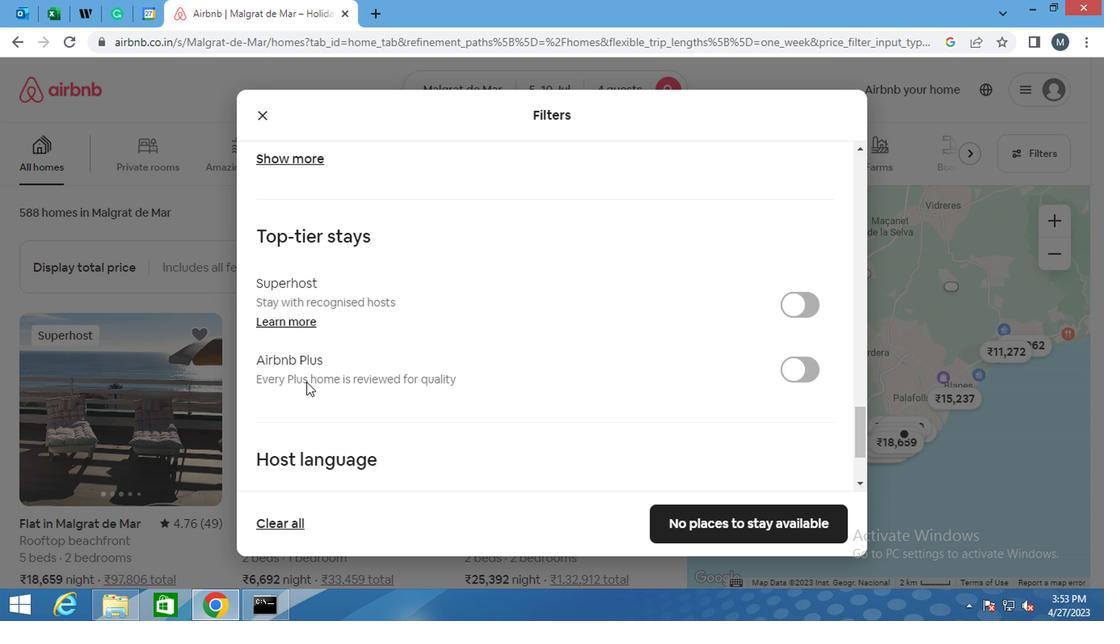 
Action: Mouse moved to (265, 381)
Screenshot: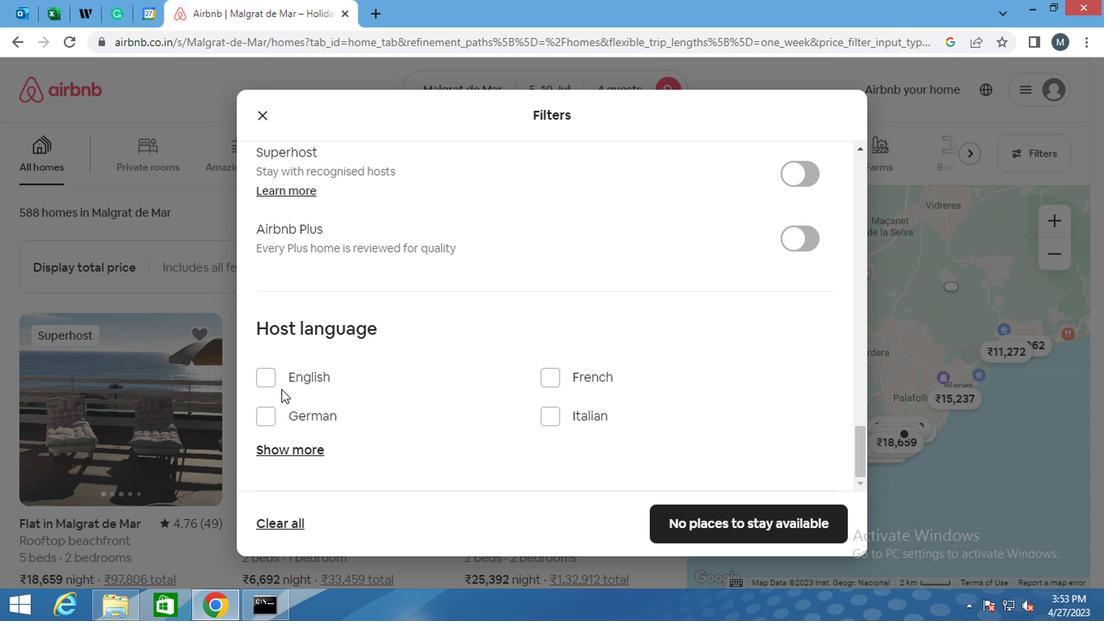 
Action: Mouse pressed left at (265, 381)
Screenshot: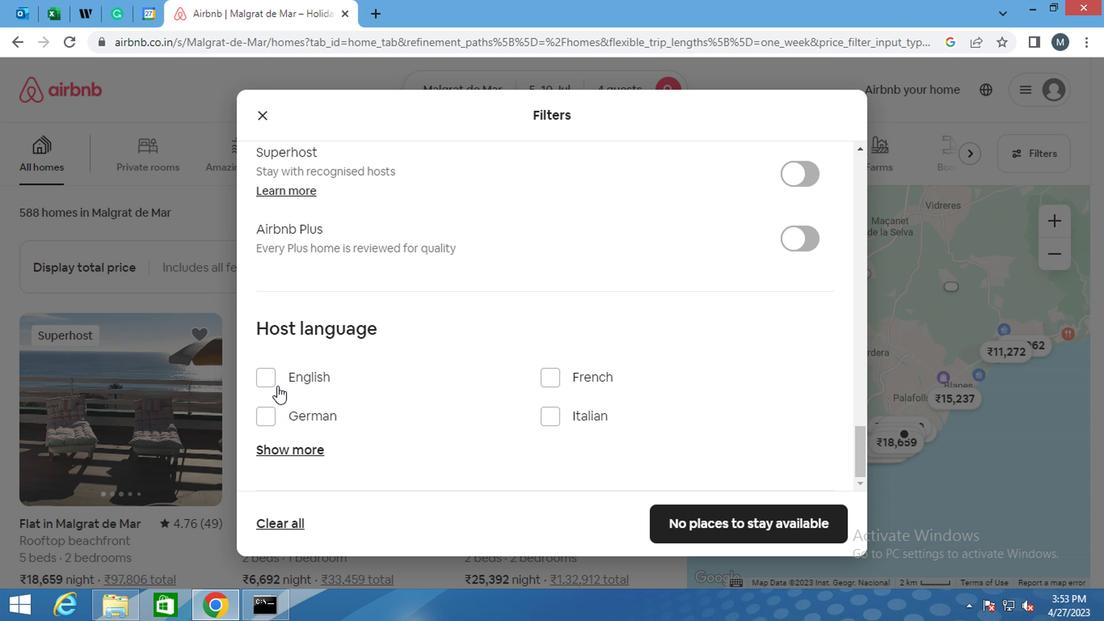 
Action: Mouse moved to (716, 520)
Screenshot: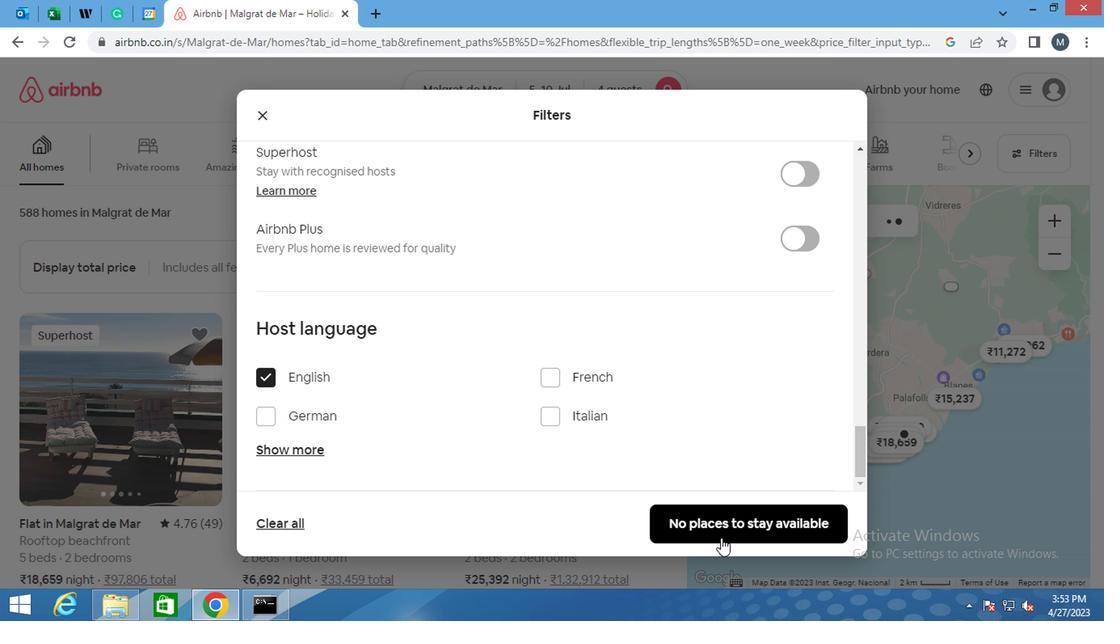 
Action: Mouse pressed left at (716, 520)
Screenshot: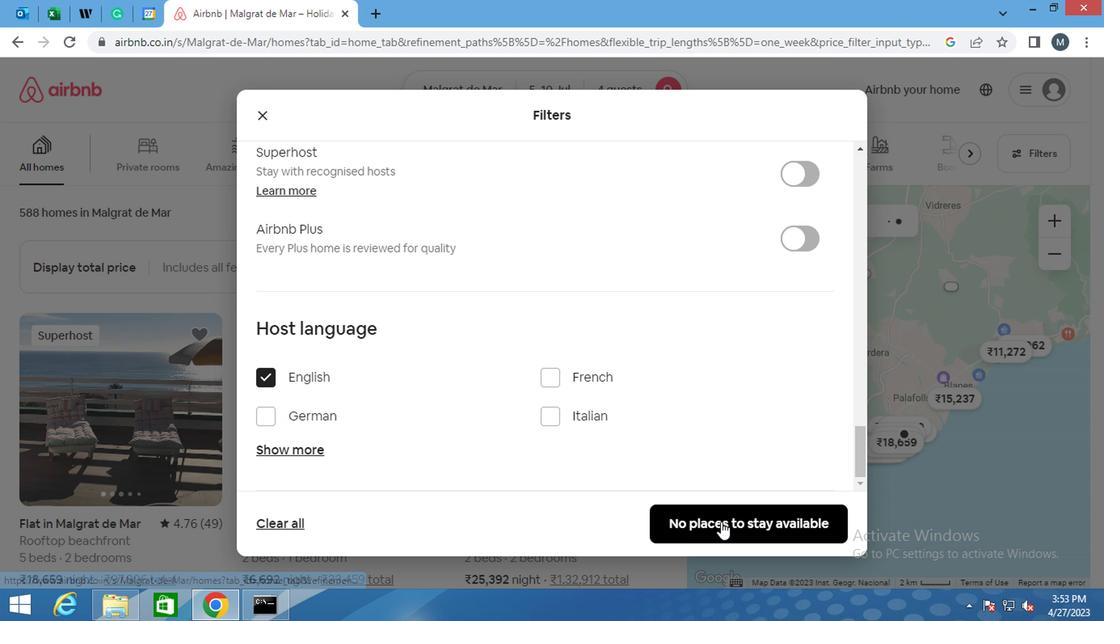 
